 Task: Join the 'coding-challenges' repository on GitHub and explore how to manage team discussions.
Action: Mouse moved to (95, 177)
Screenshot: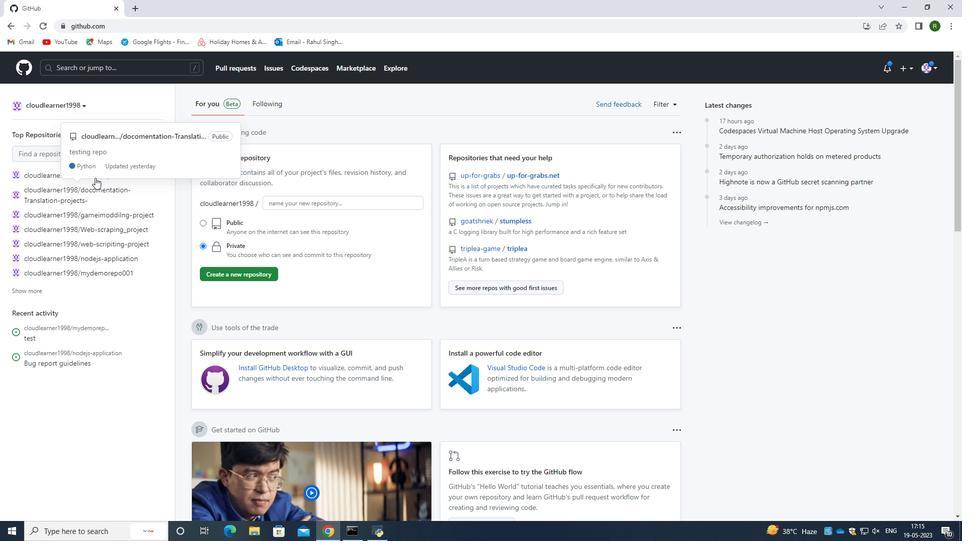 
Action: Mouse pressed left at (95, 177)
Screenshot: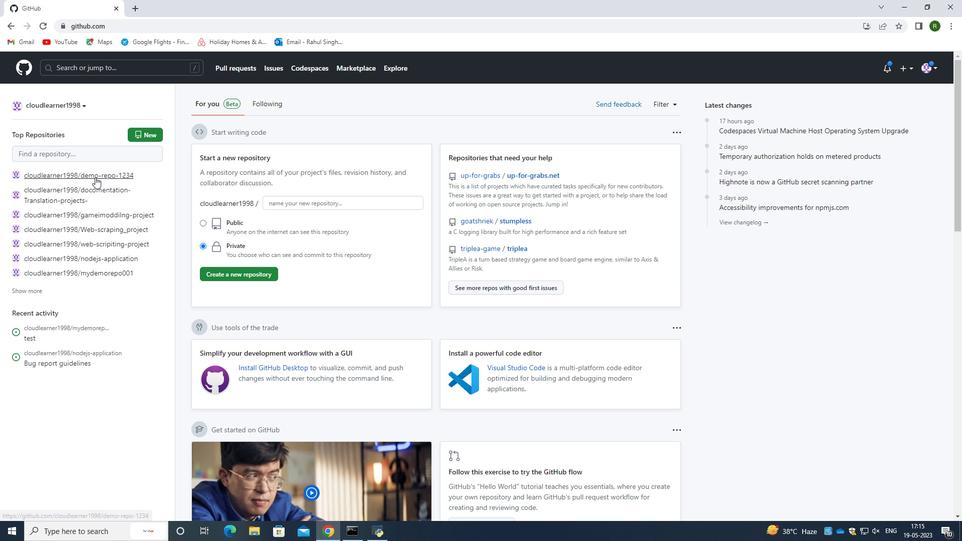 
Action: Mouse moved to (284, 252)
Screenshot: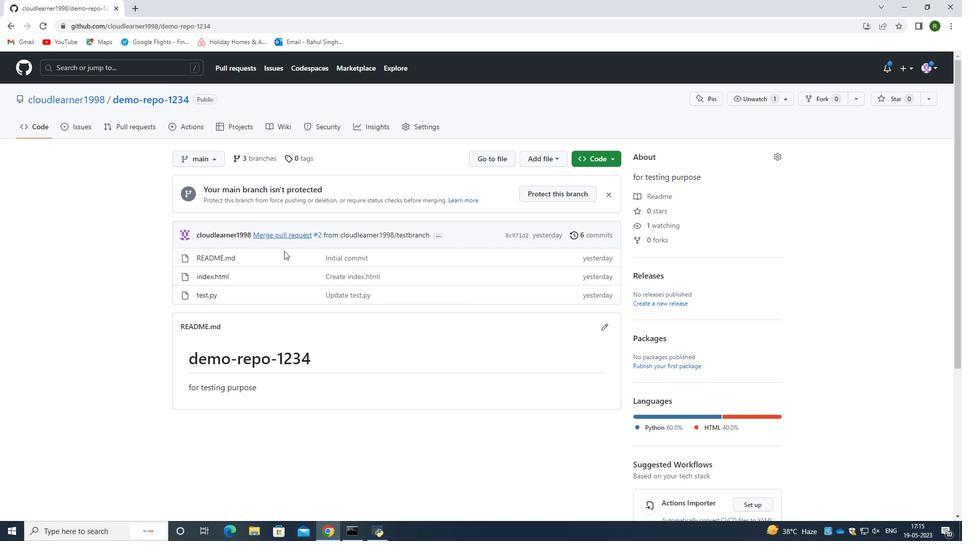 
Action: Mouse scrolled (284, 252) with delta (0, 0)
Screenshot: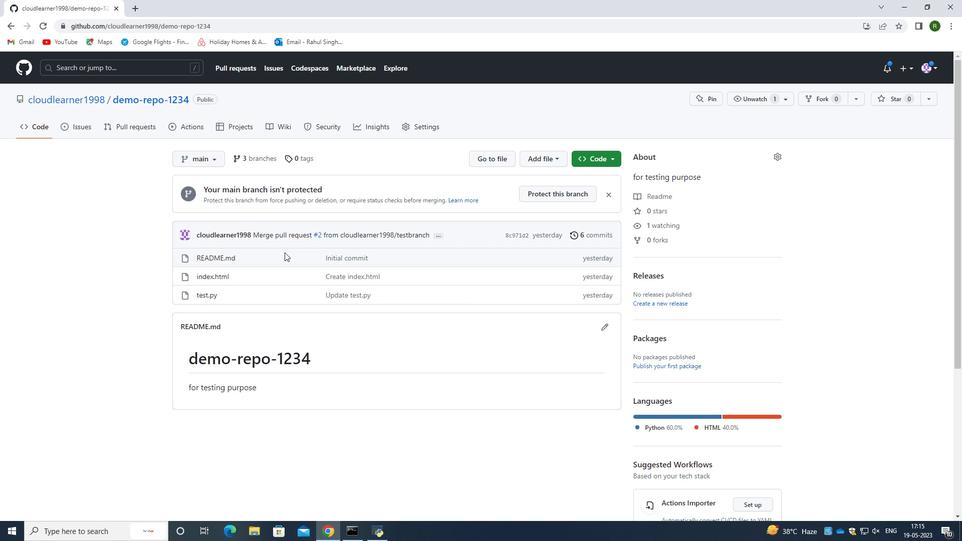 
Action: Mouse scrolled (284, 253) with delta (0, 0)
Screenshot: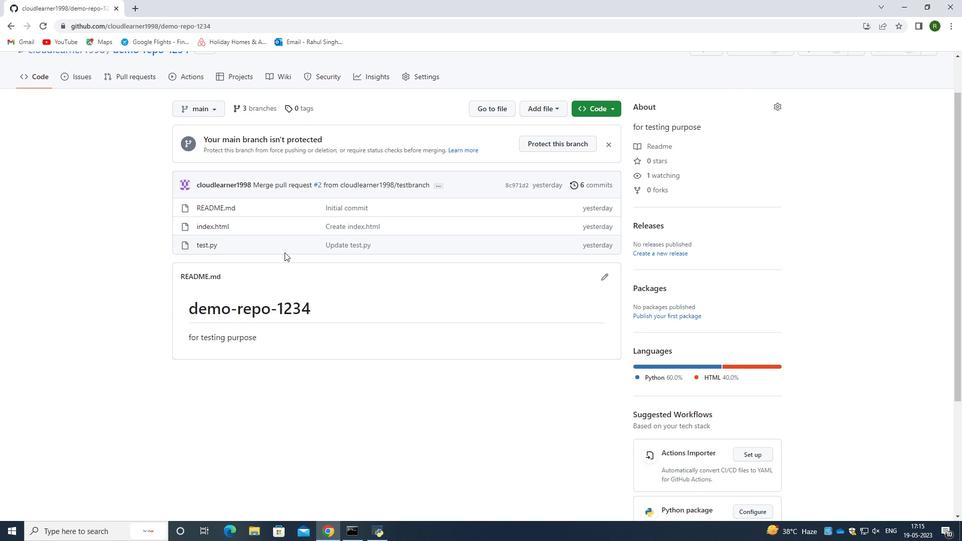 
Action: Mouse scrolled (284, 253) with delta (0, 0)
Screenshot: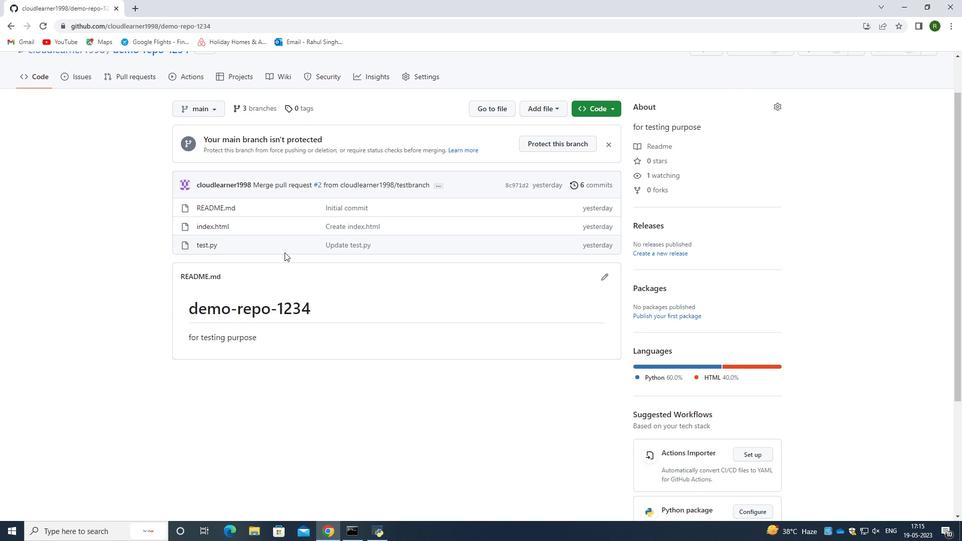 
Action: Mouse moved to (36, 96)
Screenshot: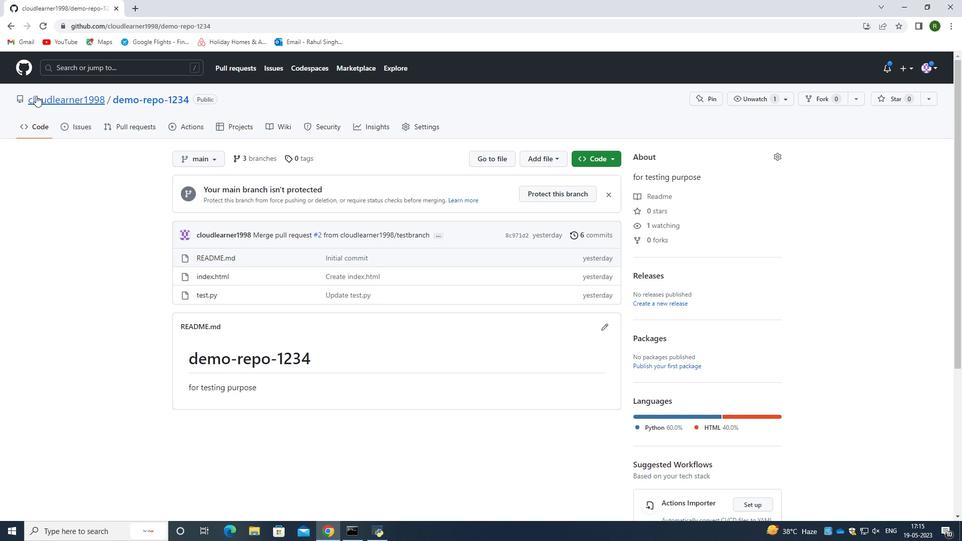 
Action: Mouse pressed left at (36, 96)
Screenshot: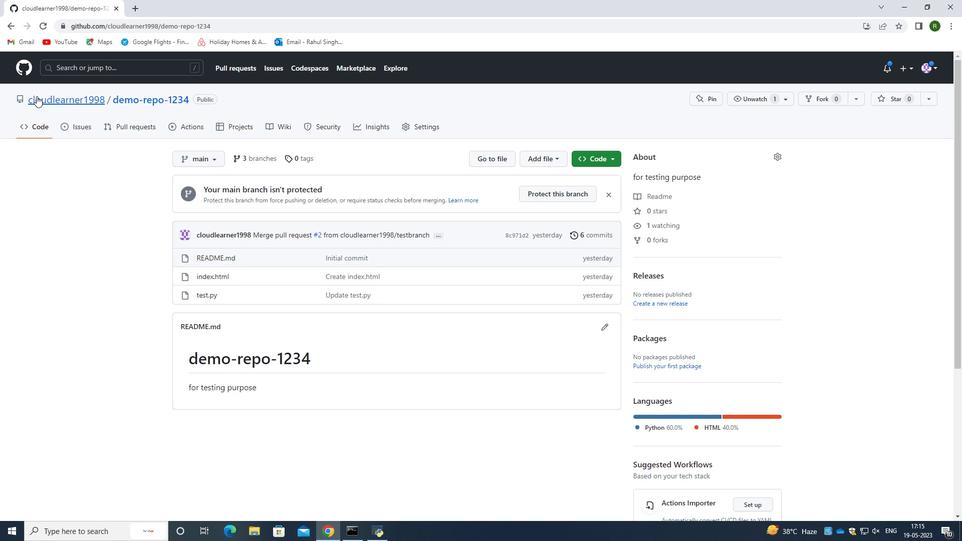 
Action: Mouse moved to (116, 254)
Screenshot: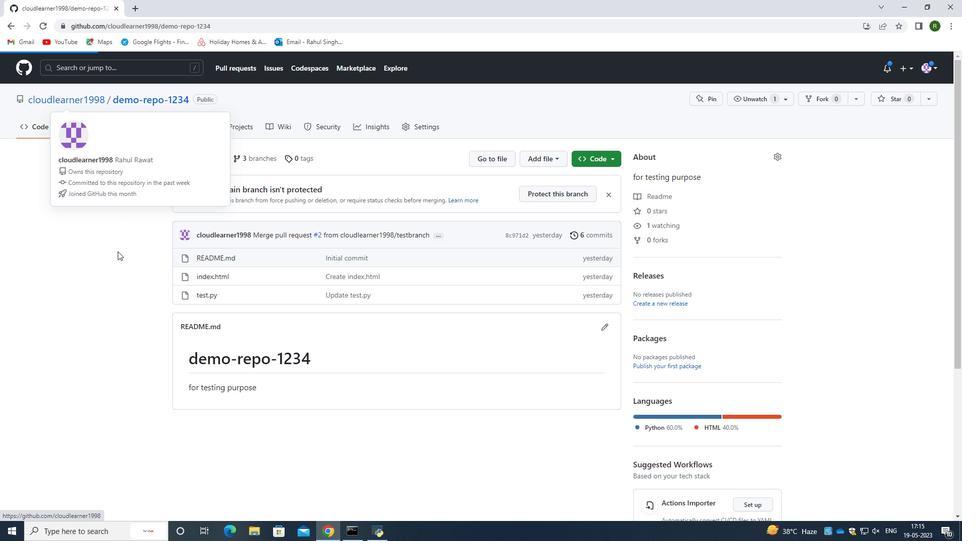 
Action: Mouse scrolled (116, 253) with delta (0, 0)
Screenshot: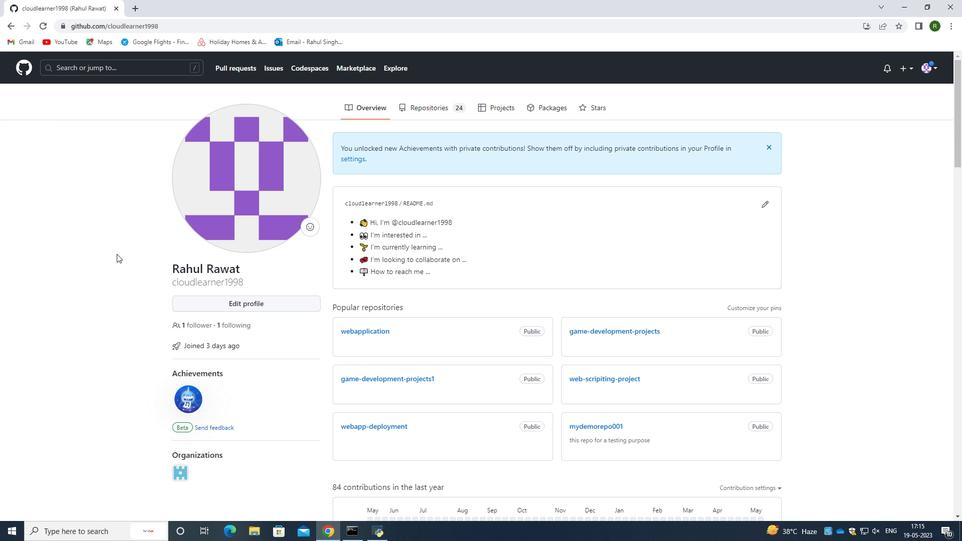 
Action: Mouse moved to (54, 67)
Screenshot: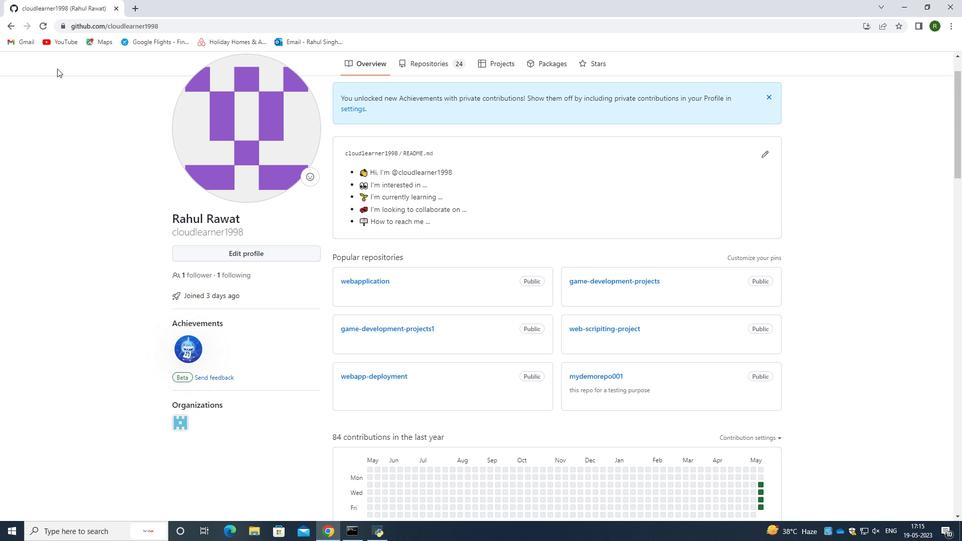 
Action: Mouse scrolled (54, 68) with delta (0, 0)
Screenshot: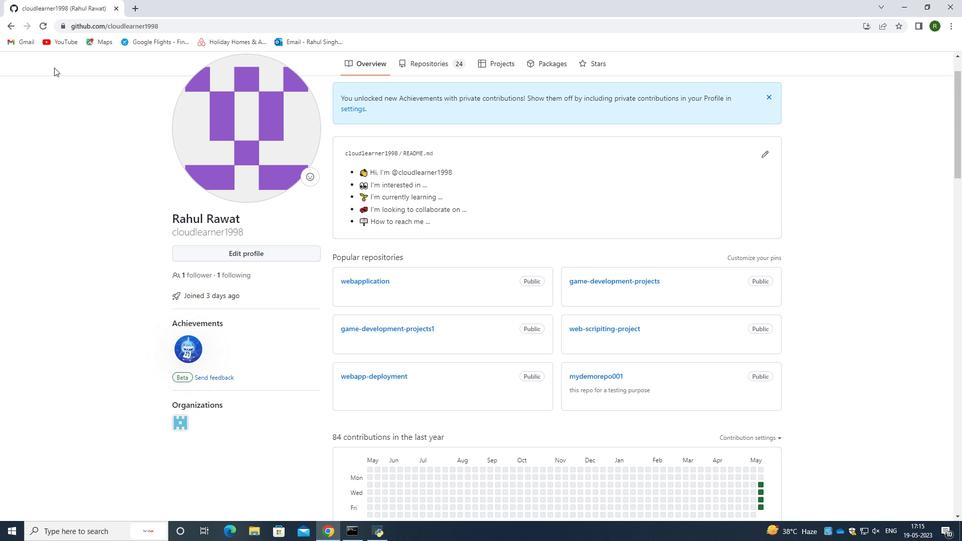 
Action: Mouse moved to (415, 107)
Screenshot: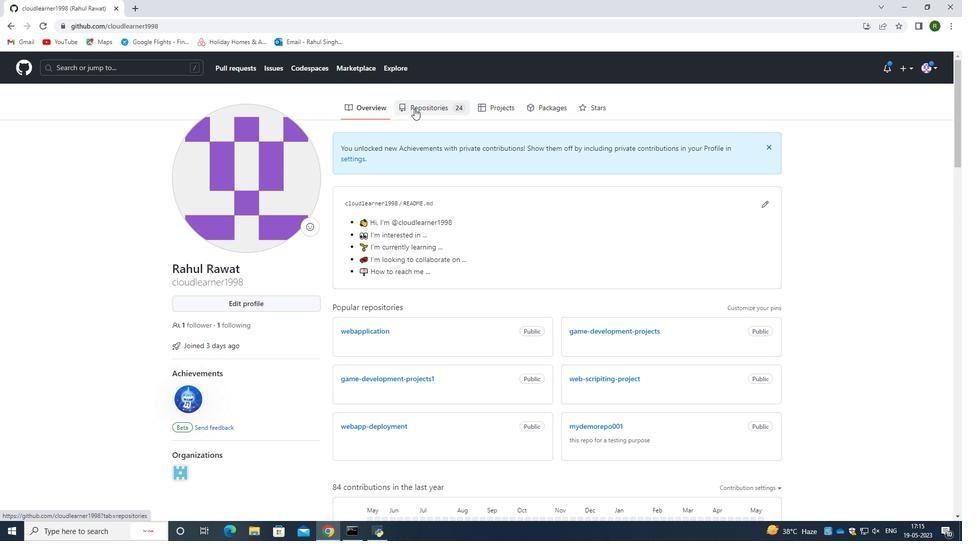
Action: Mouse pressed left at (415, 107)
Screenshot: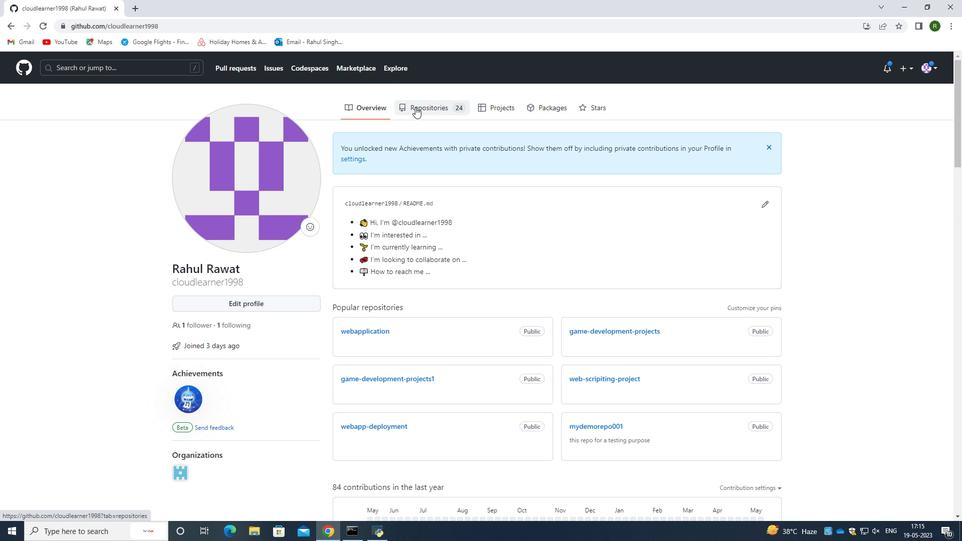 
Action: Mouse moved to (429, 280)
Screenshot: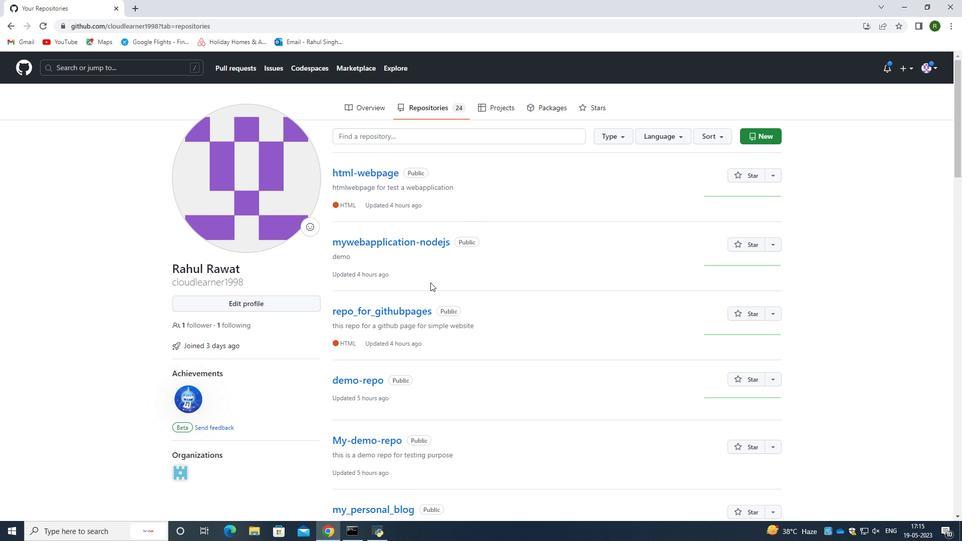 
Action: Mouse scrolled (429, 281) with delta (0, 0)
Screenshot: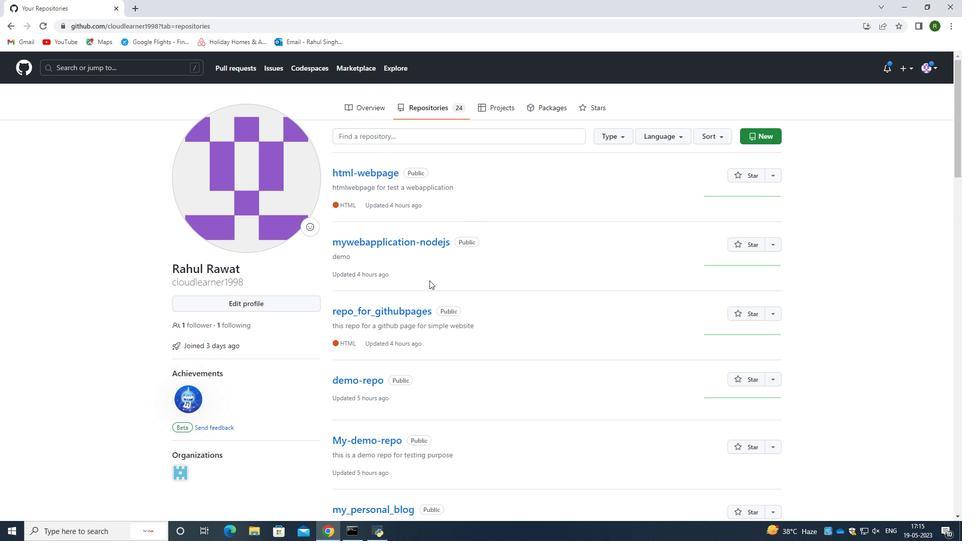 
Action: Mouse moved to (132, 6)
Screenshot: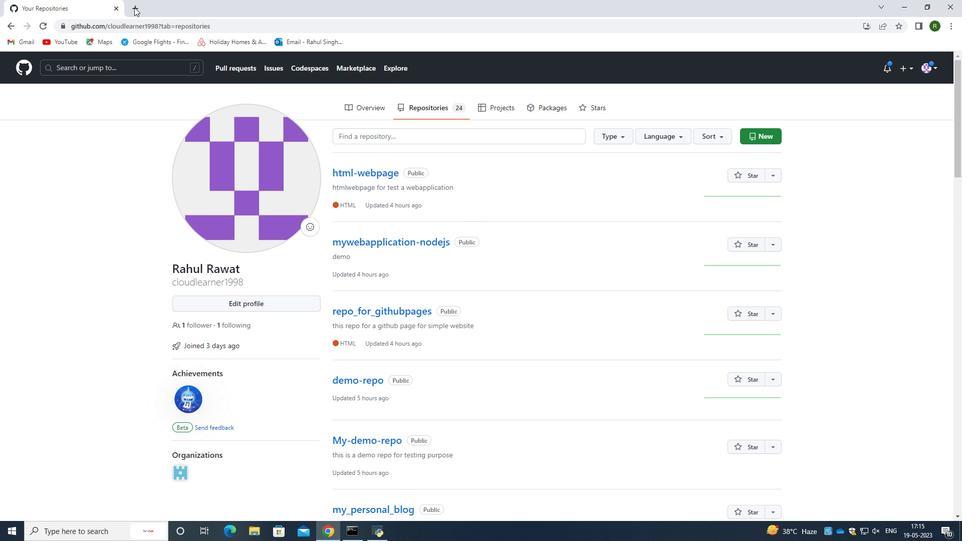 
Action: Mouse pressed left at (132, 6)
Screenshot: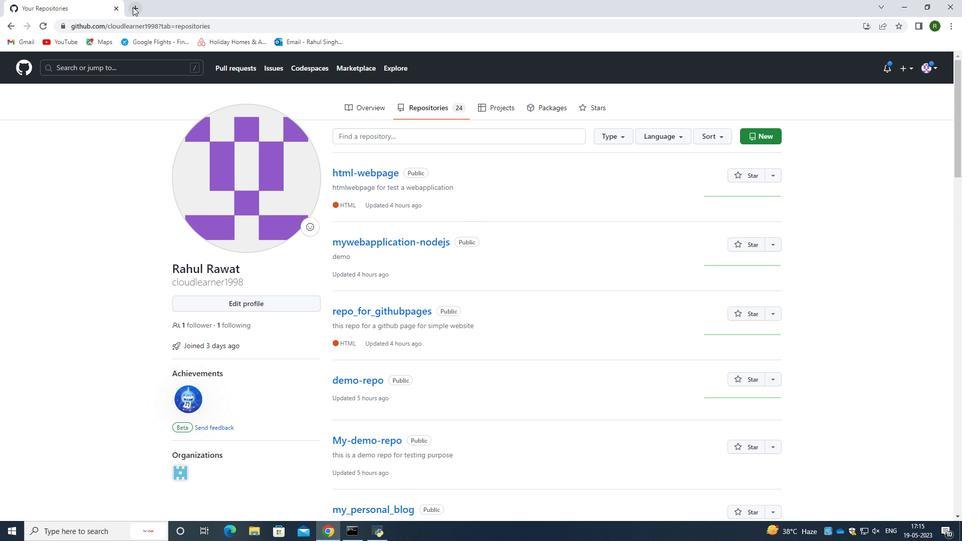
Action: Mouse moved to (142, 25)
Screenshot: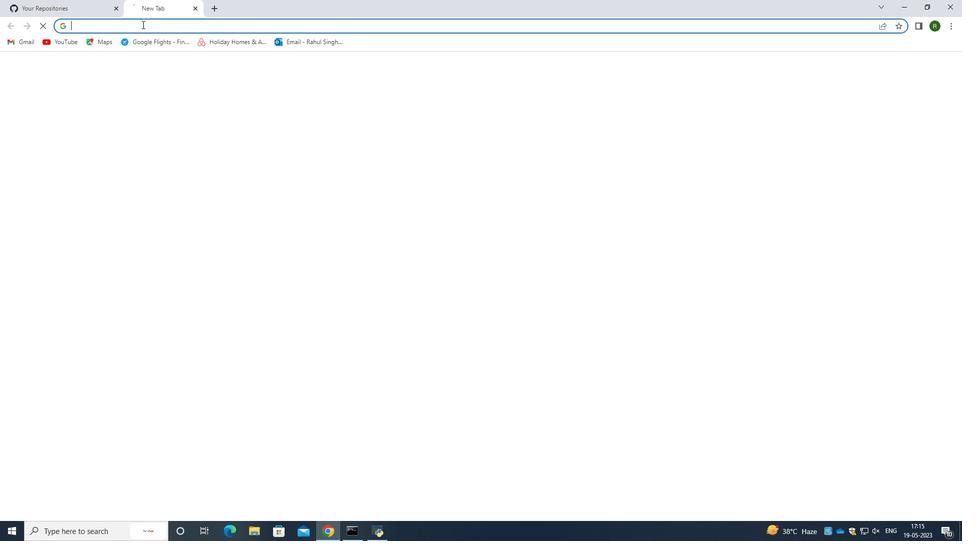 
Action: Key pressed how<Key.space>to<Key.space>cra<Key.backspace>eate<Key.space>and<Key.space>manage<Key.space>github<Key.space>team<Key.space>dis<Key.down><Key.down><Key.enter>
Screenshot: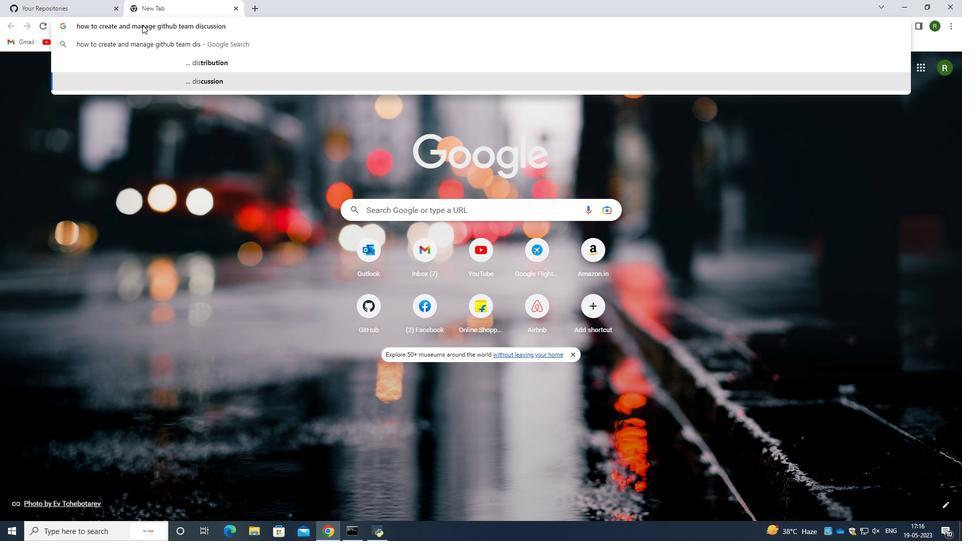 
Action: Mouse moved to (59, 0)
Screenshot: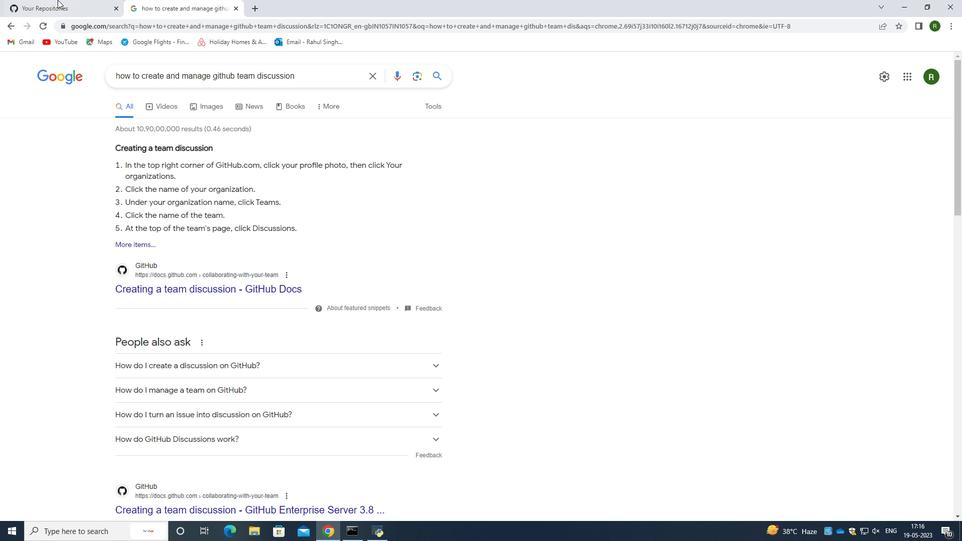 
Action: Mouse pressed left at (59, 0)
Screenshot: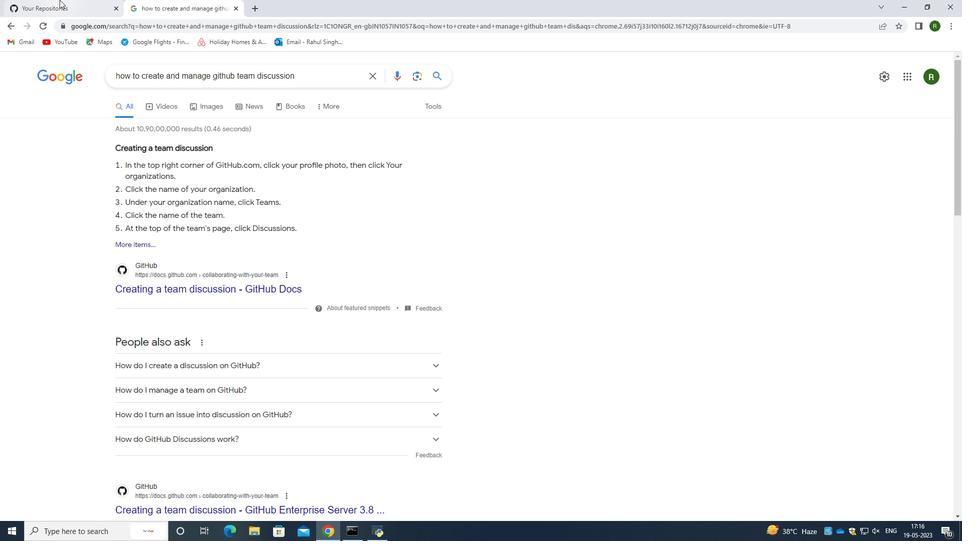 
Action: Mouse moved to (28, 65)
Screenshot: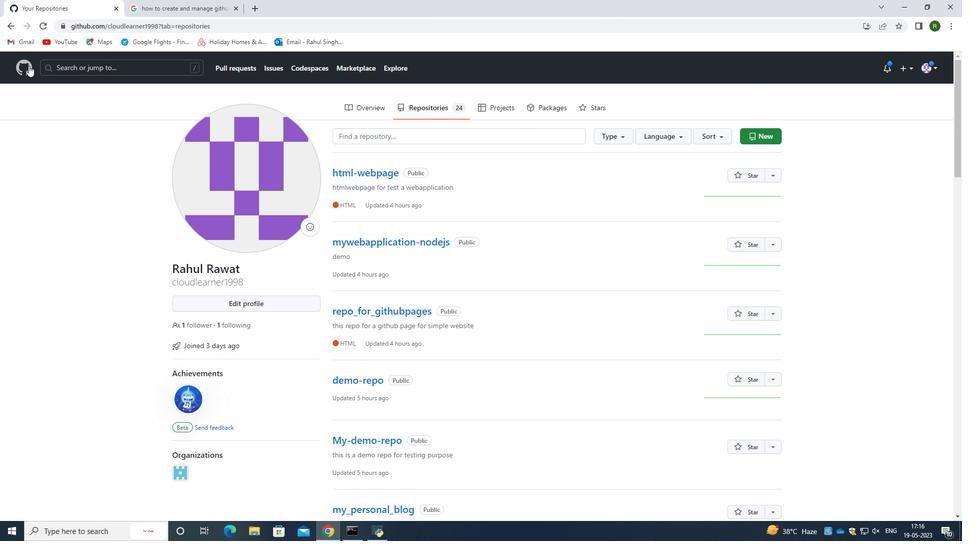 
Action: Mouse pressed left at (28, 65)
Screenshot: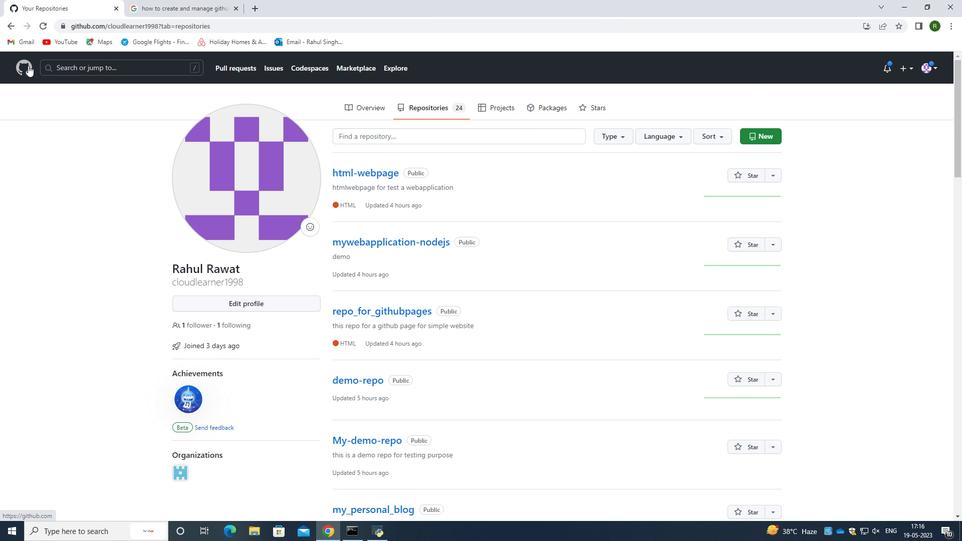 
Action: Mouse moved to (925, 64)
Screenshot: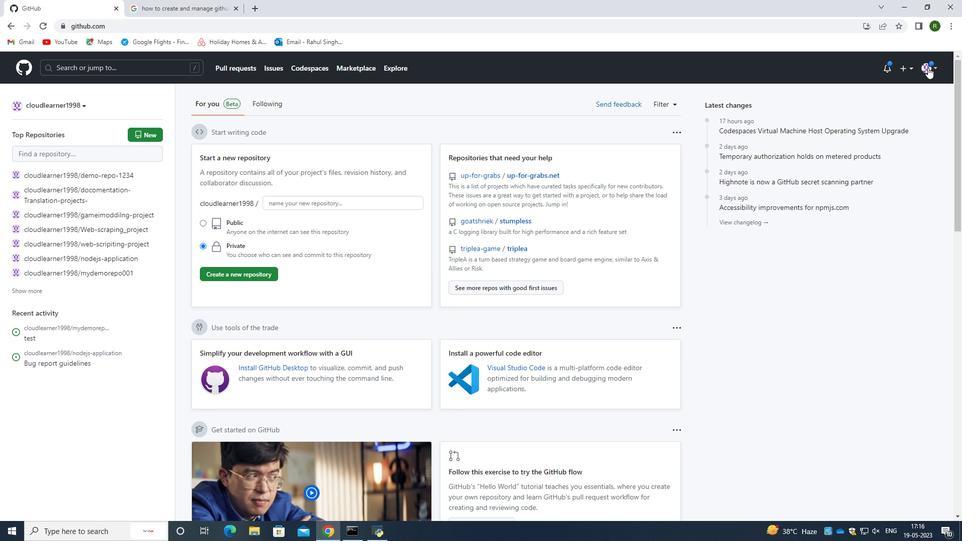 
Action: Mouse pressed left at (925, 64)
Screenshot: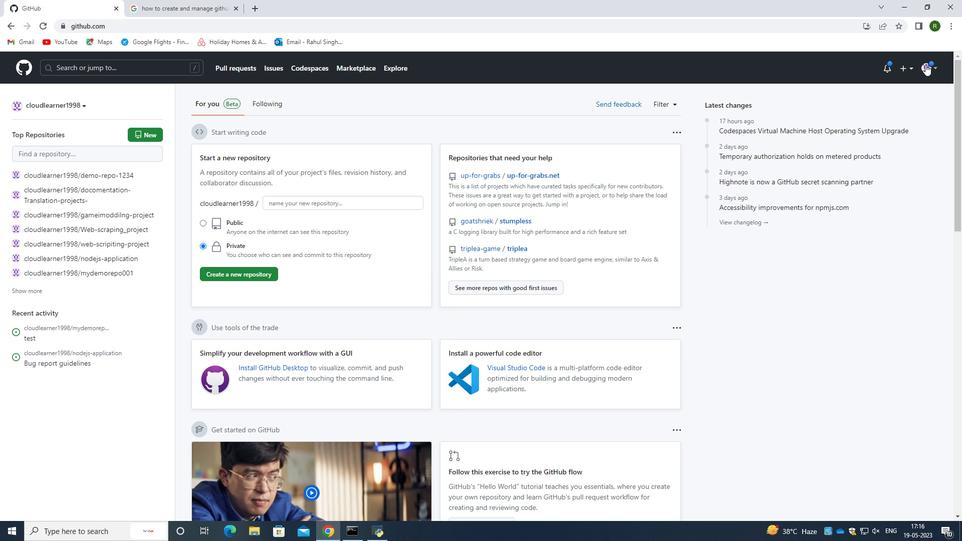 
Action: Mouse moved to (897, 172)
Screenshot: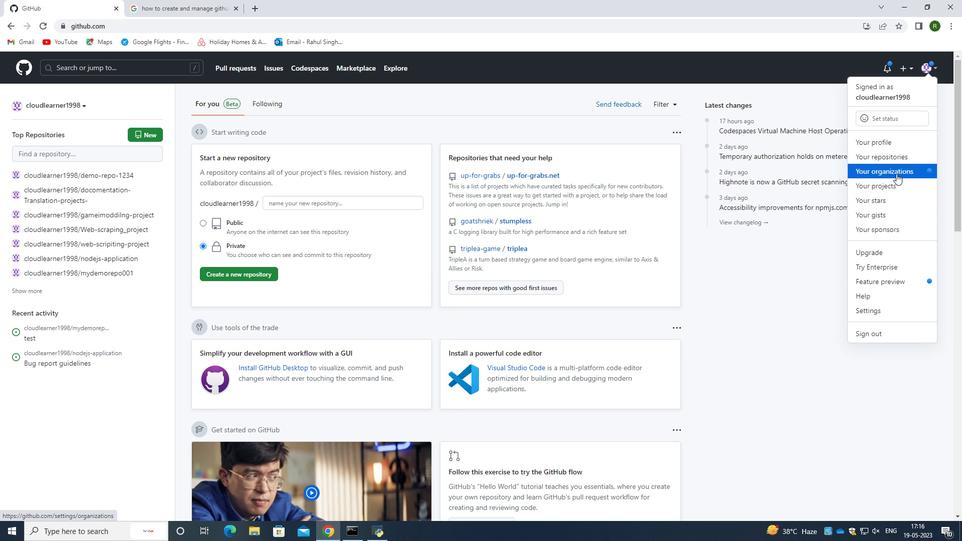 
Action: Mouse pressed left at (897, 172)
Screenshot: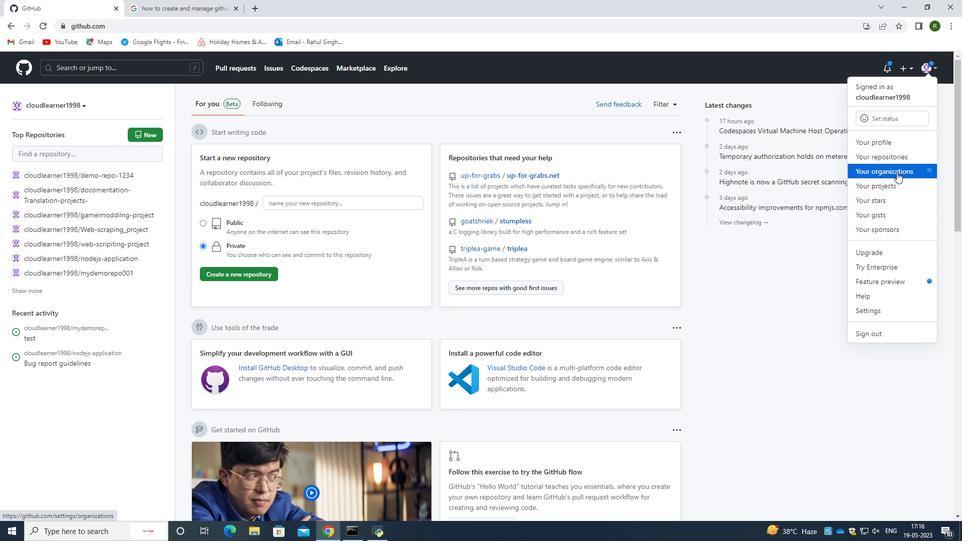 
Action: Mouse moved to (194, 2)
Screenshot: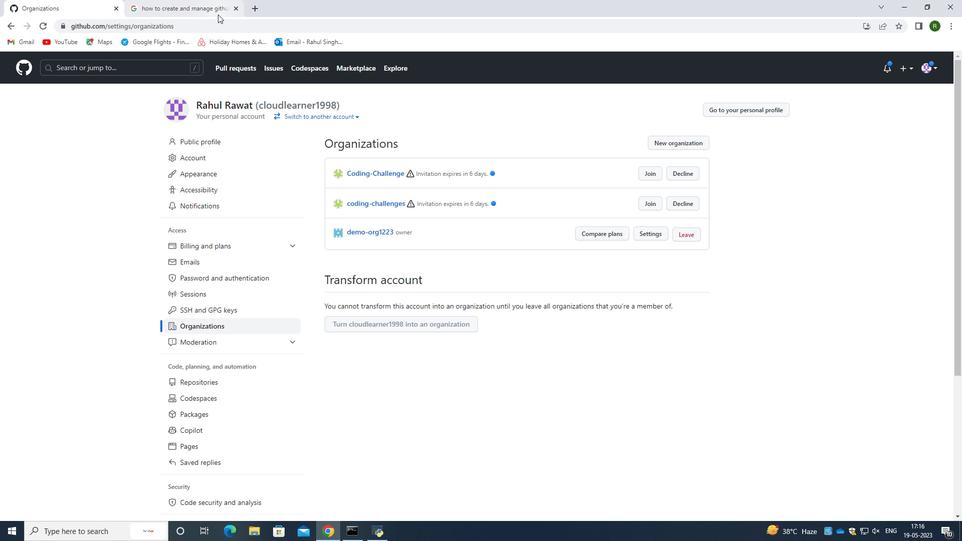 
Action: Mouse pressed left at (194, 2)
Screenshot: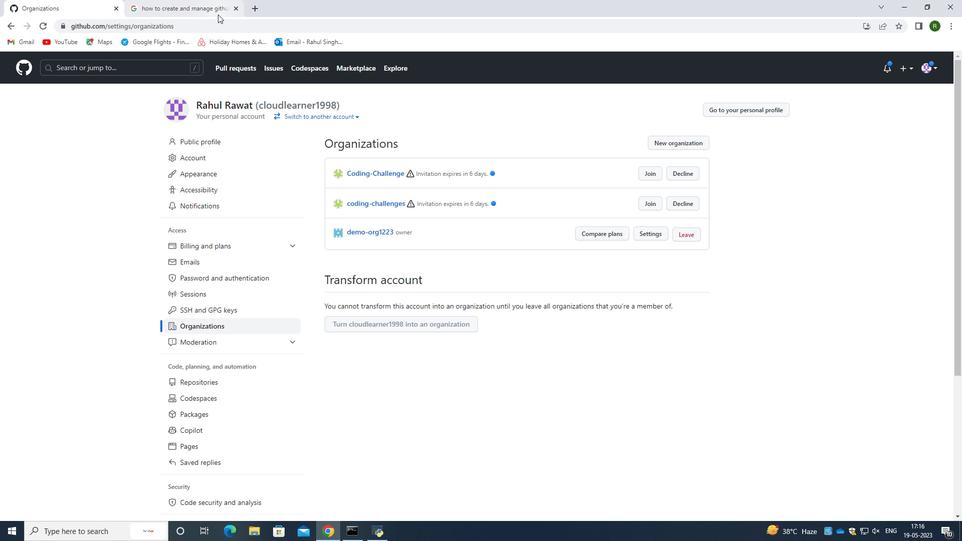 
Action: Mouse moved to (98, 0)
Screenshot: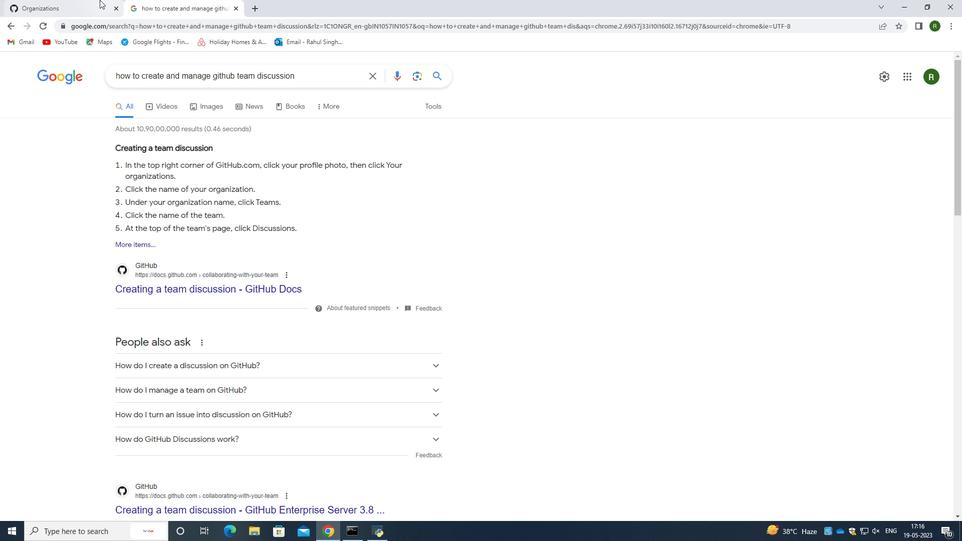 
Action: Mouse pressed left at (98, 0)
Screenshot: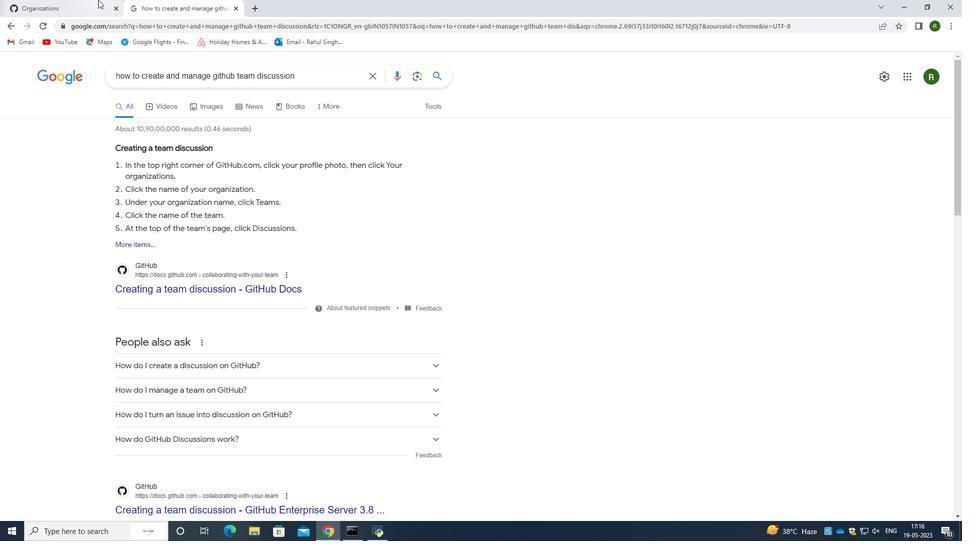 
Action: Mouse moved to (591, 275)
Screenshot: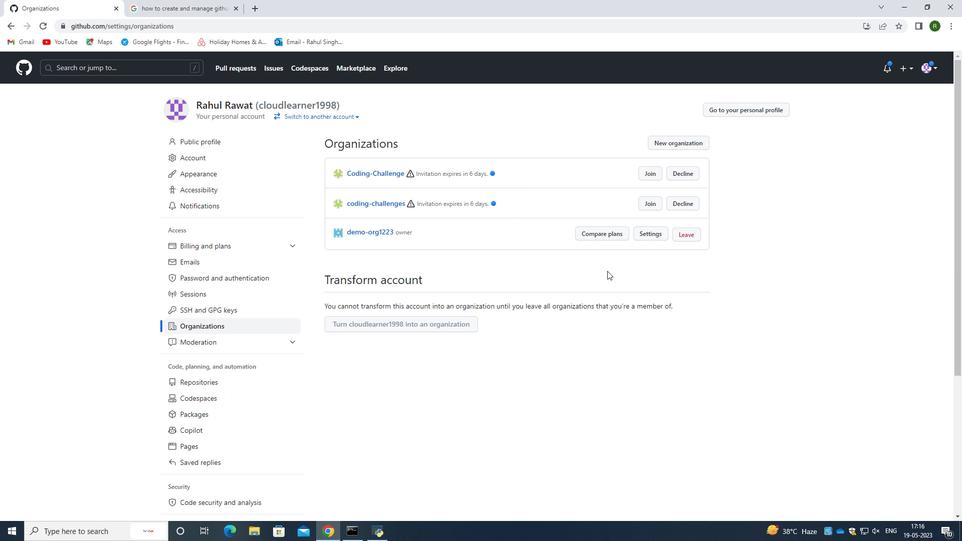 
Action: Mouse scrolled (591, 274) with delta (0, 0)
Screenshot: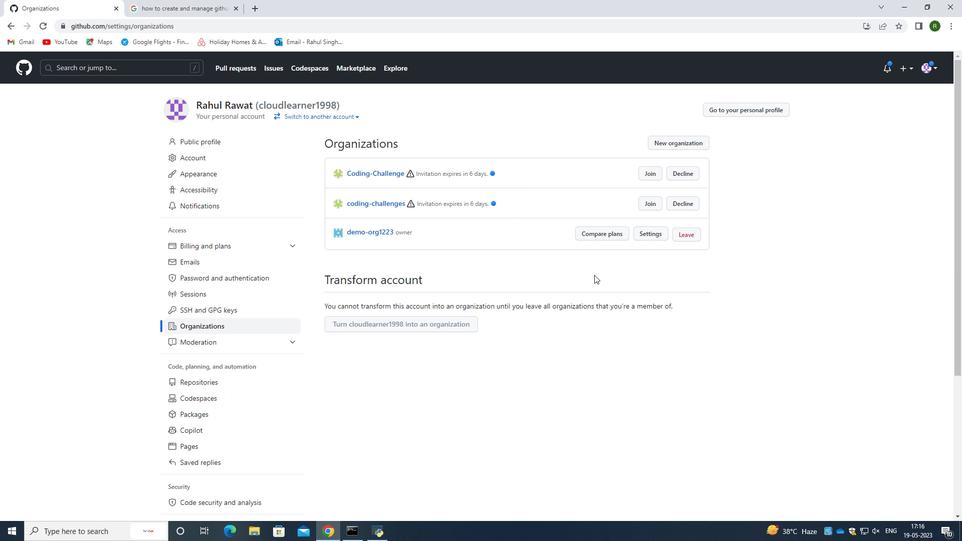
Action: Mouse scrolled (591, 274) with delta (0, 0)
Screenshot: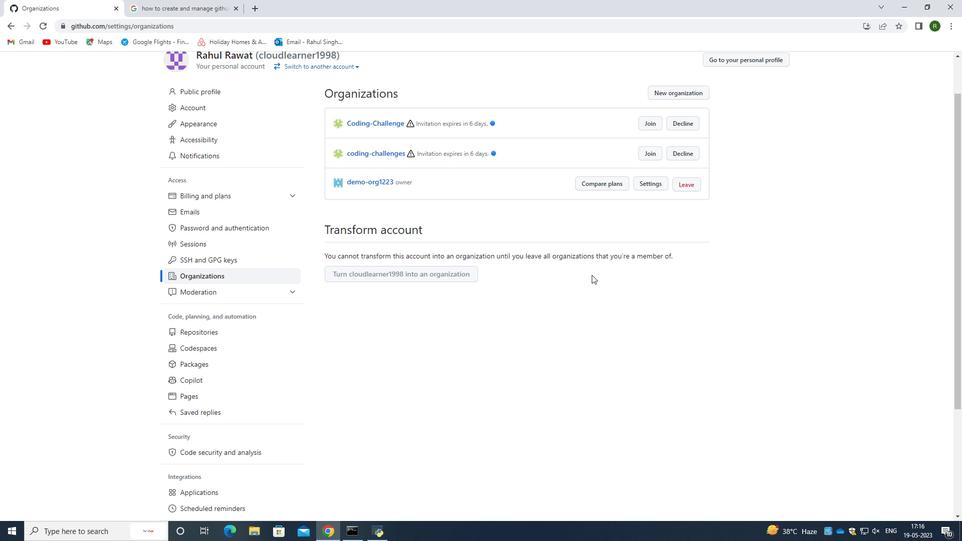 
Action: Mouse scrolled (591, 275) with delta (0, 0)
Screenshot: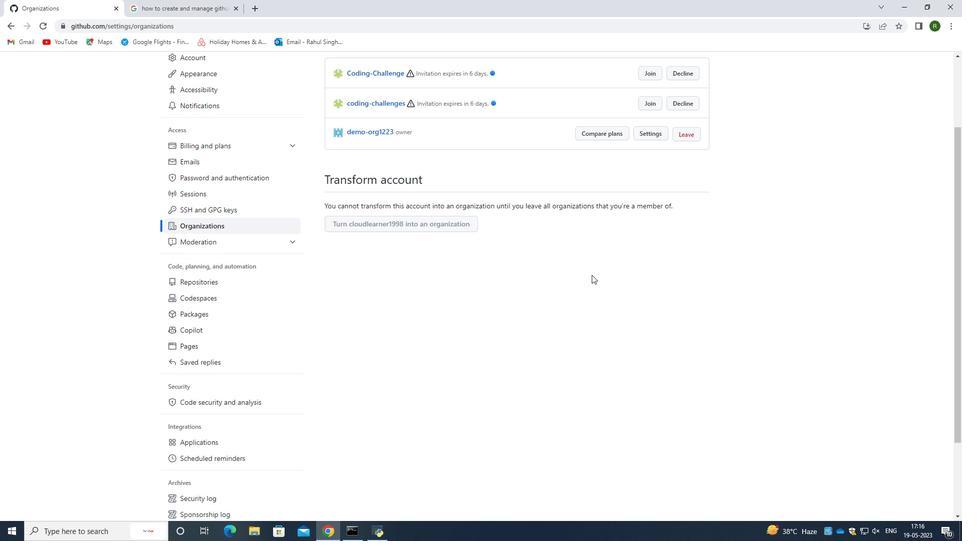 
Action: Mouse scrolled (591, 275) with delta (0, 0)
Screenshot: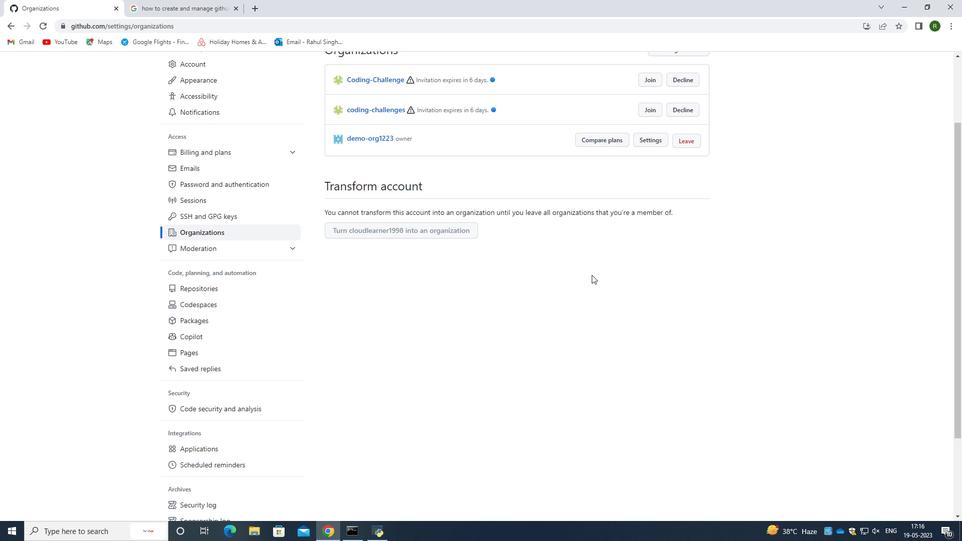 
Action: Mouse scrolled (591, 275) with delta (0, 0)
Screenshot: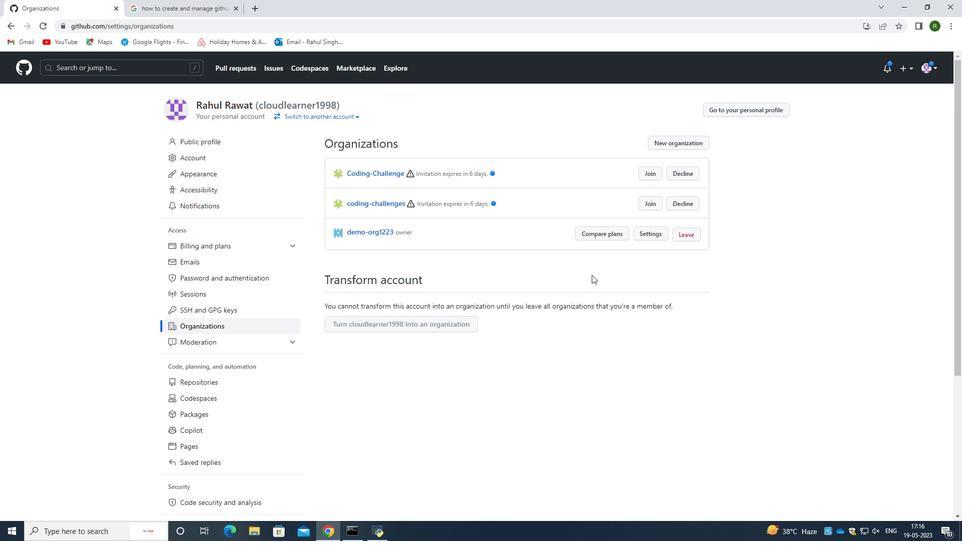 
Action: Mouse scrolled (591, 275) with delta (0, 0)
Screenshot: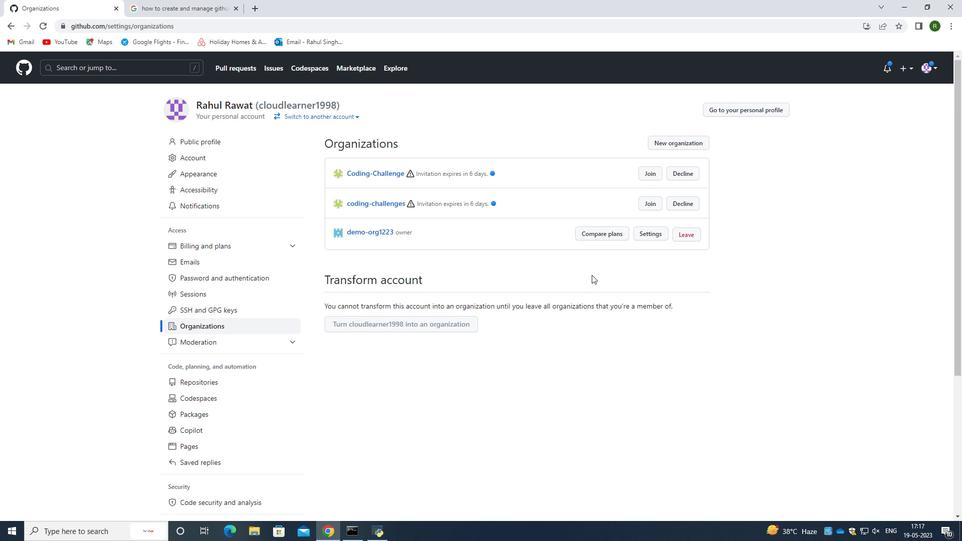 
Action: Mouse moved to (652, 174)
Screenshot: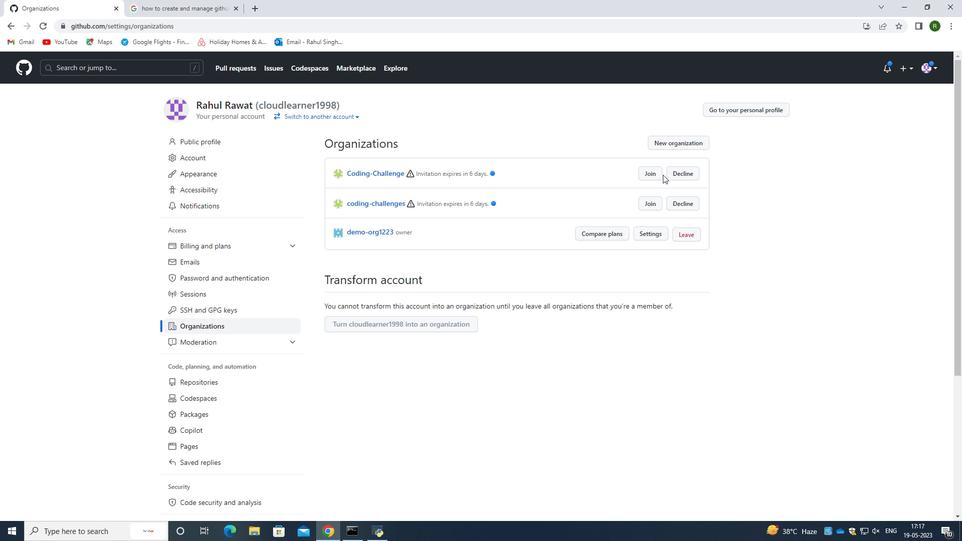 
Action: Mouse pressed left at (652, 174)
Screenshot: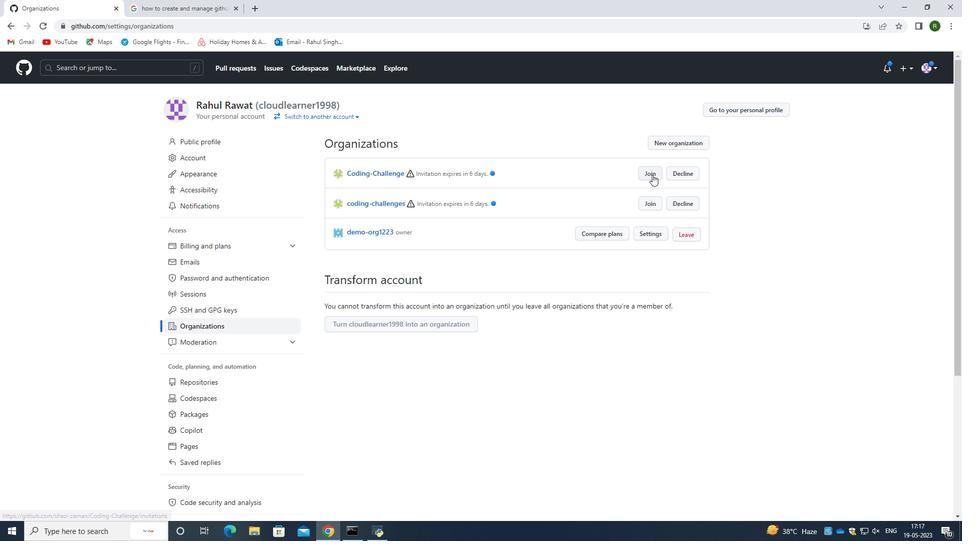 
Action: Mouse moved to (447, 224)
Screenshot: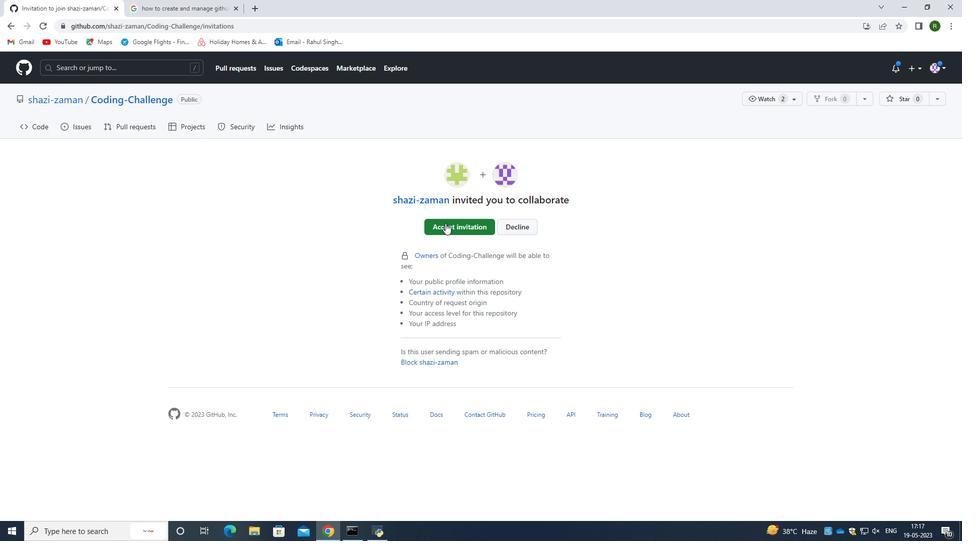 
Action: Mouse pressed left at (447, 224)
Screenshot: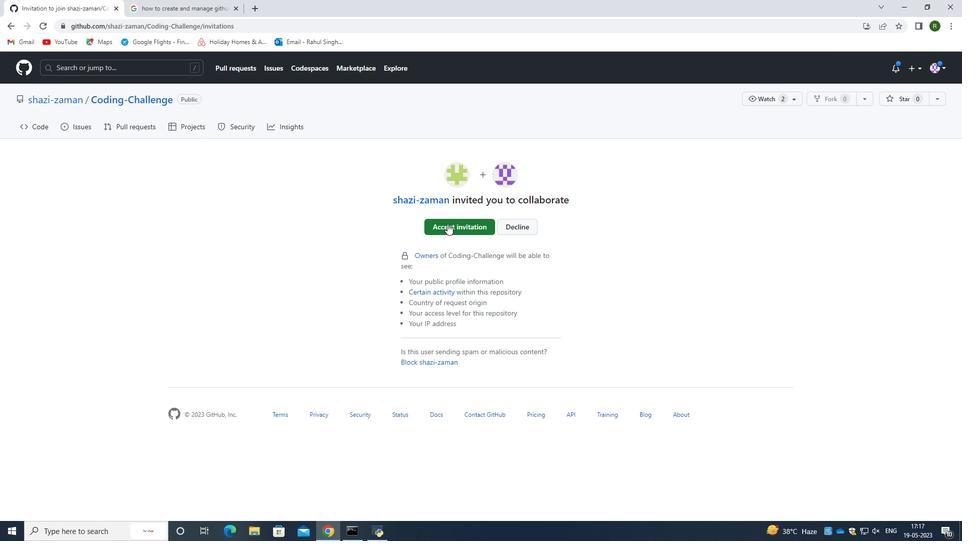 
Action: Mouse moved to (8, 25)
Screenshot: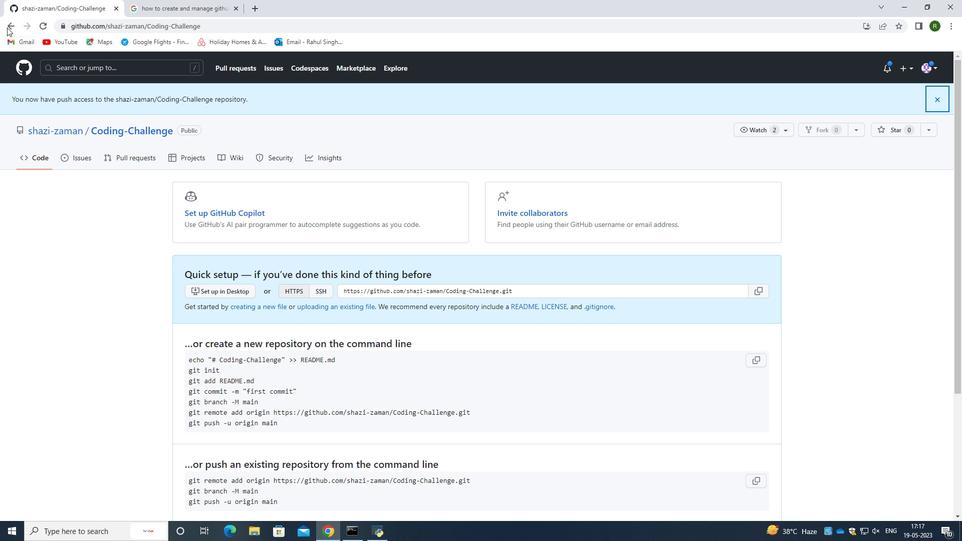 
Action: Mouse pressed left at (8, 25)
Screenshot: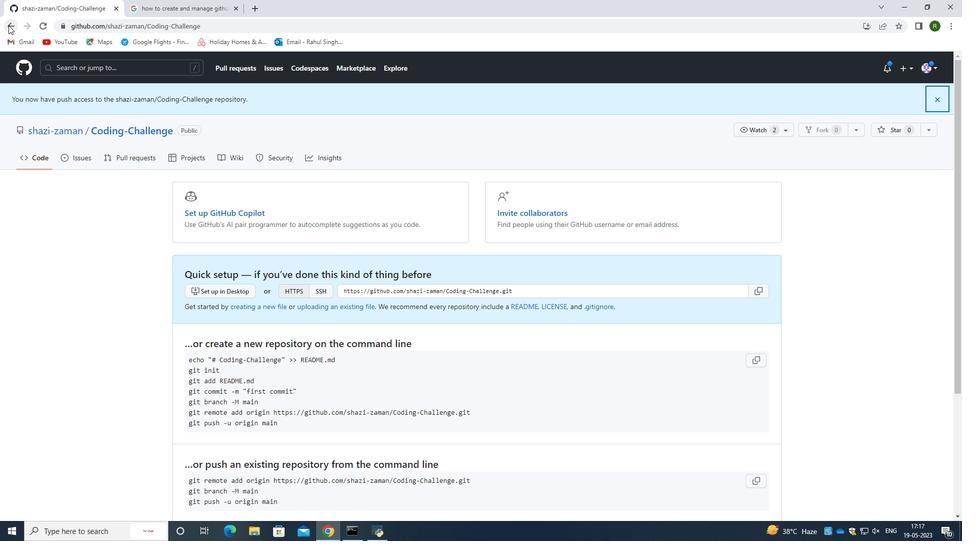 
Action: Mouse moved to (936, 67)
Screenshot: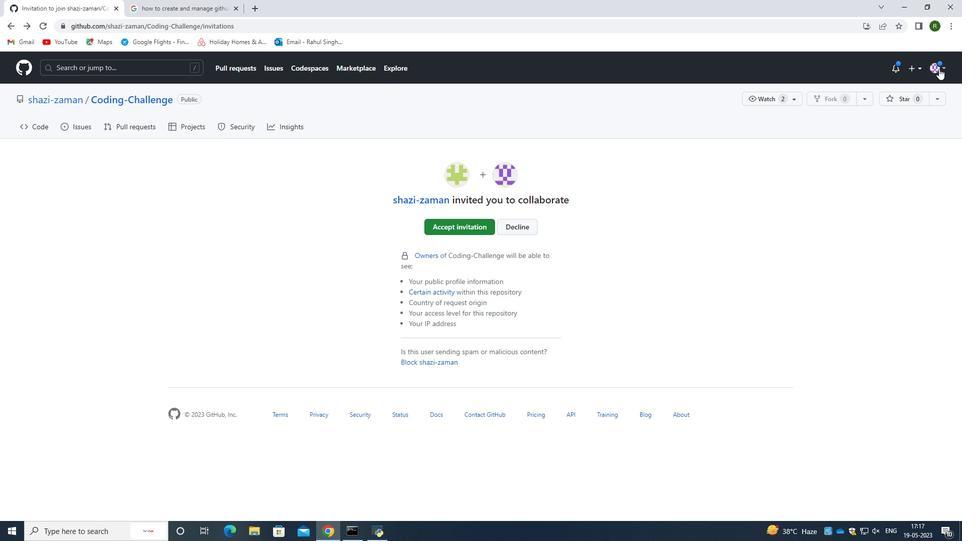 
Action: Mouse pressed left at (936, 67)
Screenshot: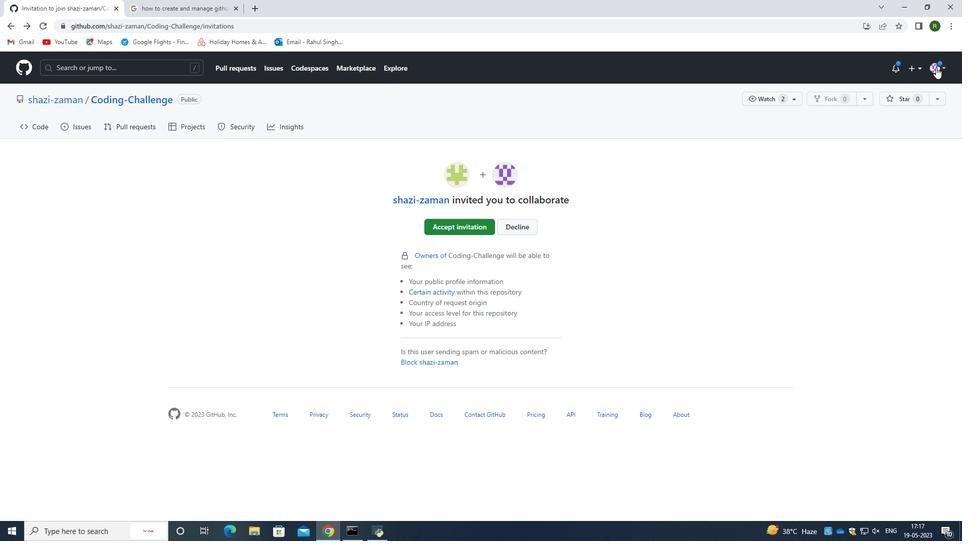 
Action: Mouse moved to (902, 169)
Screenshot: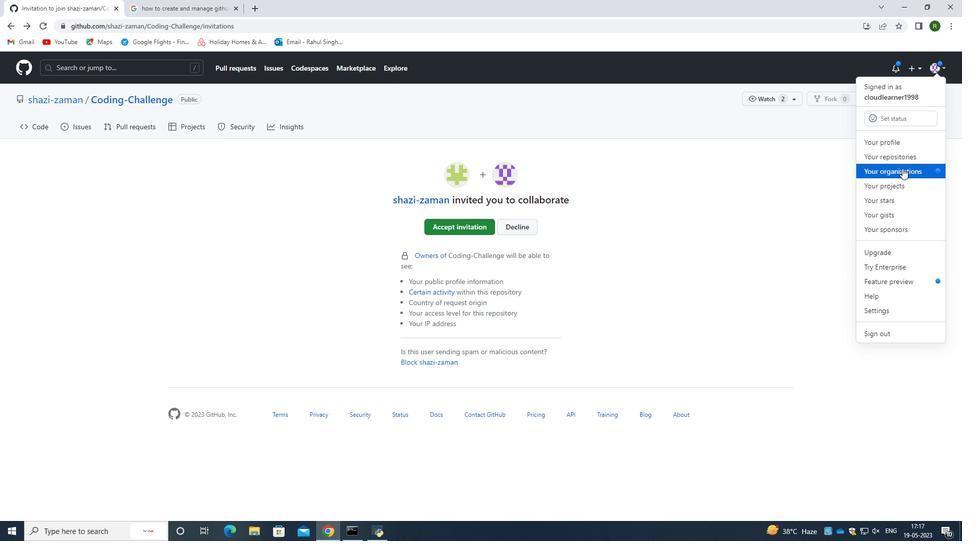 
Action: Mouse pressed left at (902, 169)
Screenshot: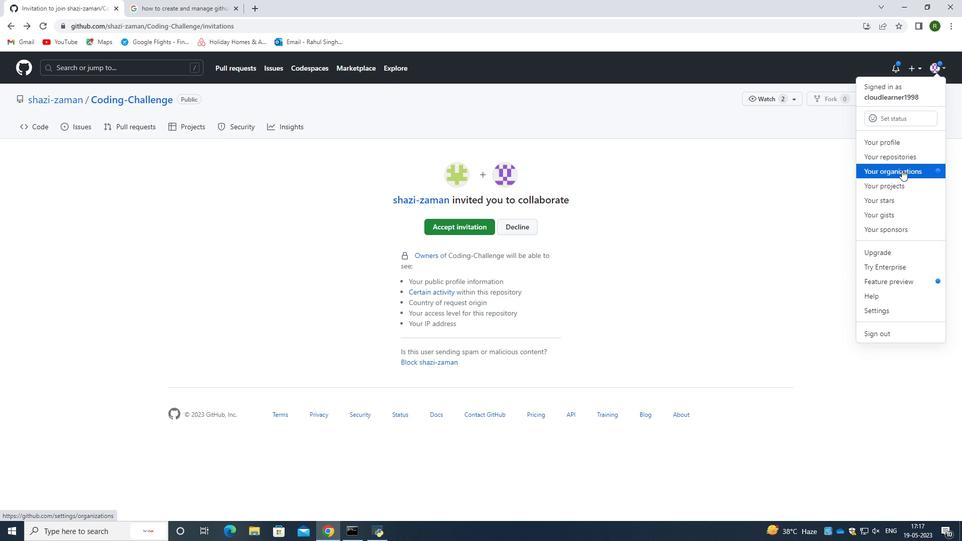 
Action: Mouse moved to (169, 2)
Screenshot: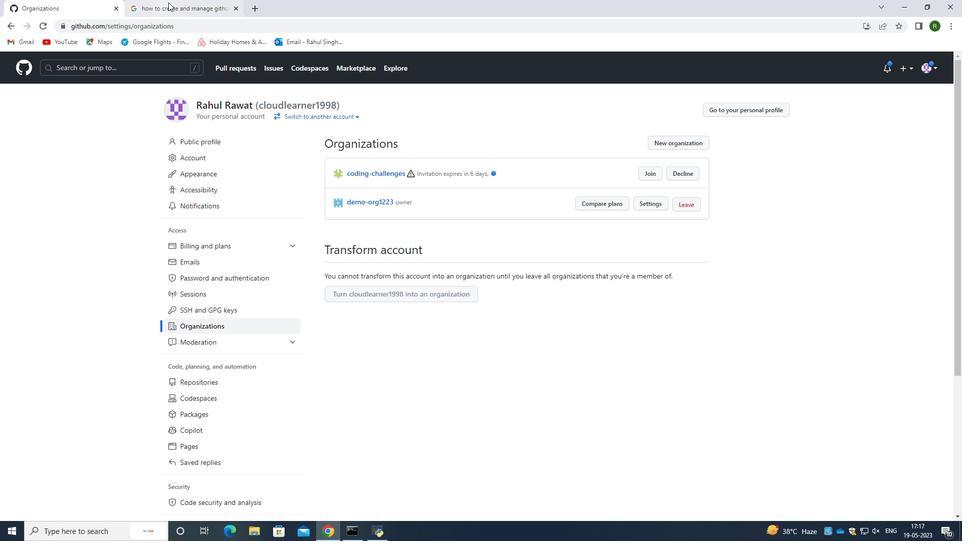 
Action: Mouse pressed left at (169, 2)
Screenshot: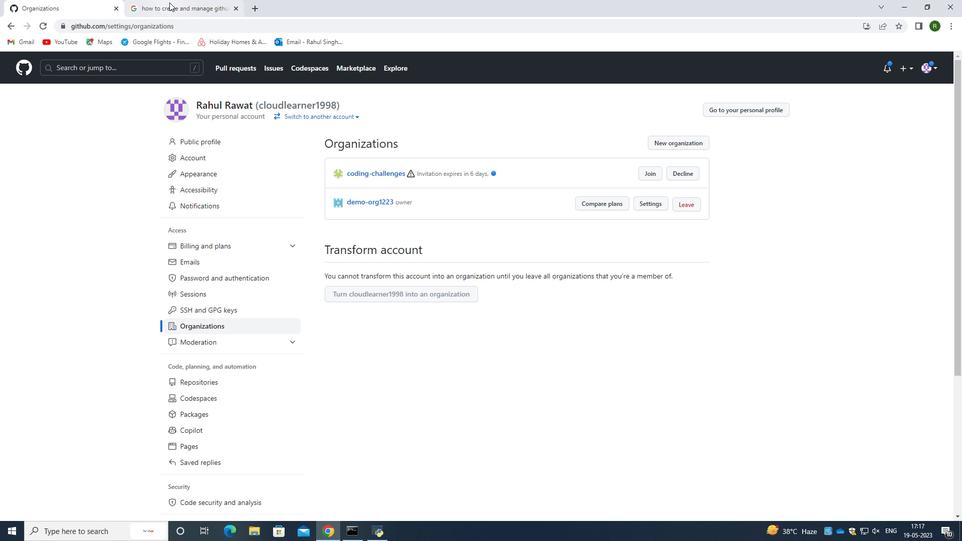 
Action: Mouse moved to (47, 0)
Screenshot: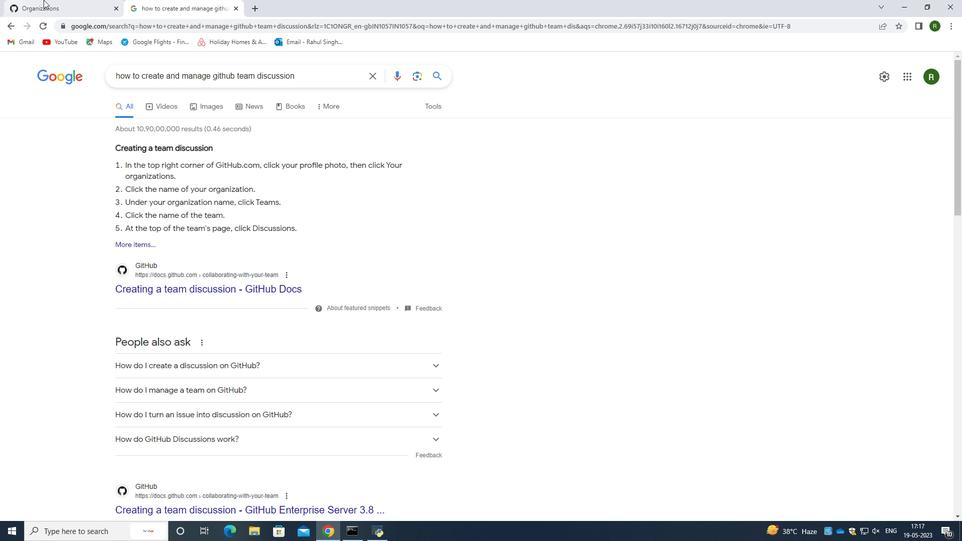 
Action: Mouse pressed left at (47, 0)
Screenshot: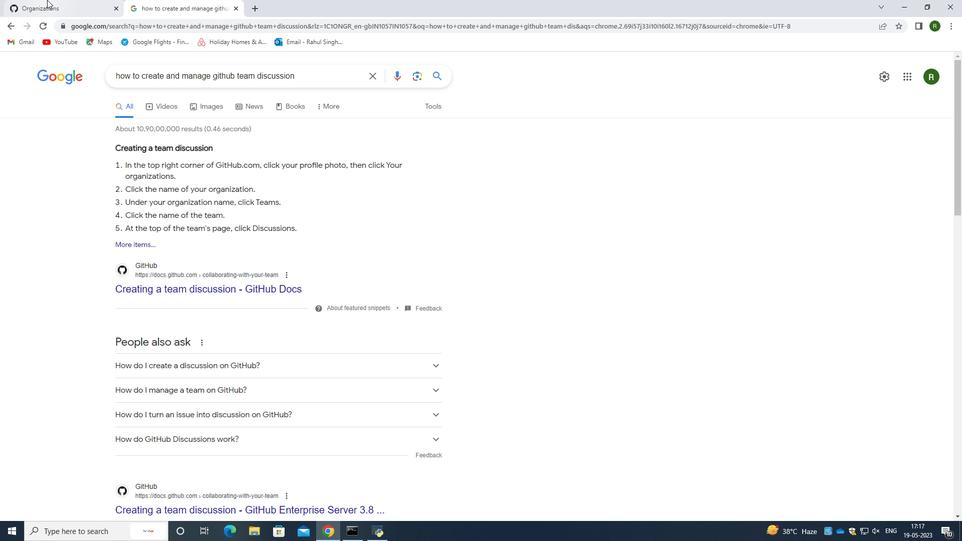 
Action: Mouse moved to (925, 68)
Screenshot: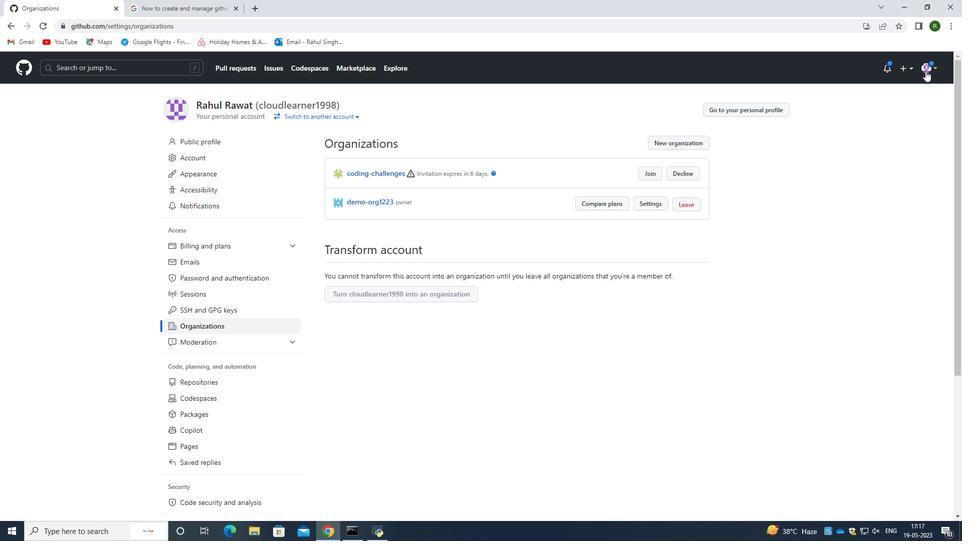 
Action: Mouse pressed left at (925, 68)
Screenshot: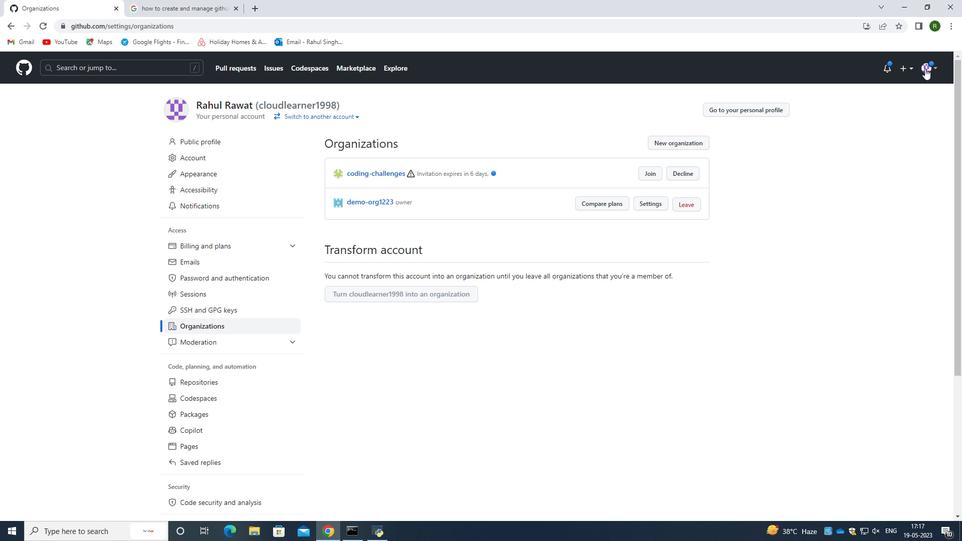 
Action: Mouse moved to (576, 359)
Screenshot: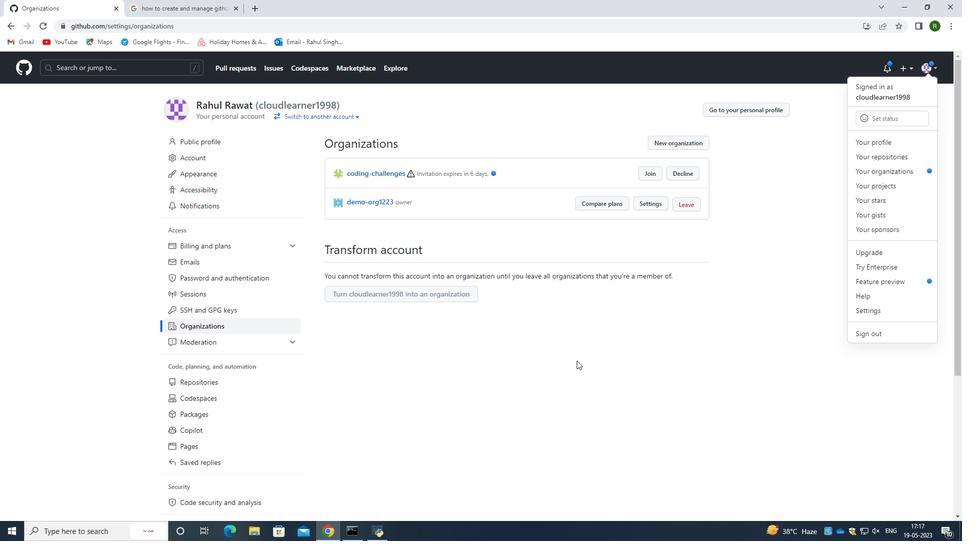 
Action: Mouse pressed left at (576, 359)
Screenshot: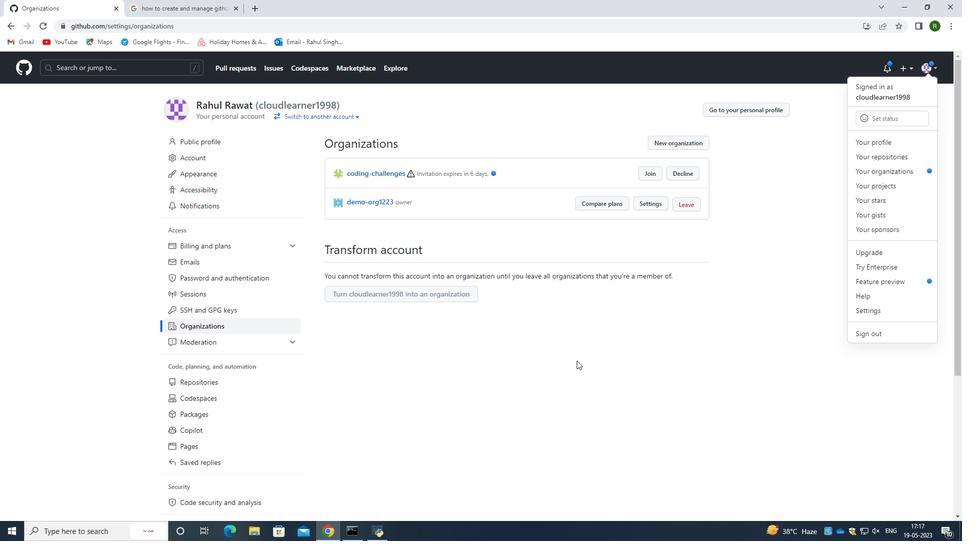 
Action: Mouse moved to (253, 334)
Screenshot: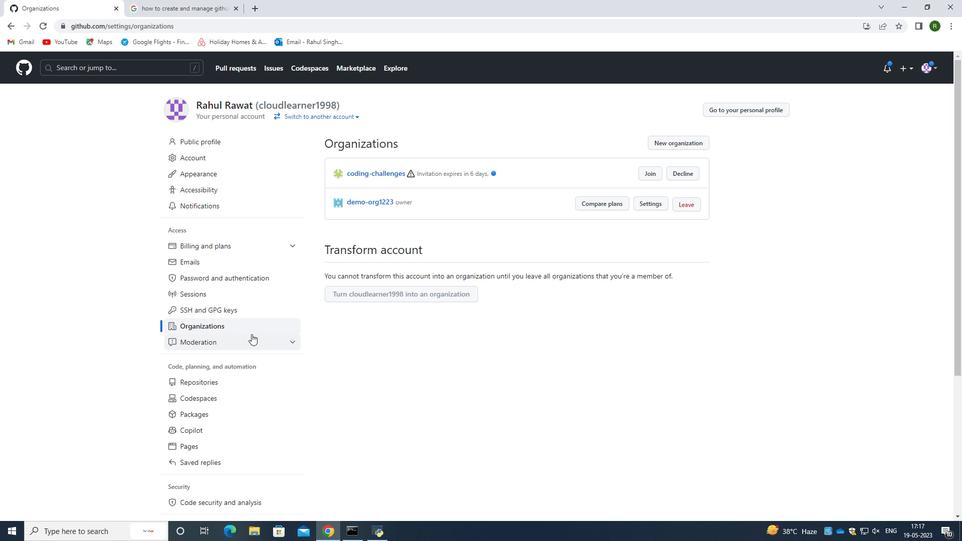 
Action: Mouse scrolled (253, 333) with delta (0, 0)
Screenshot: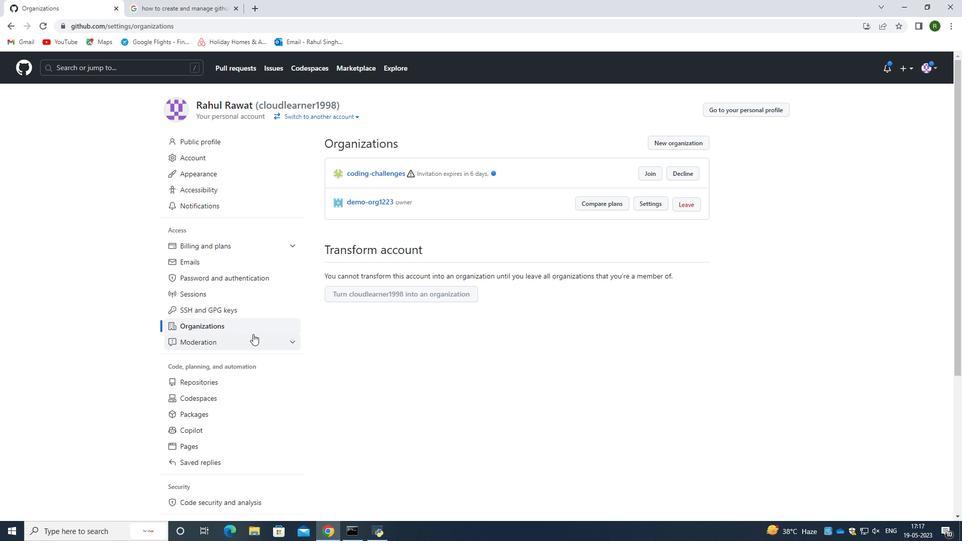 
Action: Mouse moved to (254, 348)
Screenshot: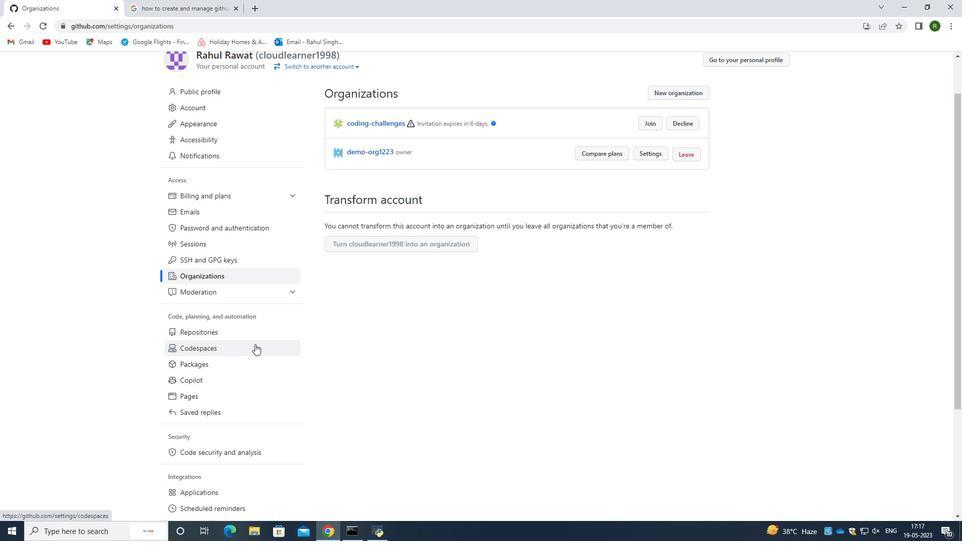 
Action: Mouse scrolled (254, 347) with delta (0, 0)
Screenshot: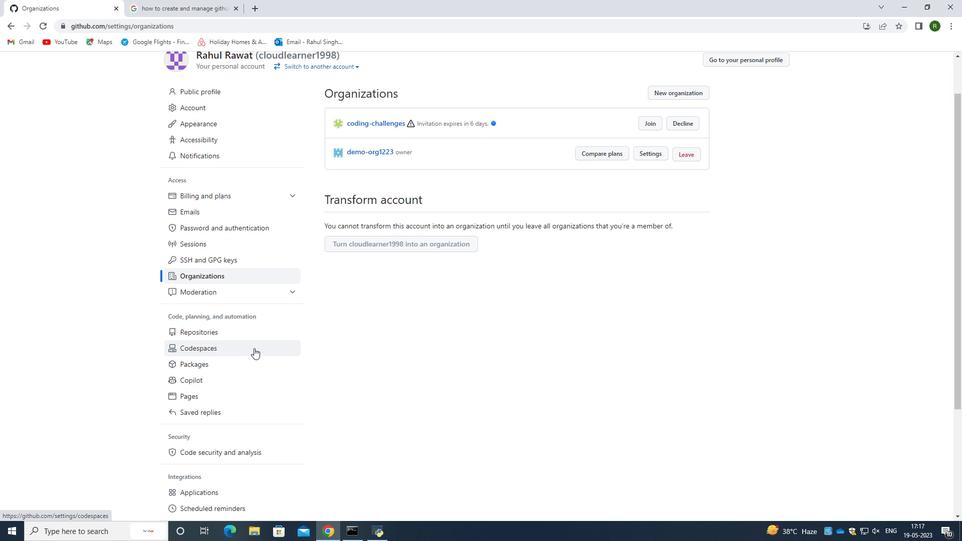 
Action: Mouse scrolled (254, 347) with delta (0, 0)
Screenshot: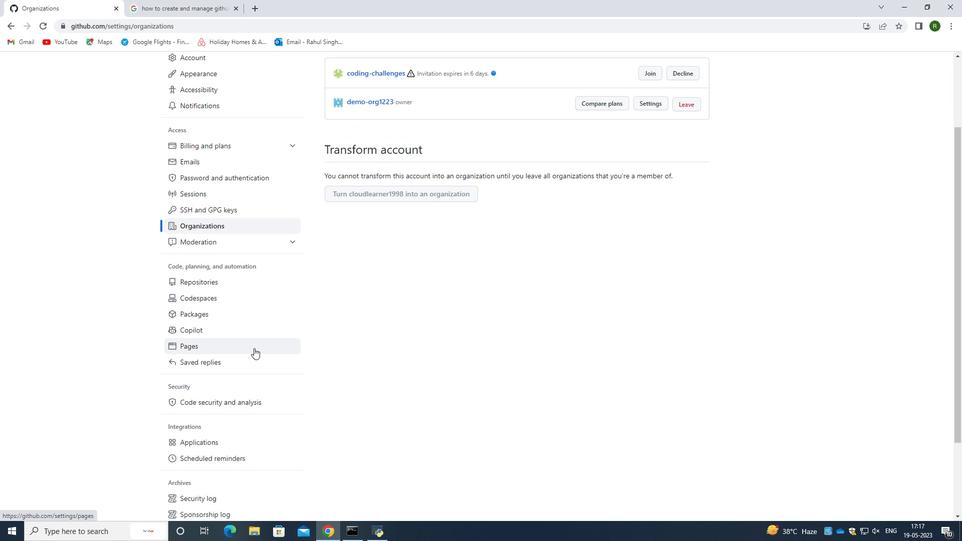 
Action: Mouse scrolled (254, 347) with delta (0, 0)
Screenshot: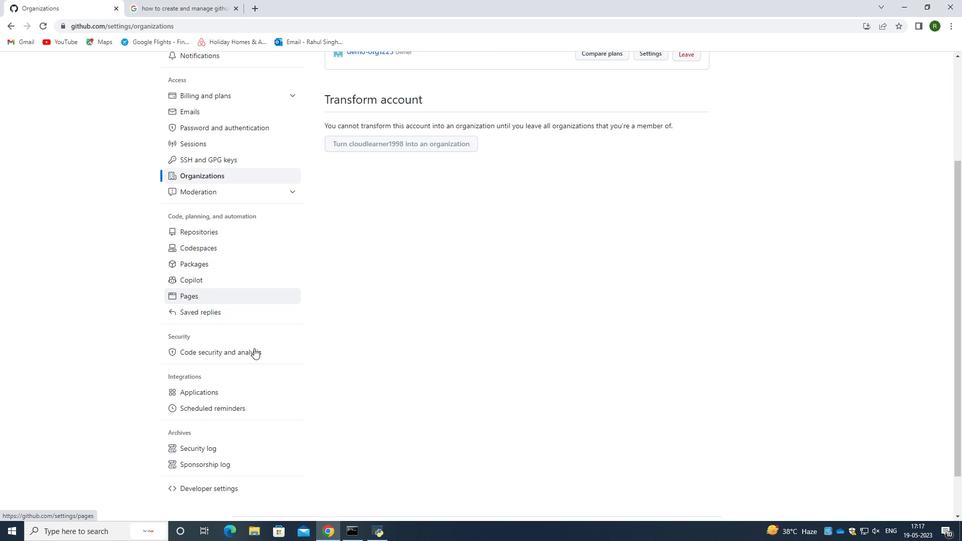 
Action: Mouse scrolled (254, 347) with delta (0, 0)
Screenshot: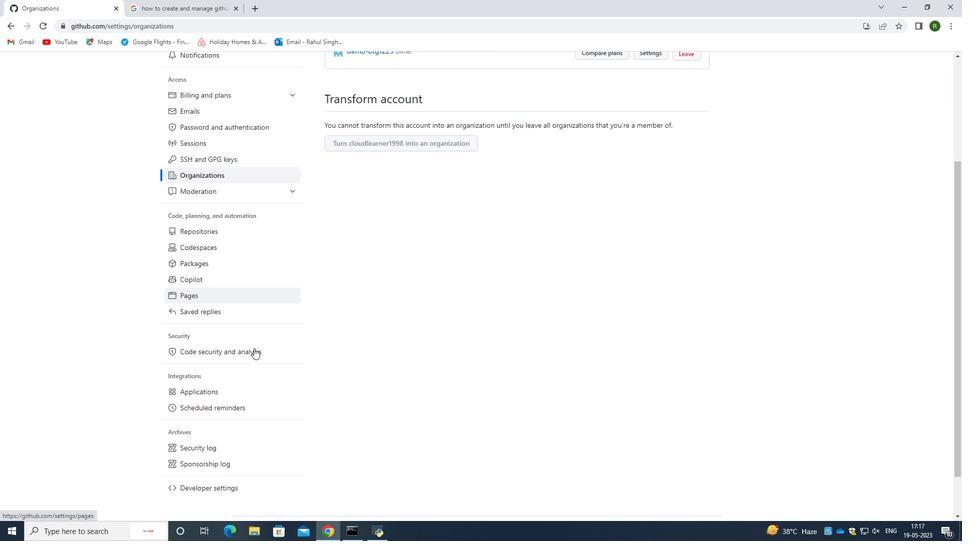 
Action: Mouse scrolled (254, 347) with delta (0, 0)
Screenshot: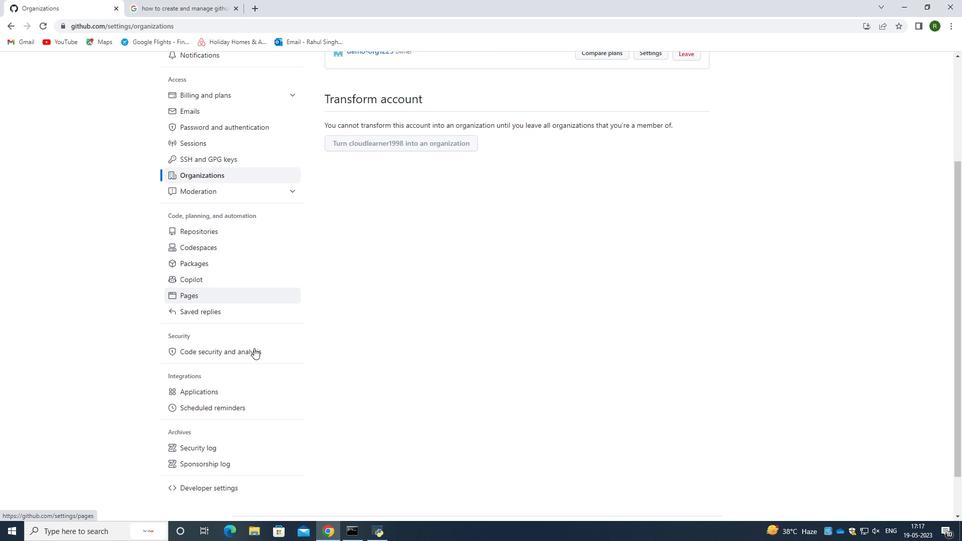
Action: Mouse scrolled (254, 348) with delta (0, 0)
Screenshot: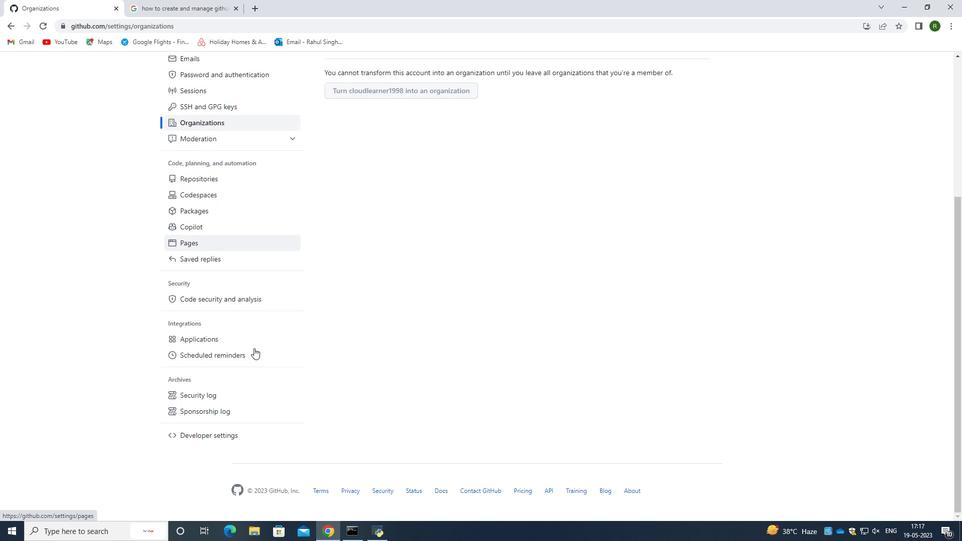 
Action: Mouse scrolled (254, 348) with delta (0, 0)
Screenshot: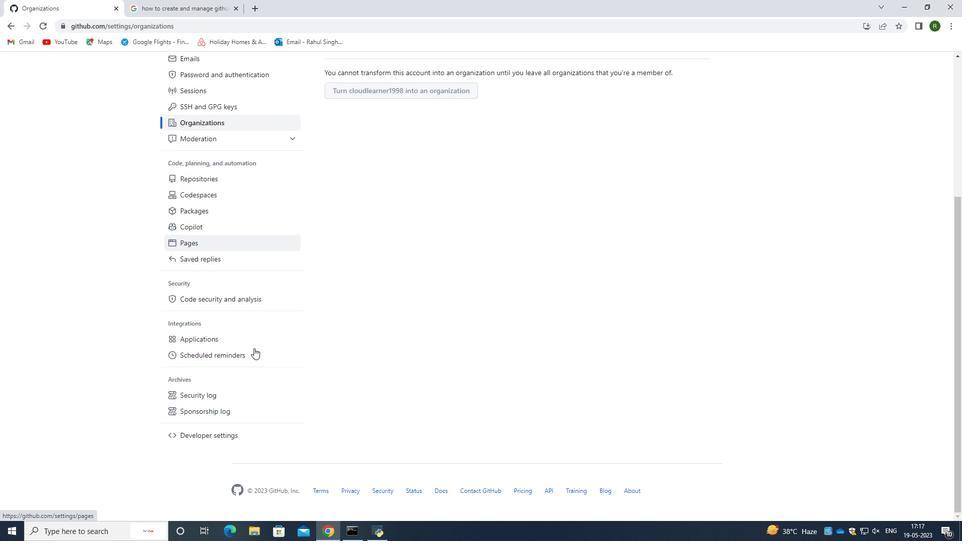 
Action: Mouse scrolled (254, 348) with delta (0, 0)
Screenshot: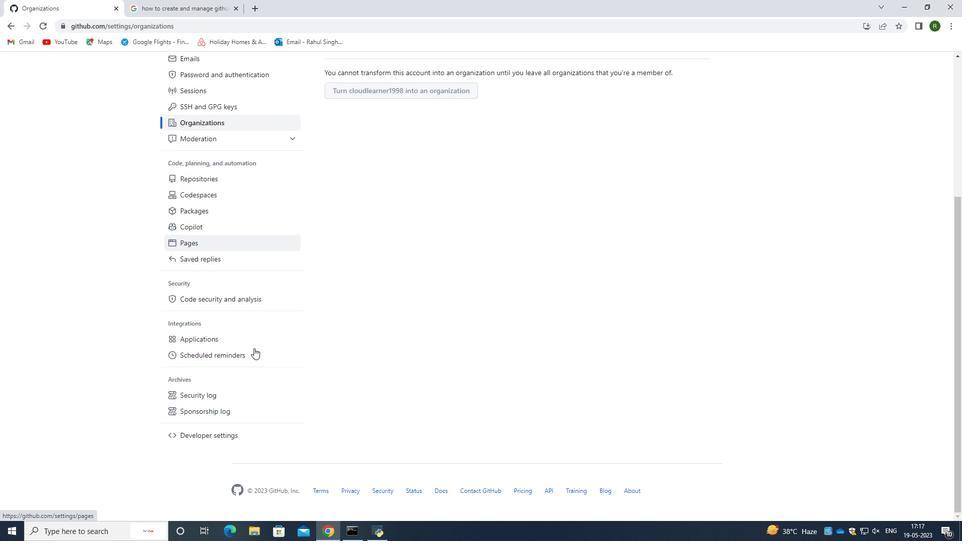 
Action: Mouse scrolled (254, 348) with delta (0, 0)
Screenshot: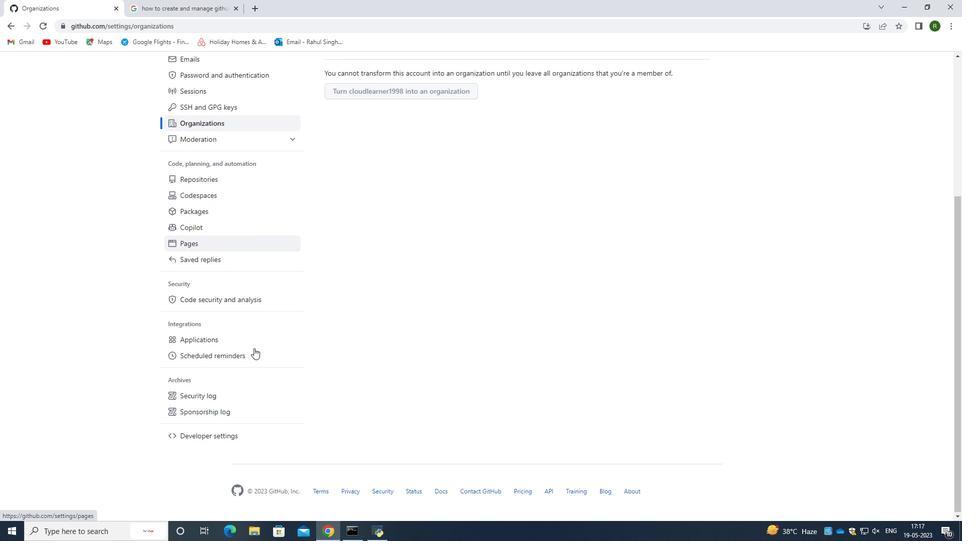 
Action: Mouse scrolled (254, 348) with delta (0, 0)
Screenshot: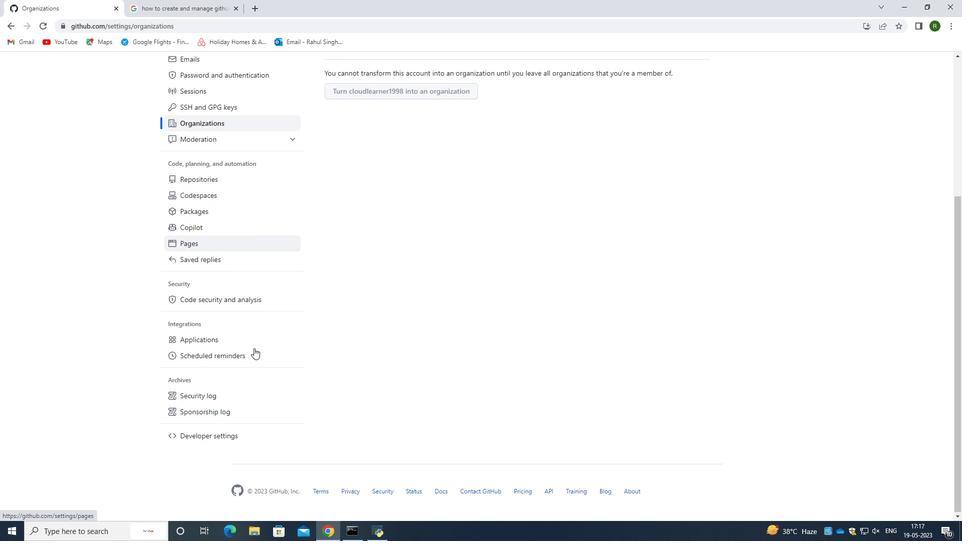 
Action: Mouse scrolled (254, 348) with delta (0, 0)
Screenshot: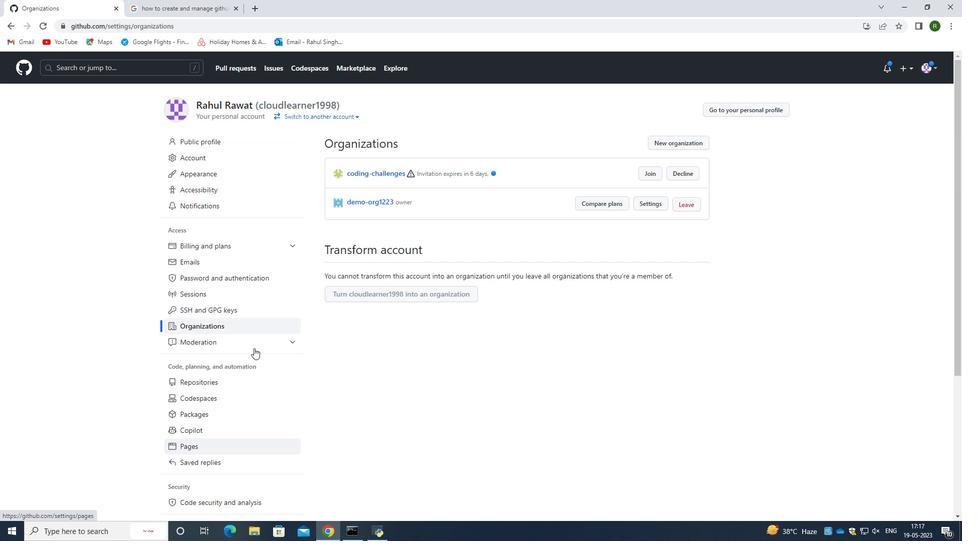
Action: Mouse scrolled (254, 348) with delta (0, 0)
Screenshot: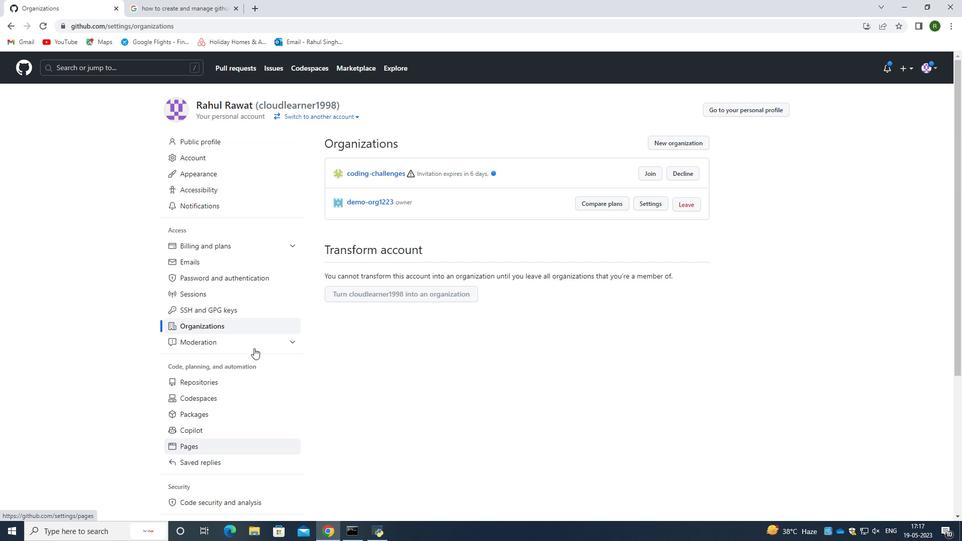 
Action: Mouse scrolled (254, 348) with delta (0, 0)
Screenshot: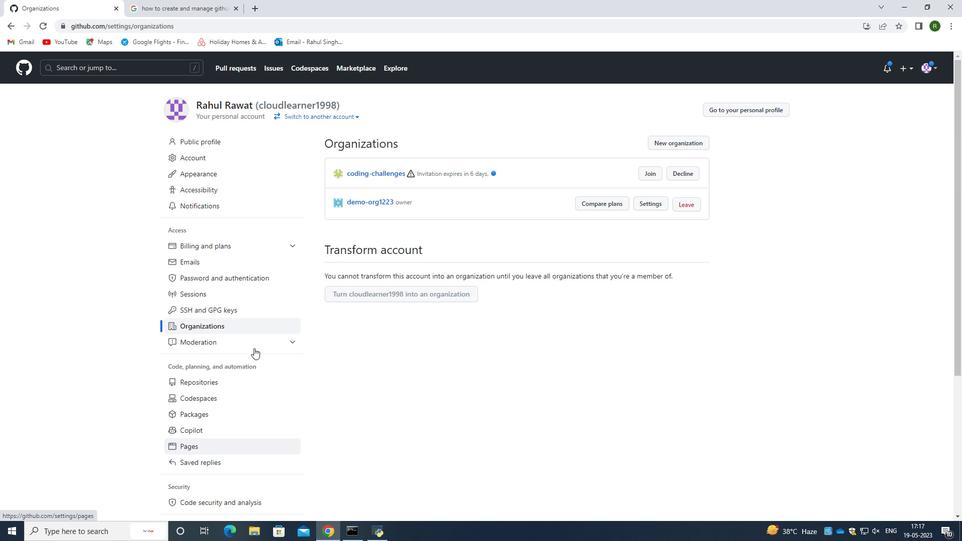 
Action: Mouse moved to (255, 348)
Screenshot: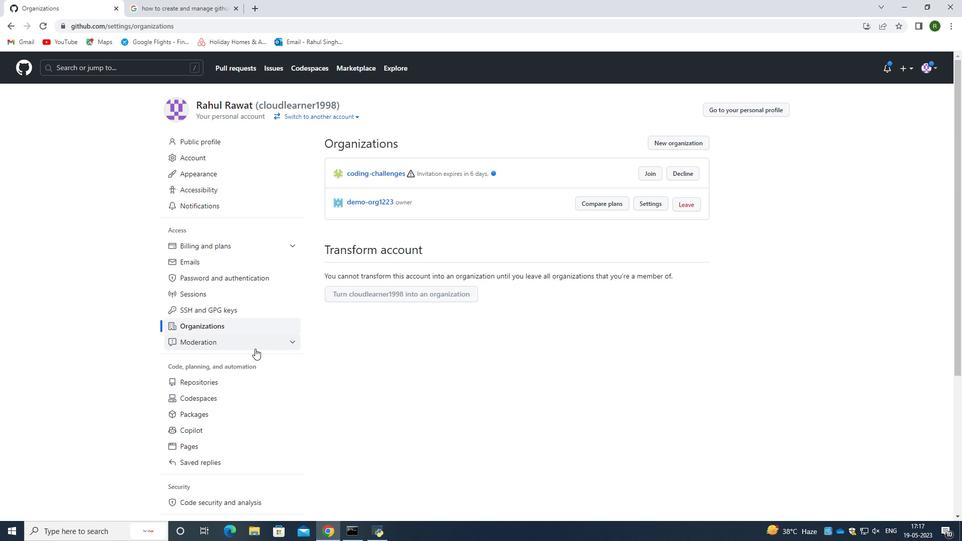 
Action: Mouse scrolled (255, 348) with delta (0, 0)
Screenshot: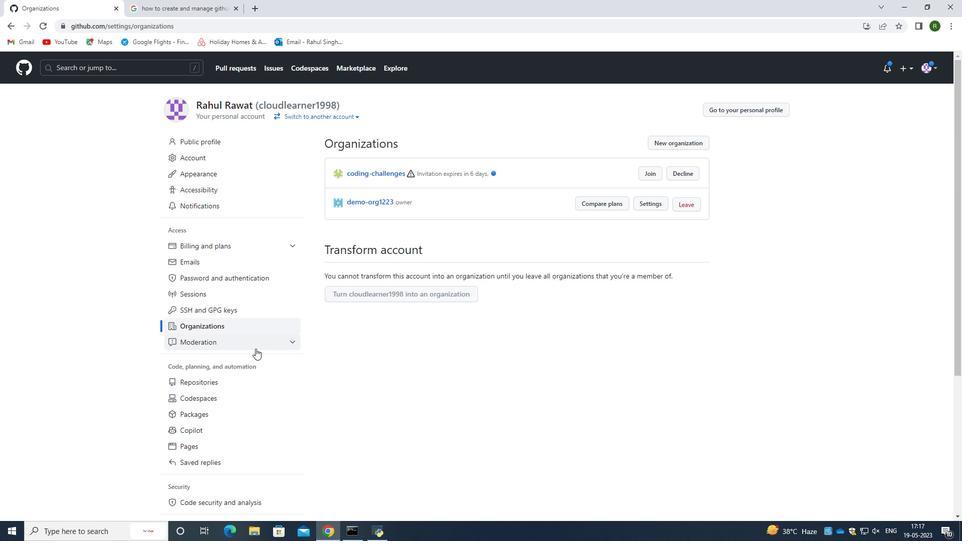 
Action: Mouse scrolled (255, 348) with delta (0, 0)
Screenshot: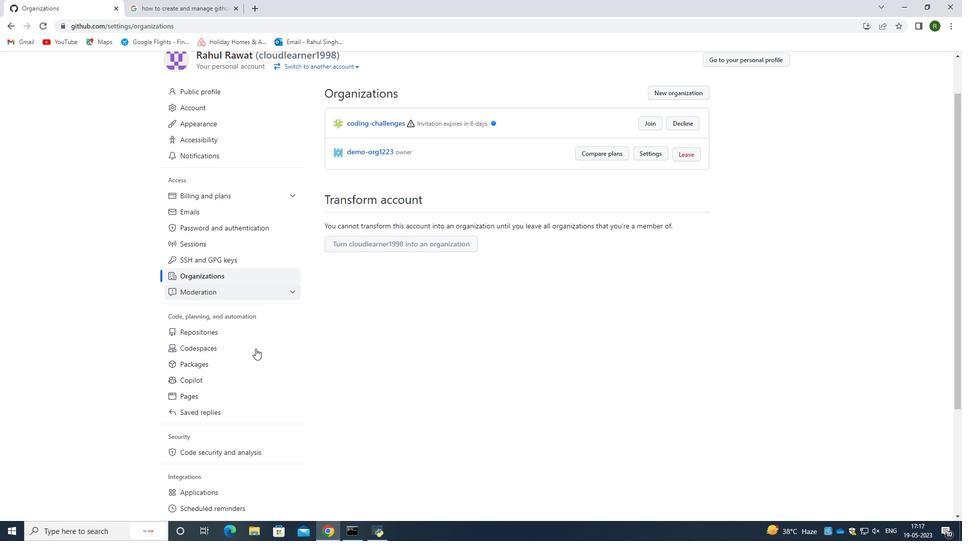 
Action: Mouse scrolled (255, 348) with delta (0, 0)
Screenshot: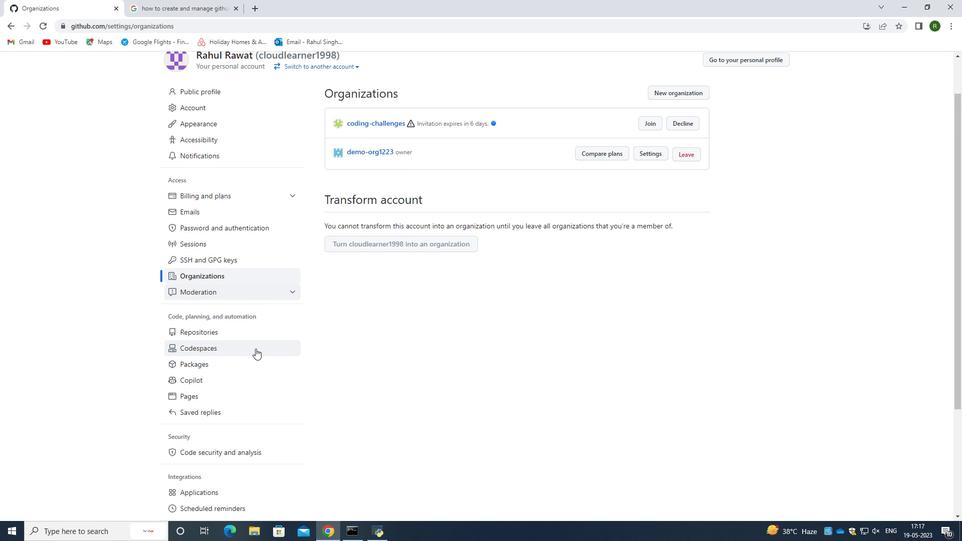 
Action: Mouse scrolled (255, 349) with delta (0, 0)
Screenshot: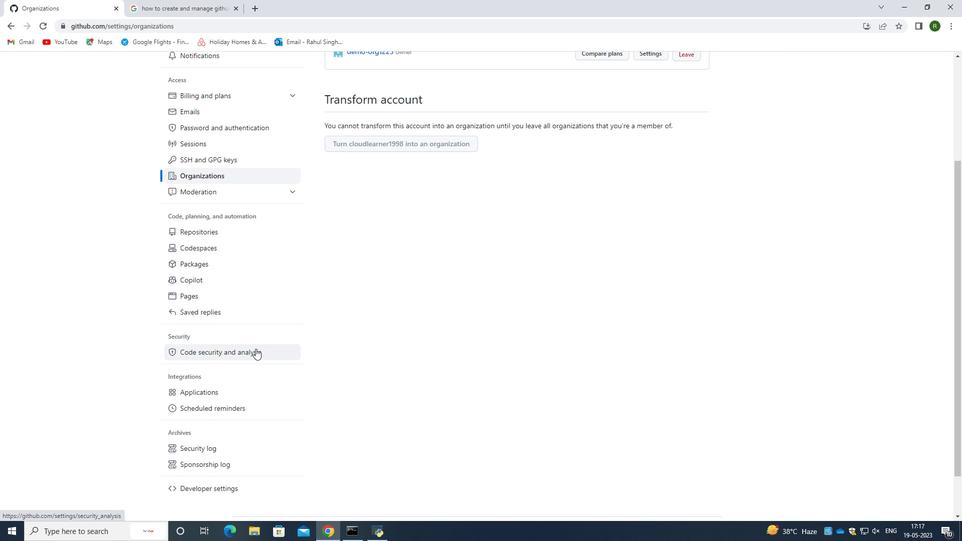 
Action: Mouse scrolled (255, 349) with delta (0, 0)
Screenshot: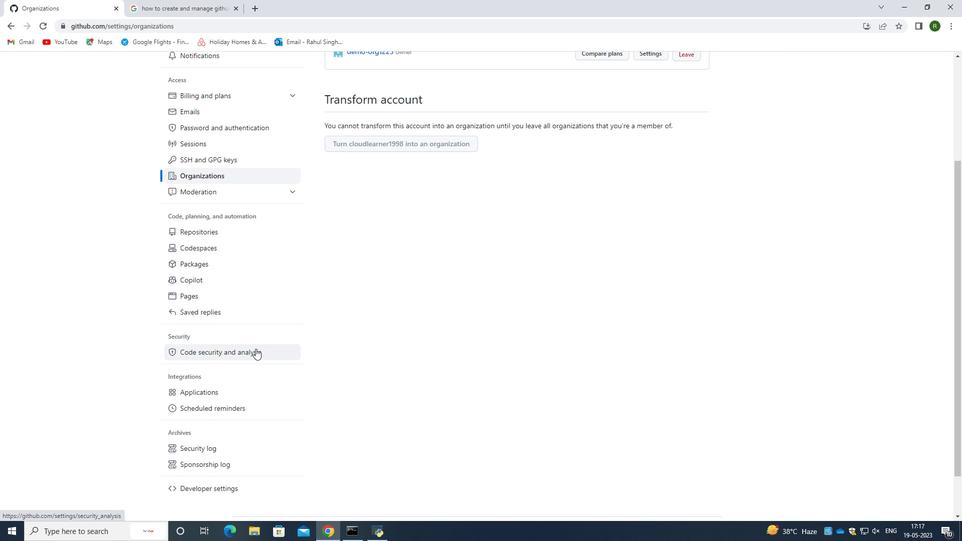 
Action: Mouse scrolled (255, 349) with delta (0, 0)
Screenshot: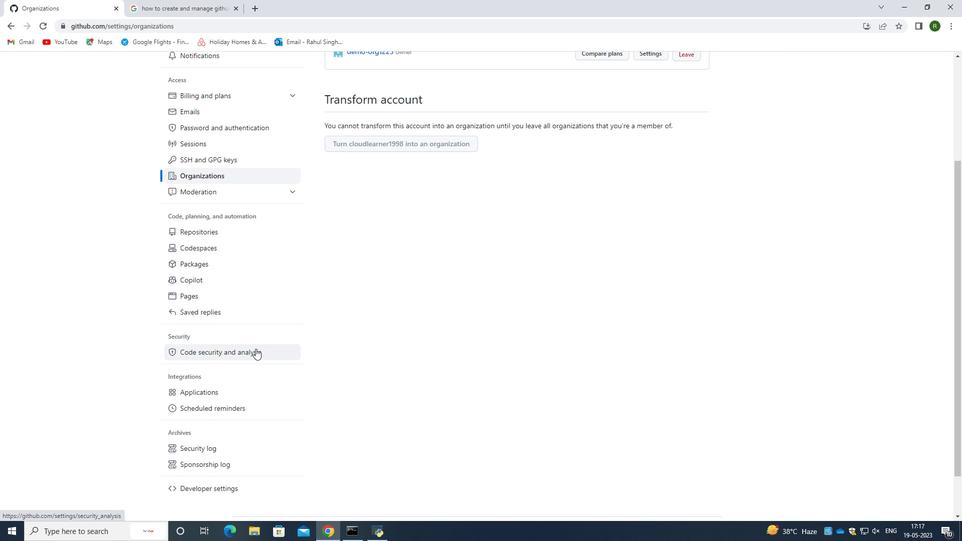 
Action: Mouse scrolled (255, 349) with delta (0, 0)
Screenshot: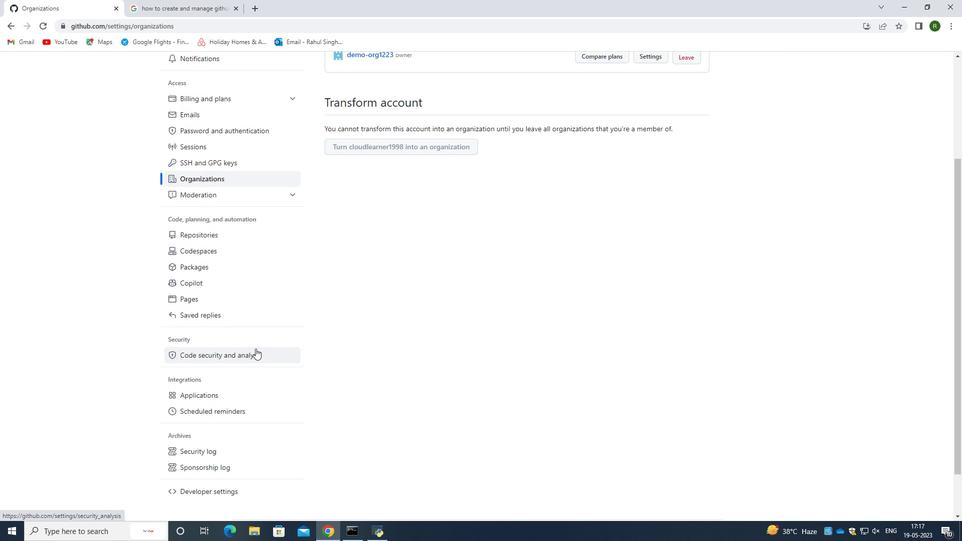 
Action: Mouse scrolled (255, 349) with delta (0, 0)
Screenshot: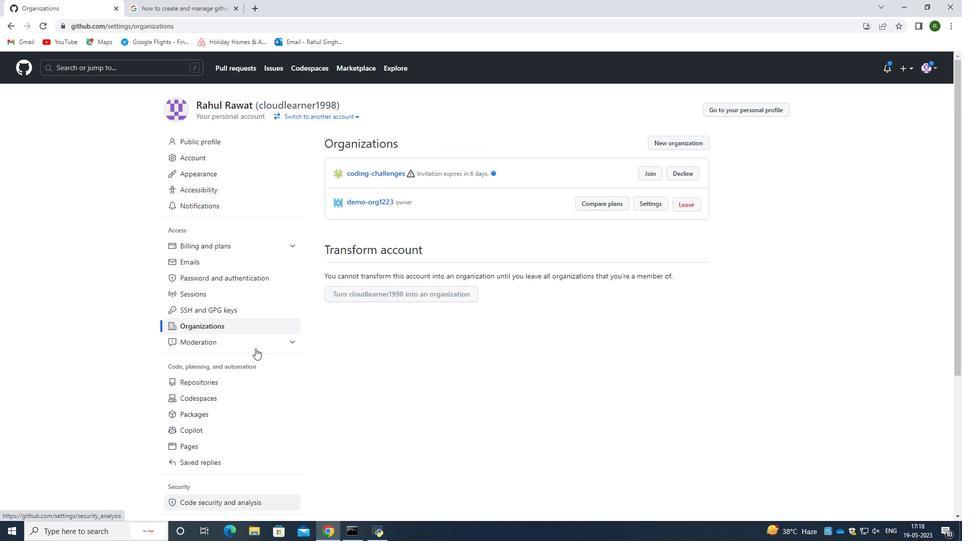 
Action: Mouse scrolled (255, 349) with delta (0, 0)
Screenshot: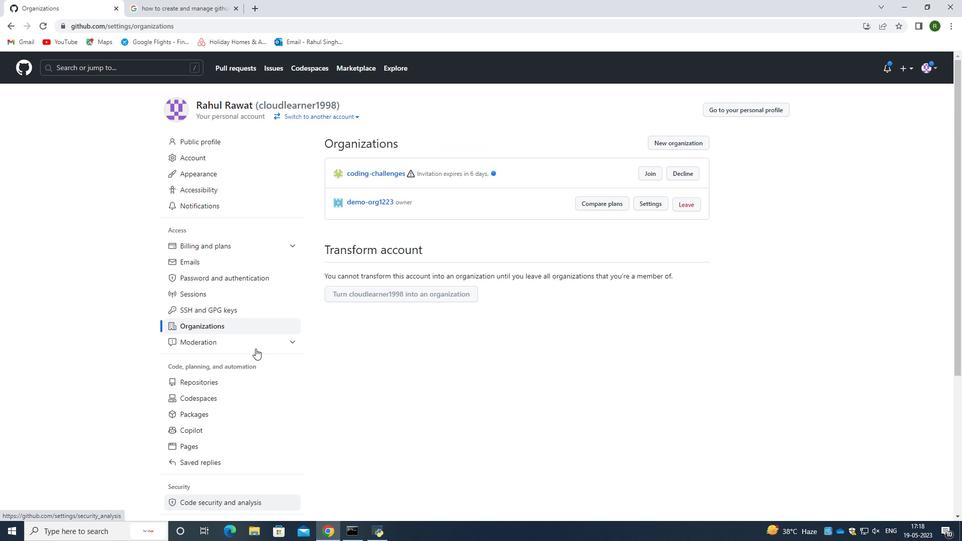 
Action: Mouse moved to (334, 115)
Screenshot: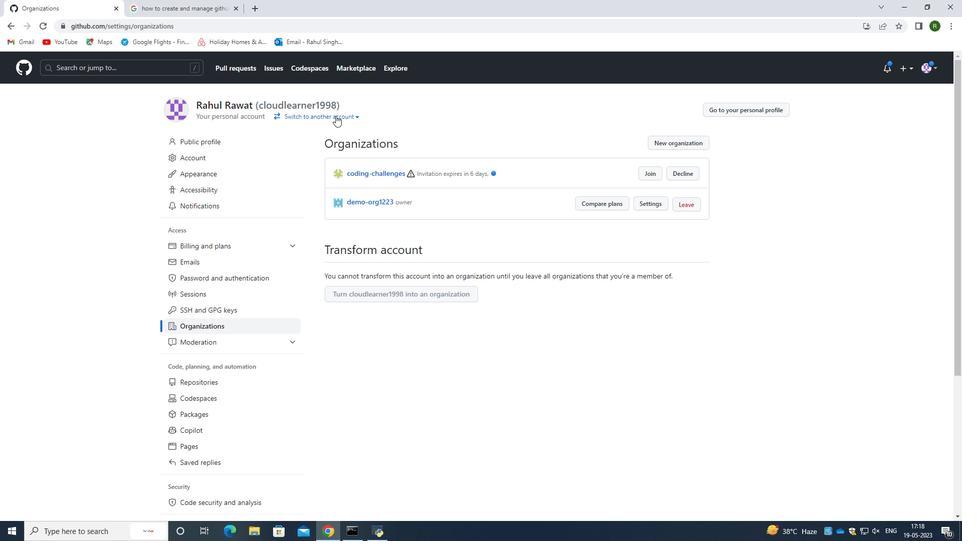 
Action: Mouse pressed left at (334, 115)
Screenshot: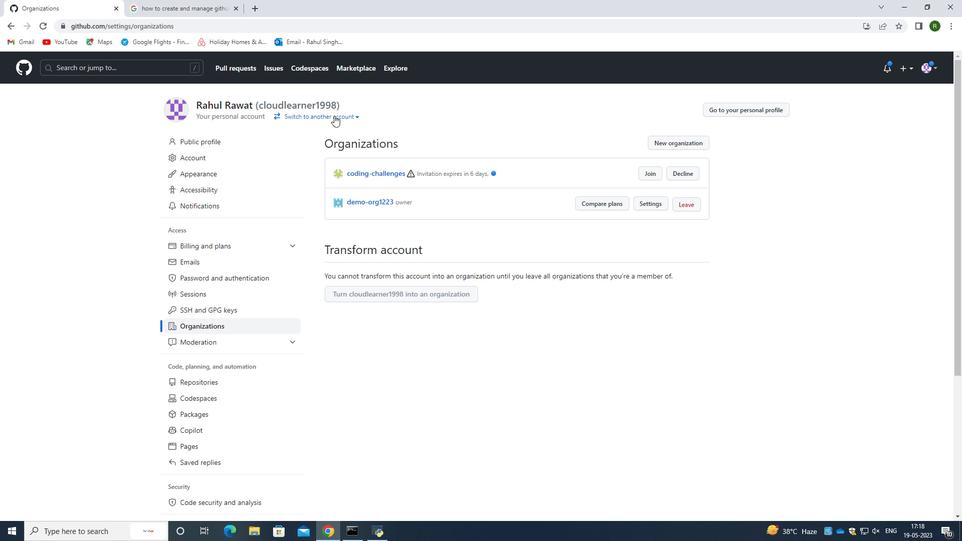 
Action: Mouse pressed left at (334, 115)
Screenshot: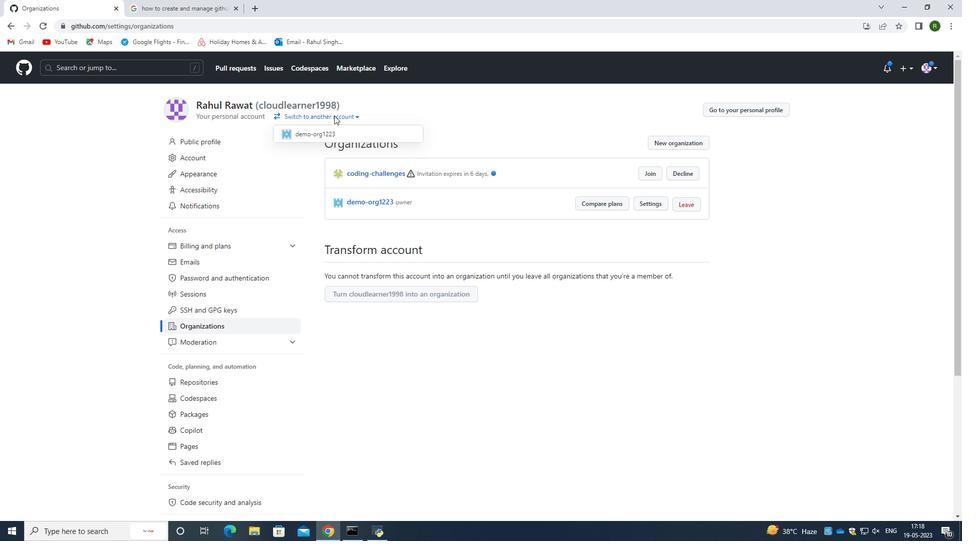 
Action: Mouse moved to (565, 281)
Screenshot: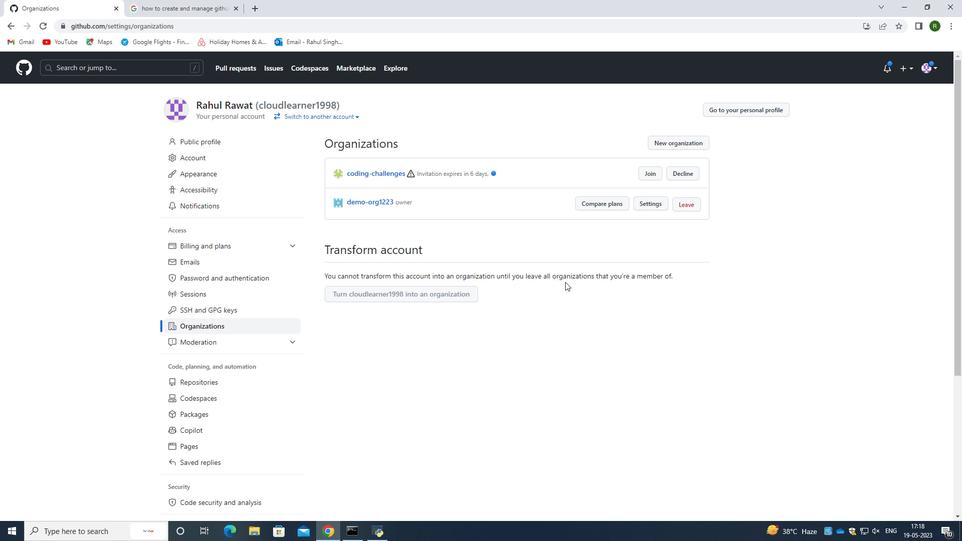 
Action: Mouse scrolled (565, 280) with delta (0, 0)
Screenshot: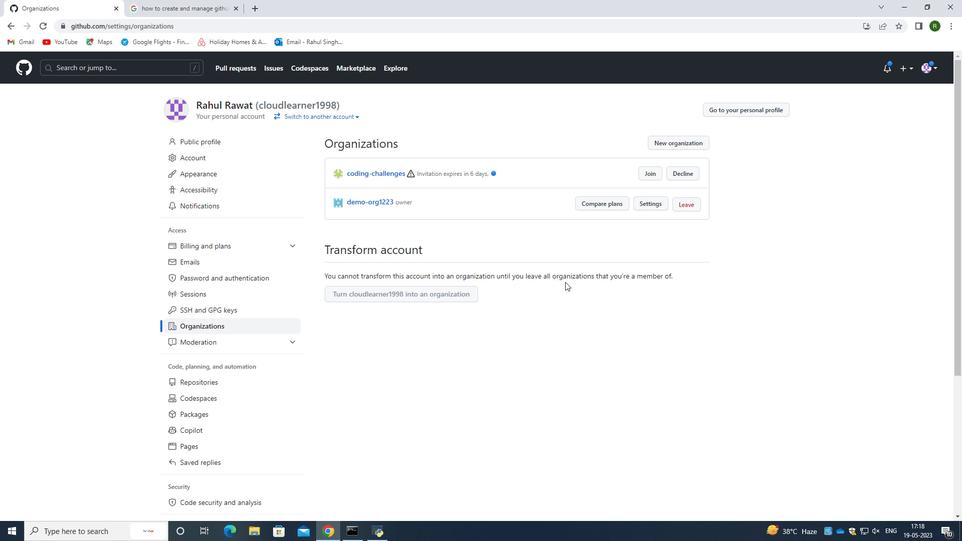
Action: Mouse moved to (160, 0)
Screenshot: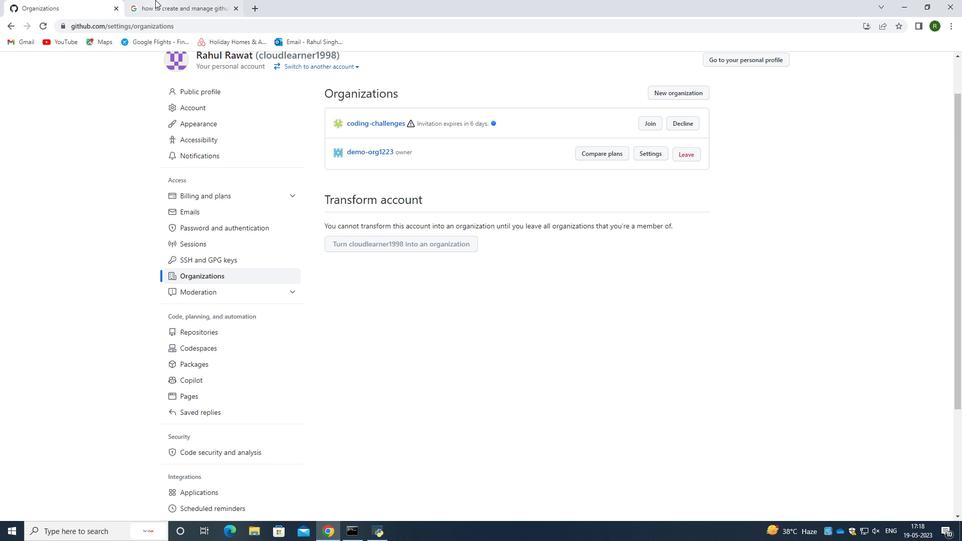 
Action: Mouse pressed left at (160, 0)
Screenshot: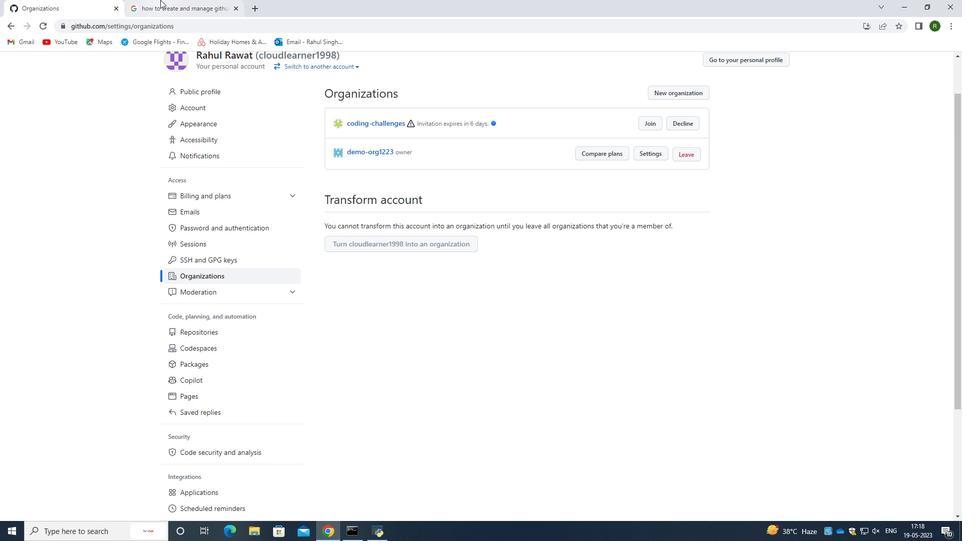 
Action: Mouse moved to (74, 5)
Screenshot: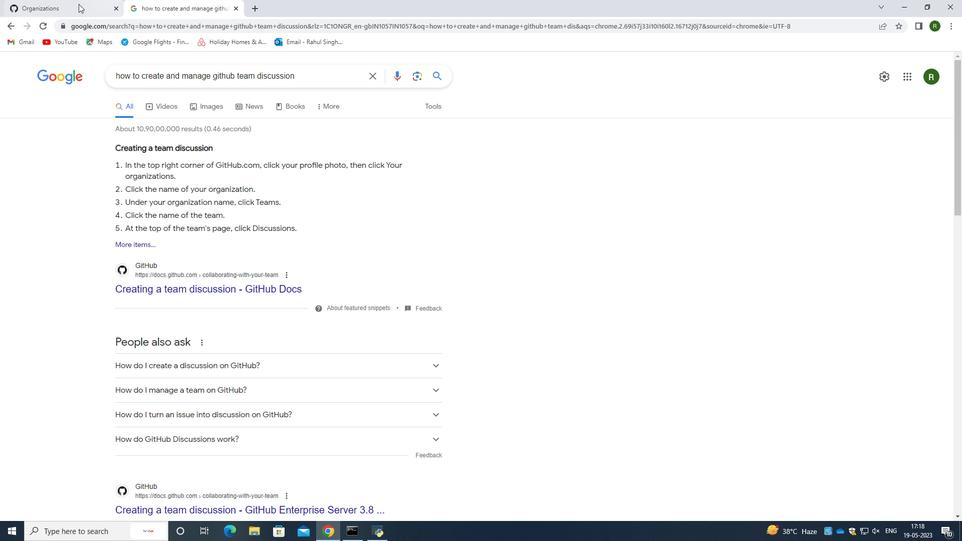 
Action: Mouse pressed left at (74, 5)
Screenshot: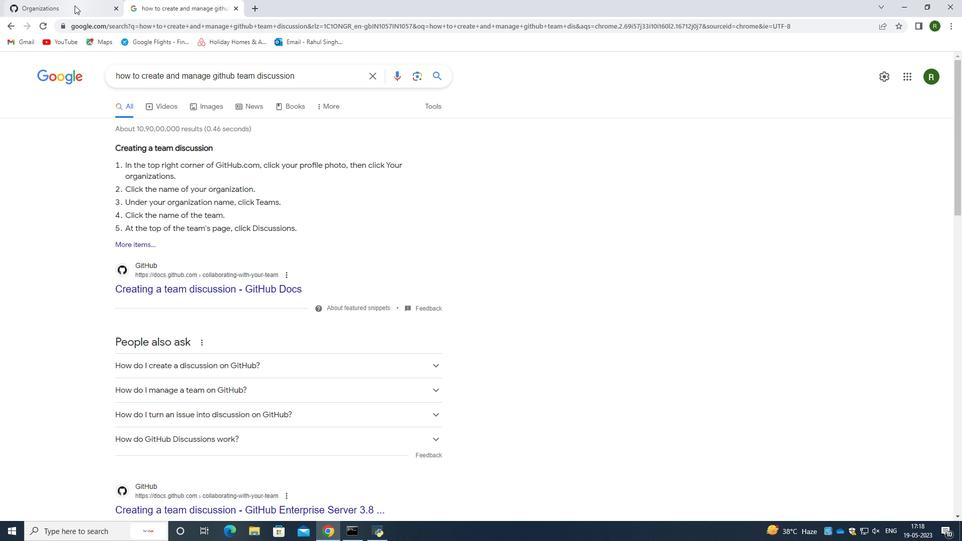 
Action: Mouse moved to (270, 277)
Screenshot: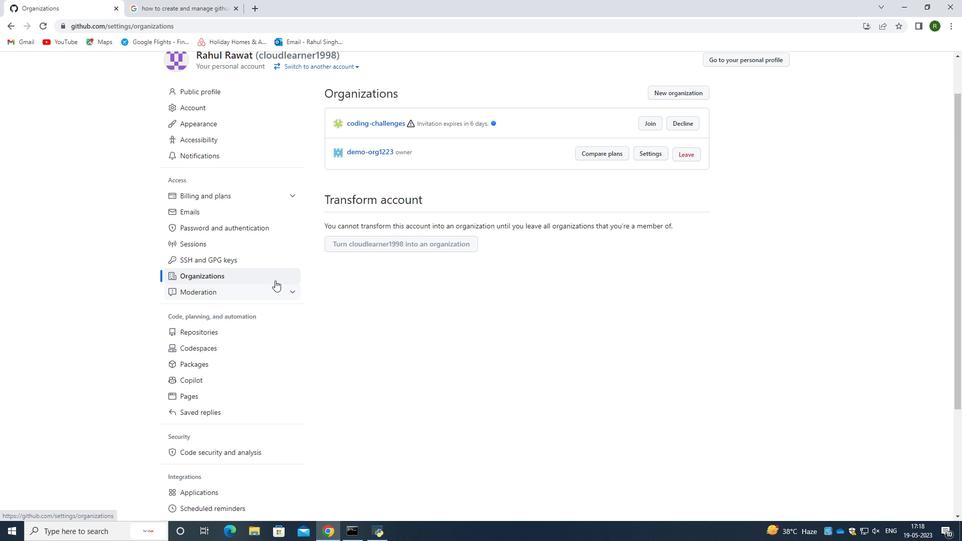 
Action: Mouse pressed left at (270, 277)
Screenshot: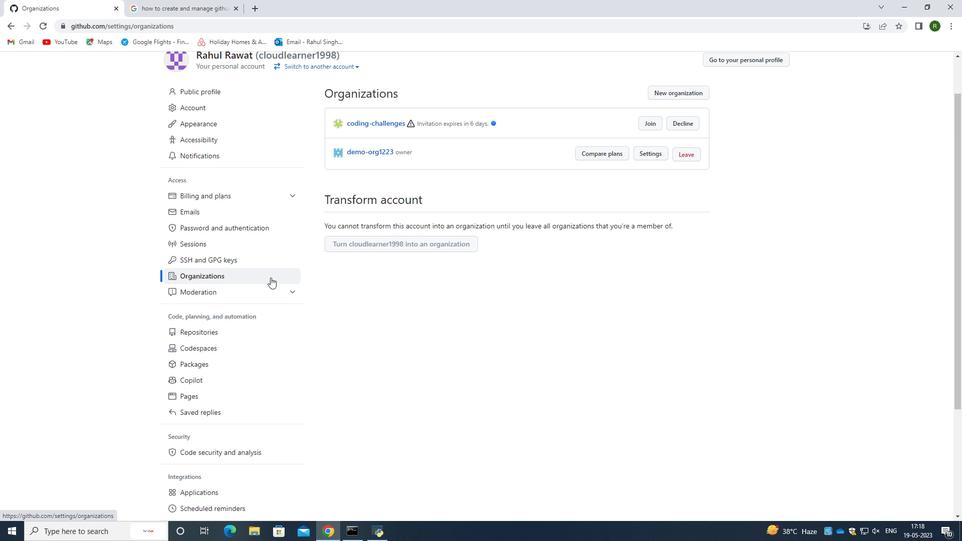 
Action: Mouse moved to (293, 342)
Screenshot: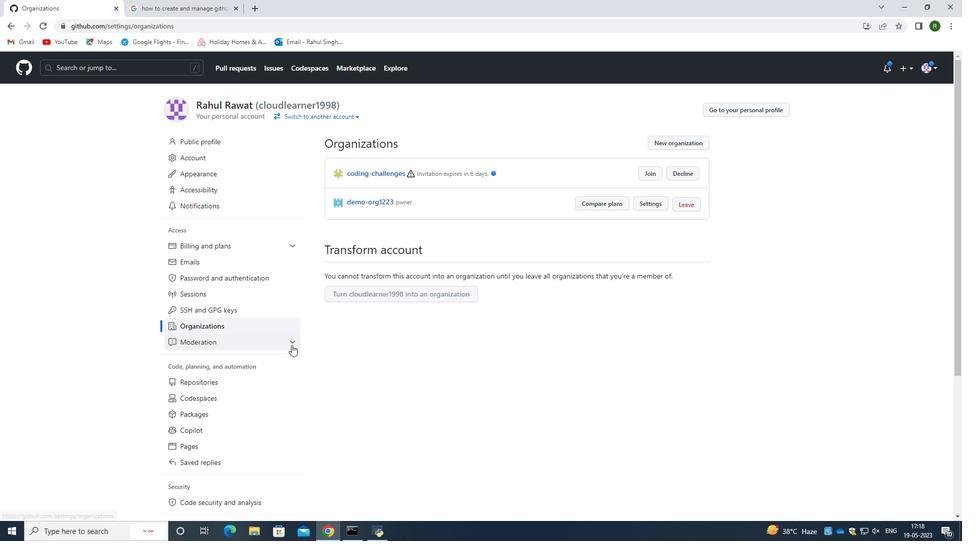 
Action: Mouse pressed left at (293, 342)
Screenshot: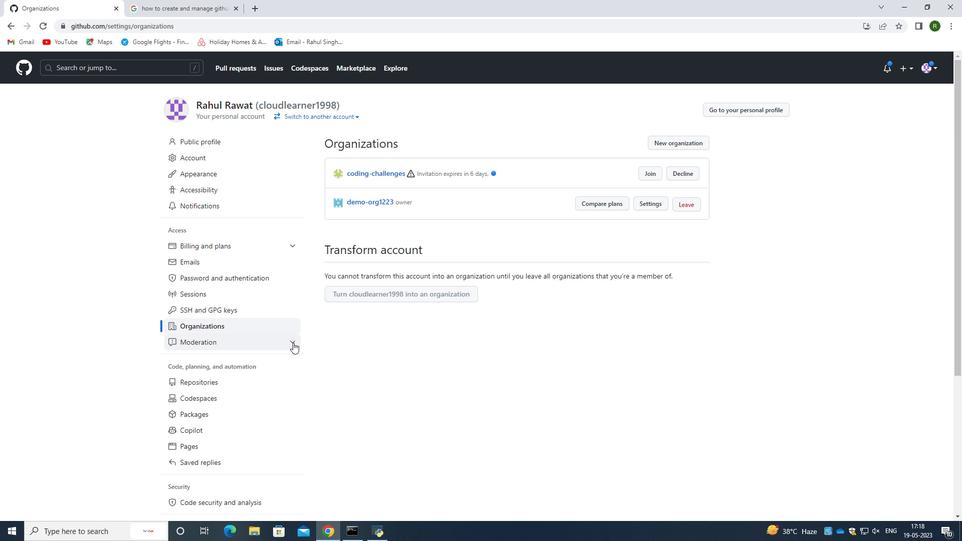 
Action: Mouse moved to (168, 328)
Screenshot: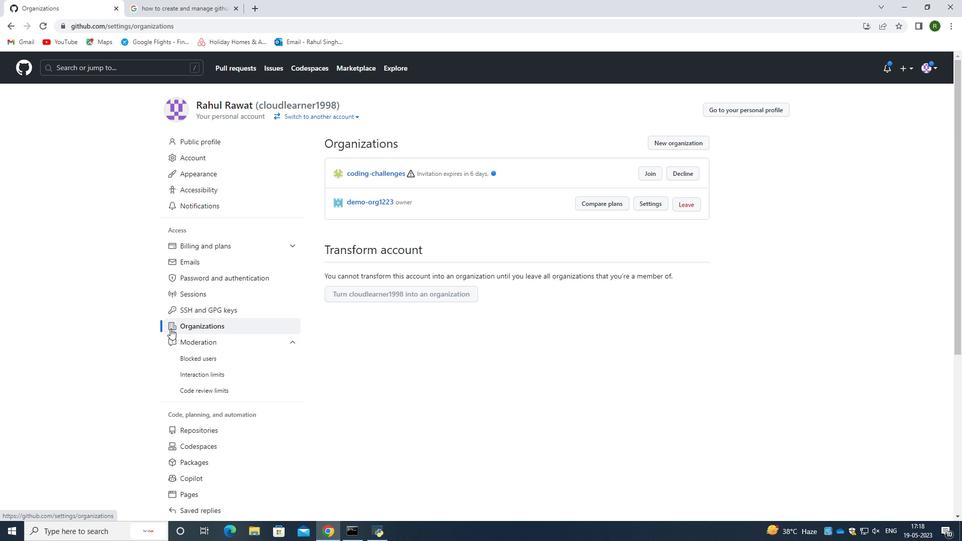 
Action: Mouse pressed left at (168, 328)
Screenshot: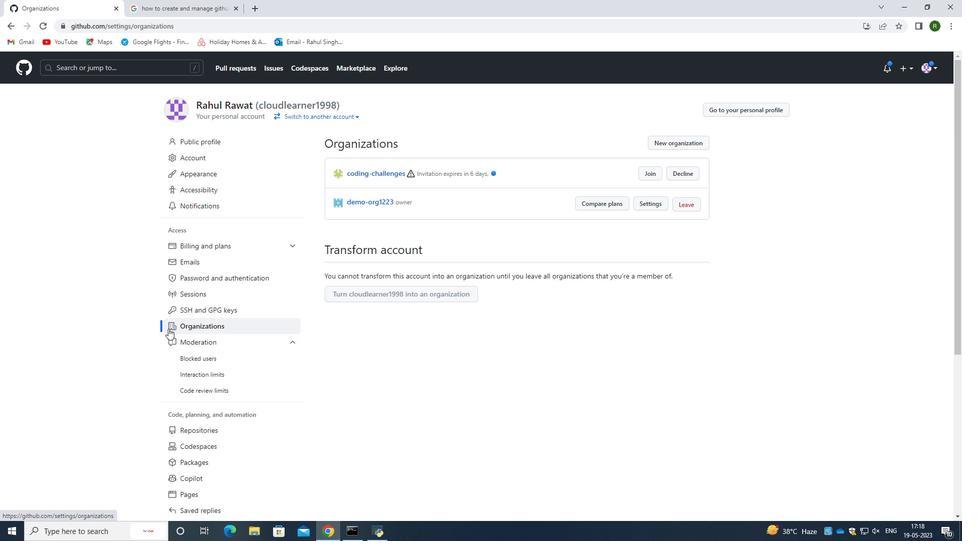 
Action: Mouse moved to (240, 333)
Screenshot: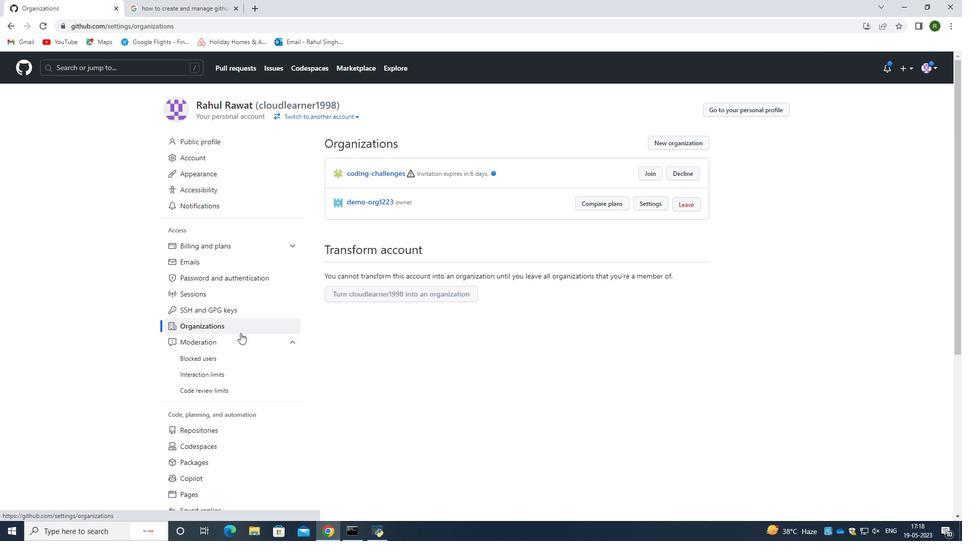 
Action: Mouse scrolled (240, 333) with delta (0, 0)
Screenshot: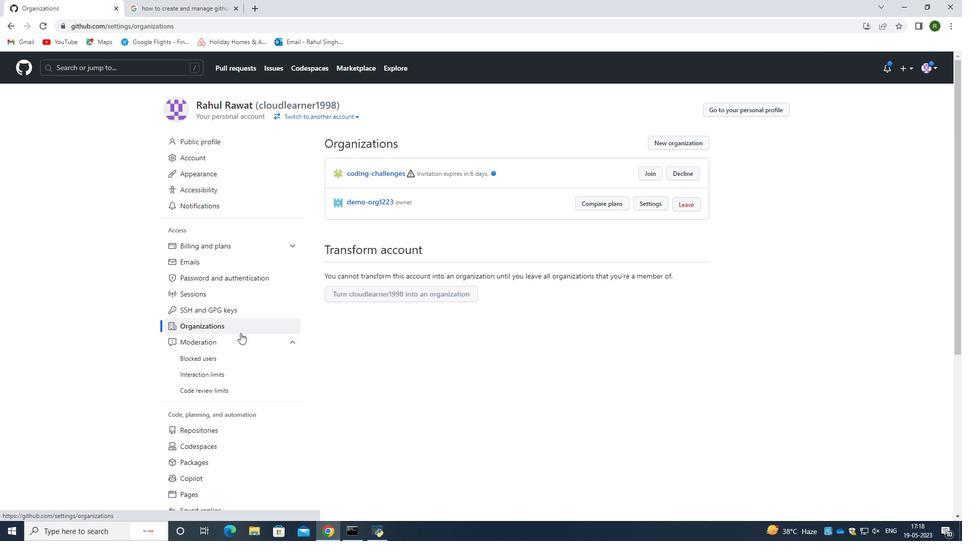 
Action: Mouse scrolled (240, 333) with delta (0, 0)
Screenshot: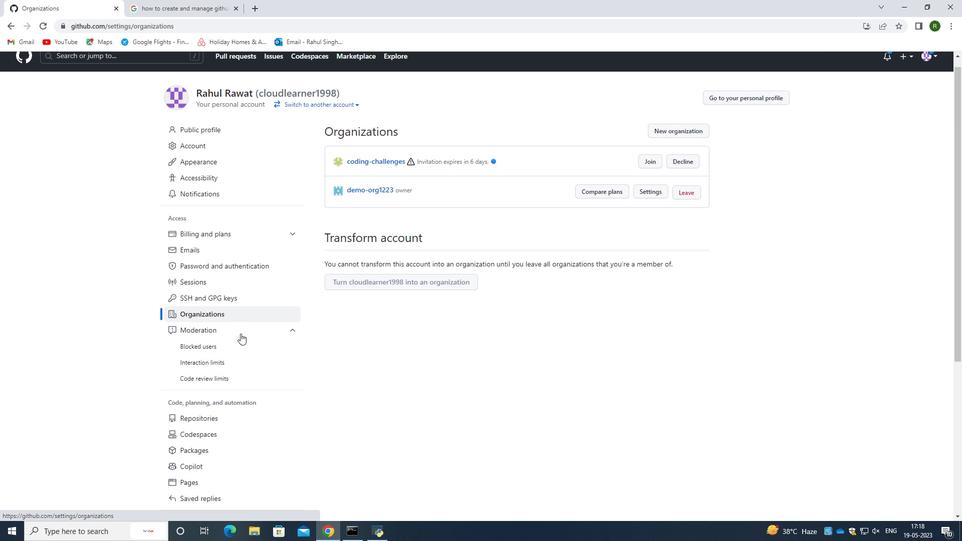 
Action: Mouse moved to (226, 389)
Screenshot: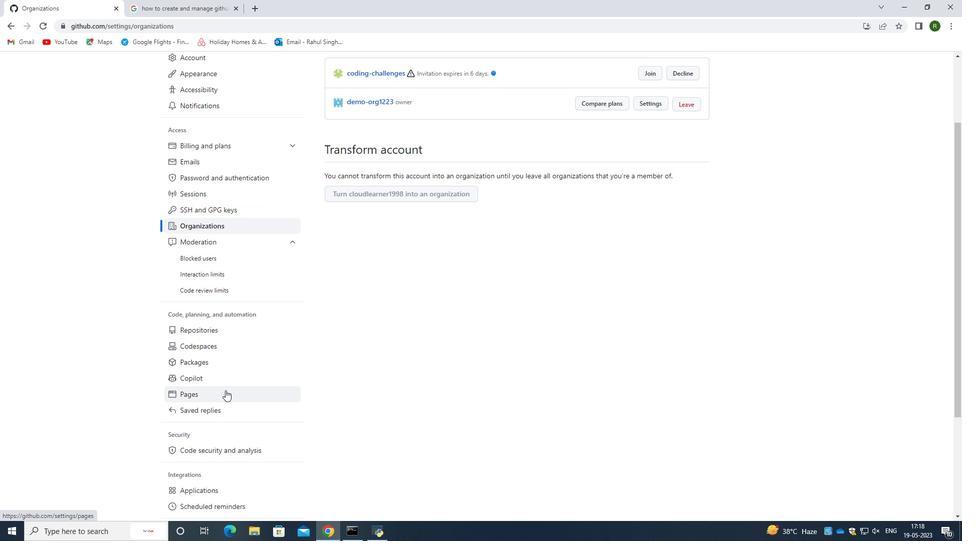 
Action: Mouse scrolled (226, 389) with delta (0, 0)
Screenshot: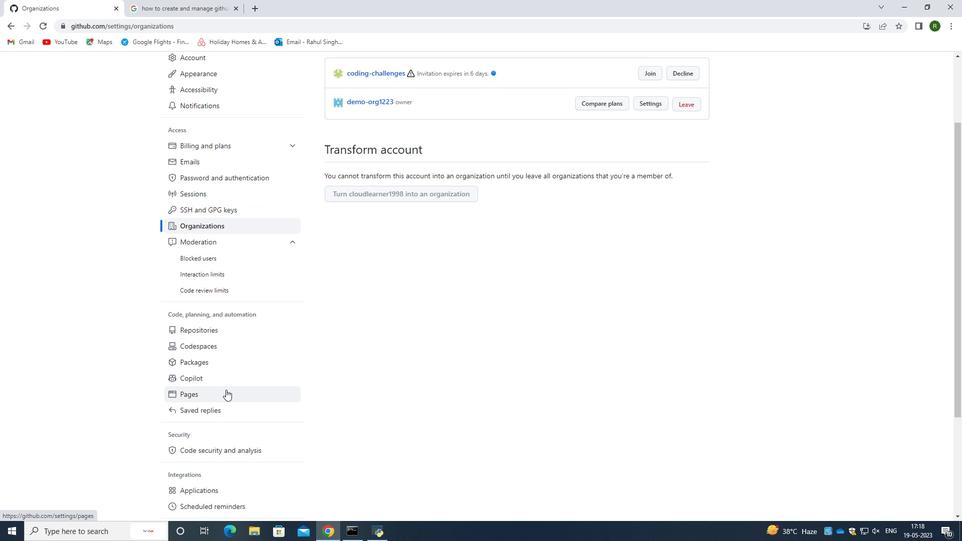 
Action: Mouse scrolled (226, 389) with delta (0, 0)
Screenshot: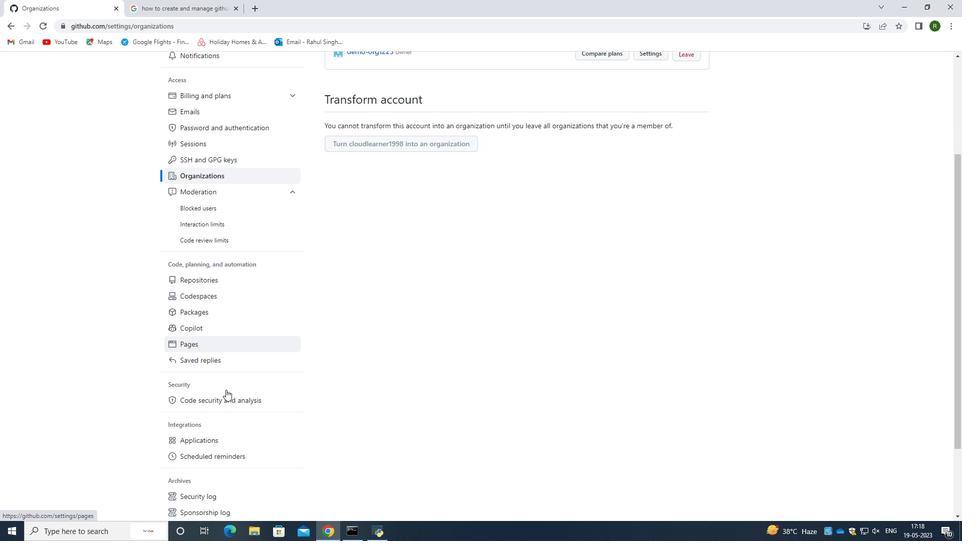
Action: Mouse scrolled (226, 389) with delta (0, 0)
Screenshot: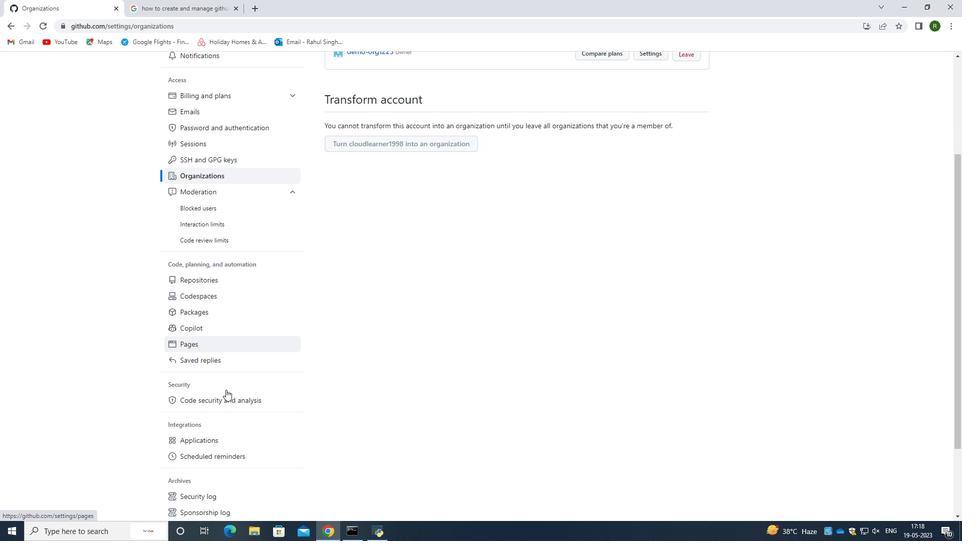 
Action: Mouse scrolled (226, 390) with delta (0, 0)
Screenshot: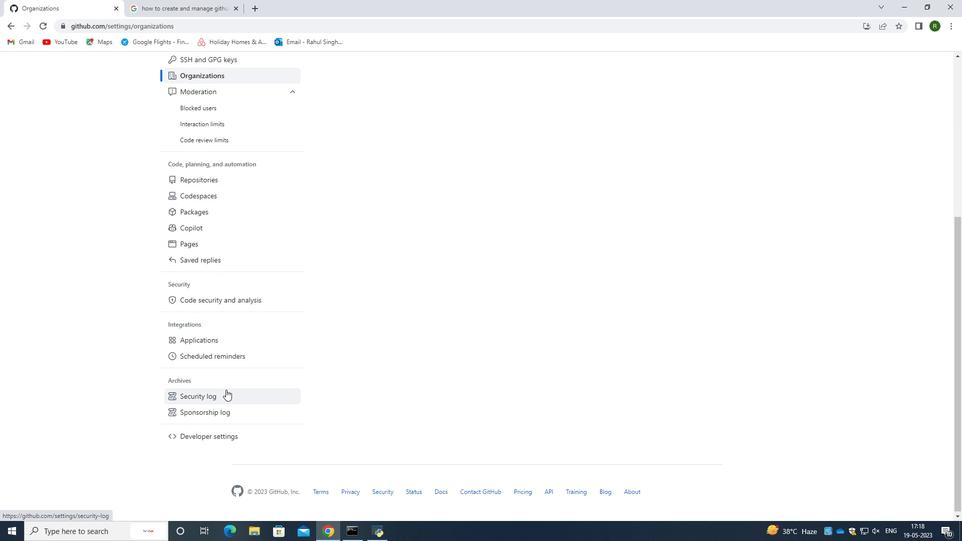 
Action: Mouse scrolled (226, 390) with delta (0, 0)
Screenshot: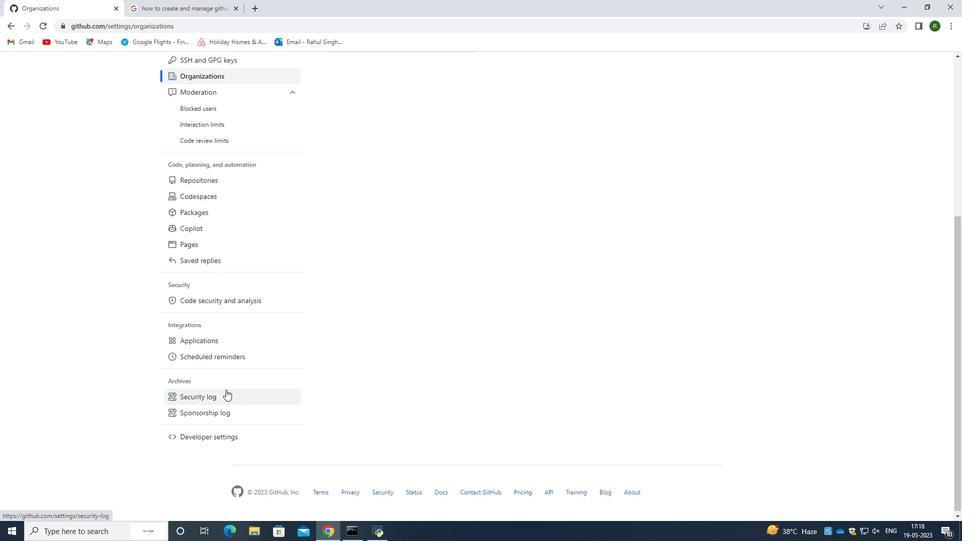 
Action: Mouse scrolled (226, 390) with delta (0, 0)
Screenshot: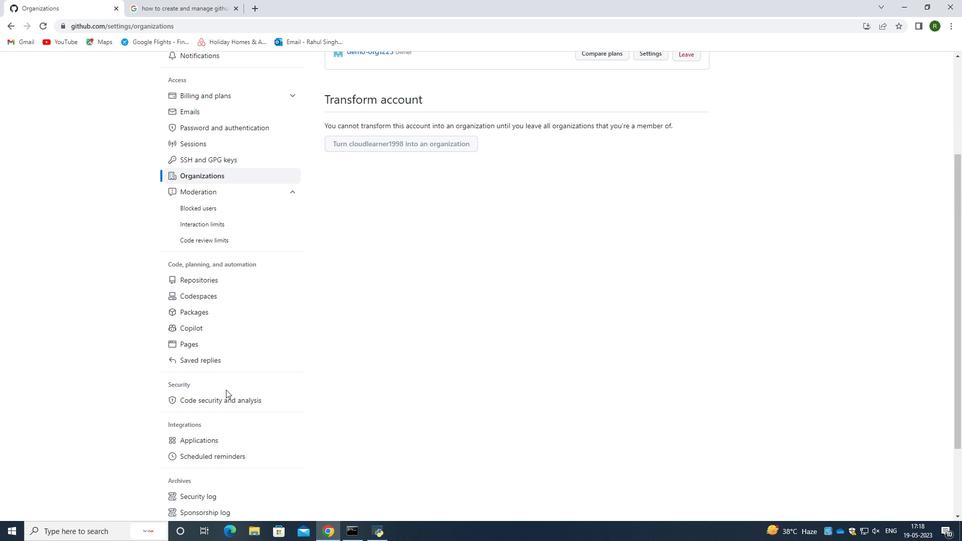 
Action: Mouse moved to (226, 389)
Screenshot: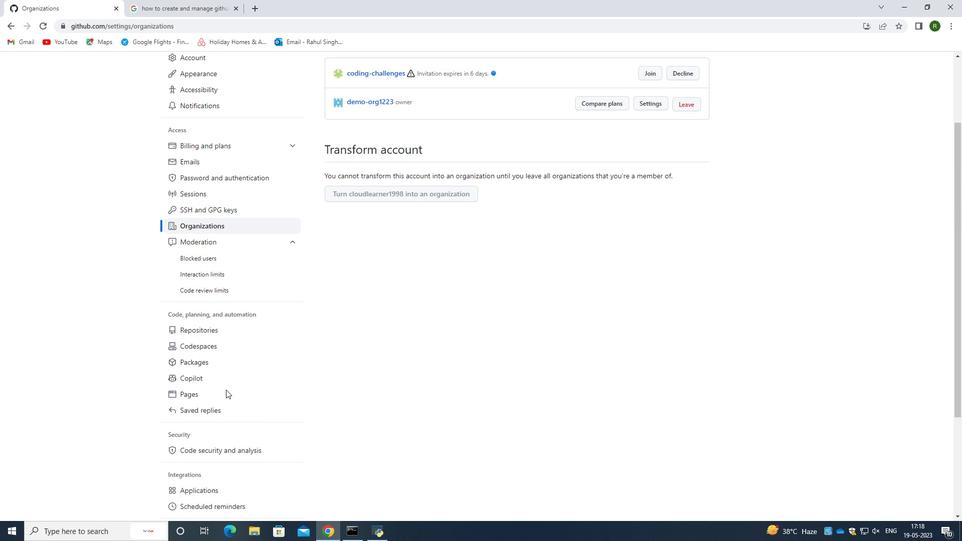 
Action: Mouse scrolled (226, 389) with delta (0, 0)
Screenshot: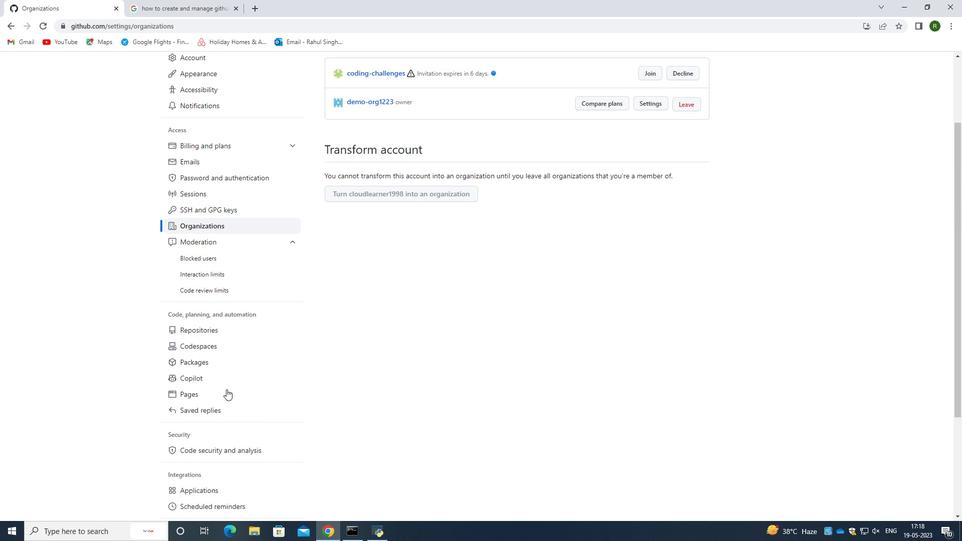 
Action: Mouse moved to (226, 389)
Screenshot: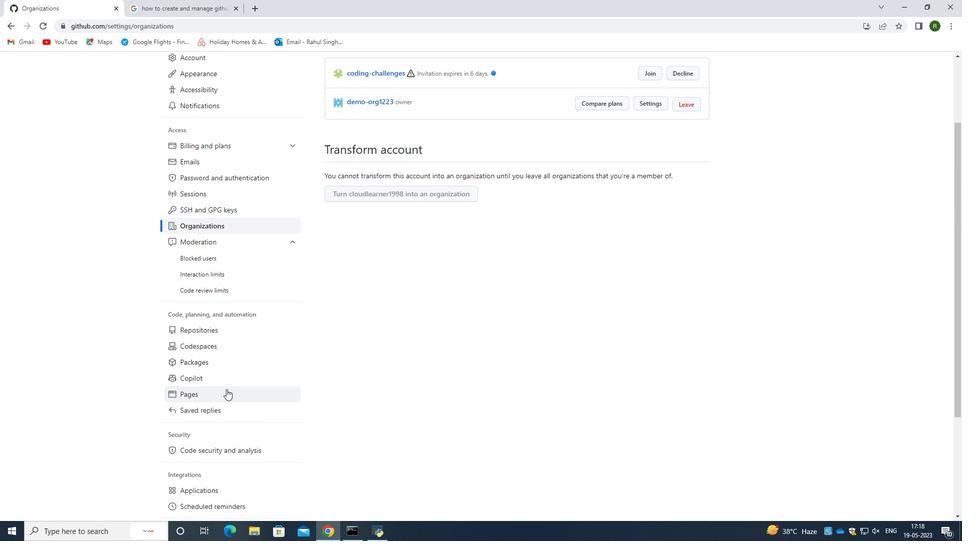
Action: Mouse scrolled (226, 389) with delta (0, 0)
Screenshot: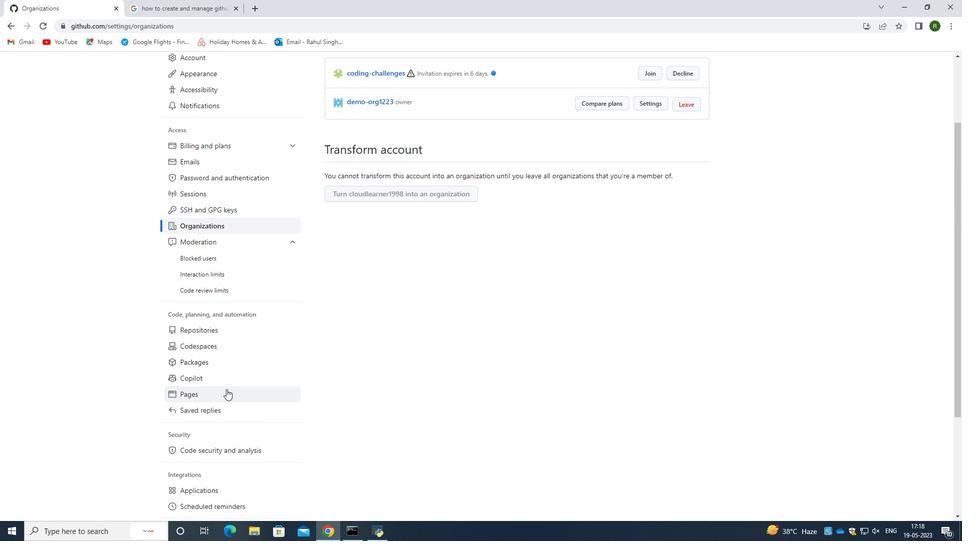 
Action: Mouse moved to (647, 203)
Screenshot: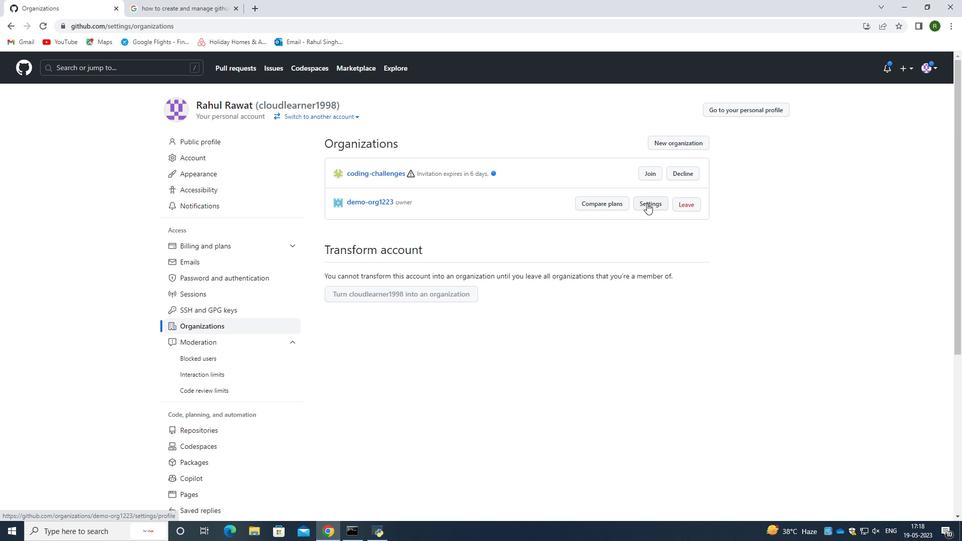 
Action: Mouse pressed left at (647, 203)
Screenshot: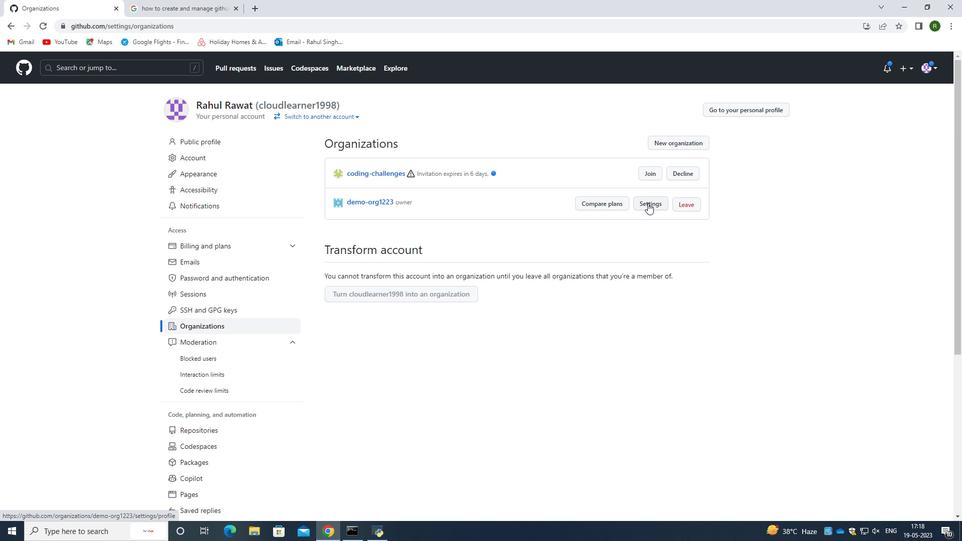 
Action: Mouse moved to (4, 28)
Screenshot: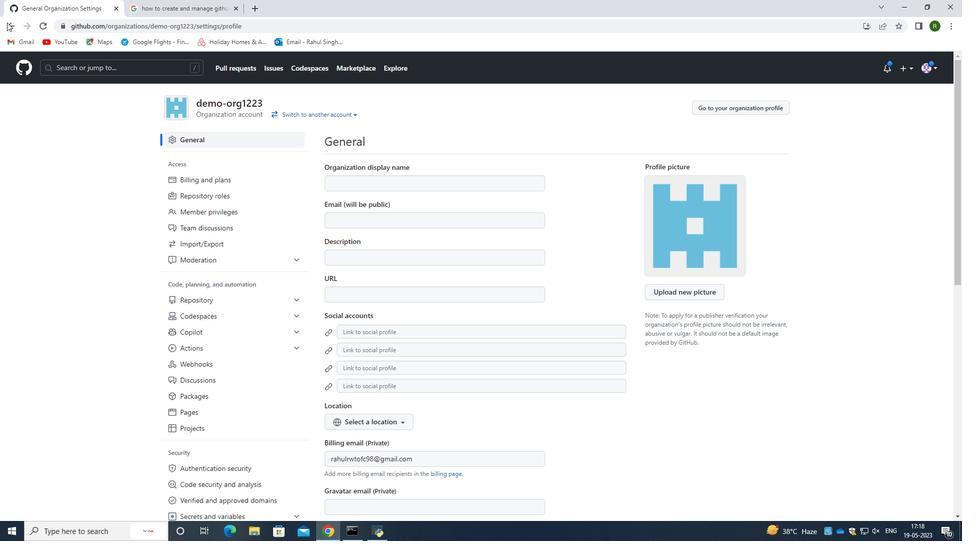 
Action: Mouse pressed left at (4, 28)
Screenshot: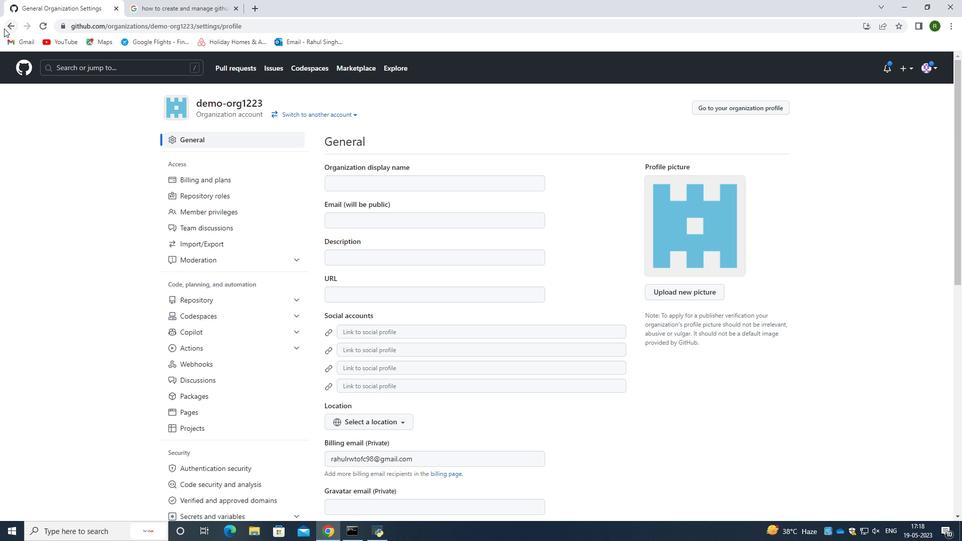
Action: Mouse moved to (218, 384)
Screenshot: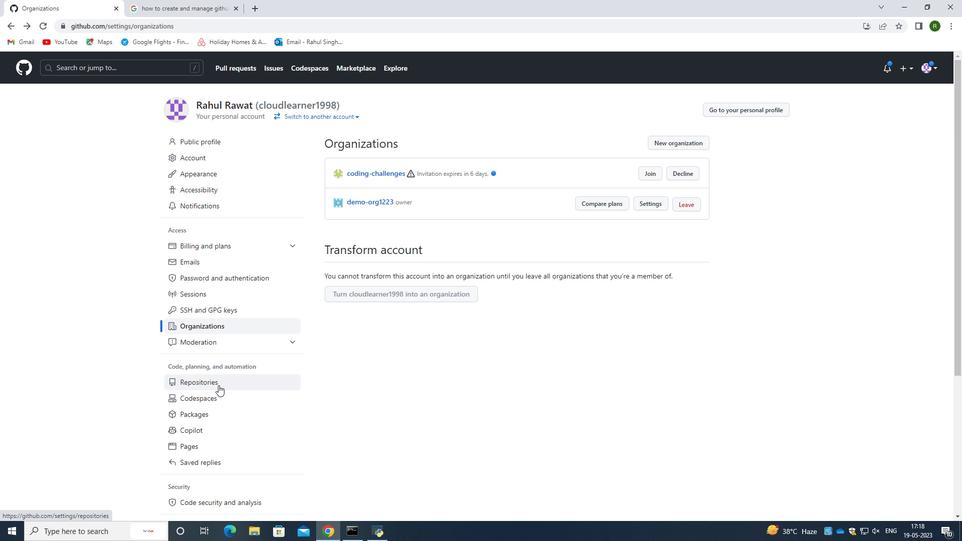 
Action: Mouse scrolled (218, 384) with delta (0, 0)
Screenshot: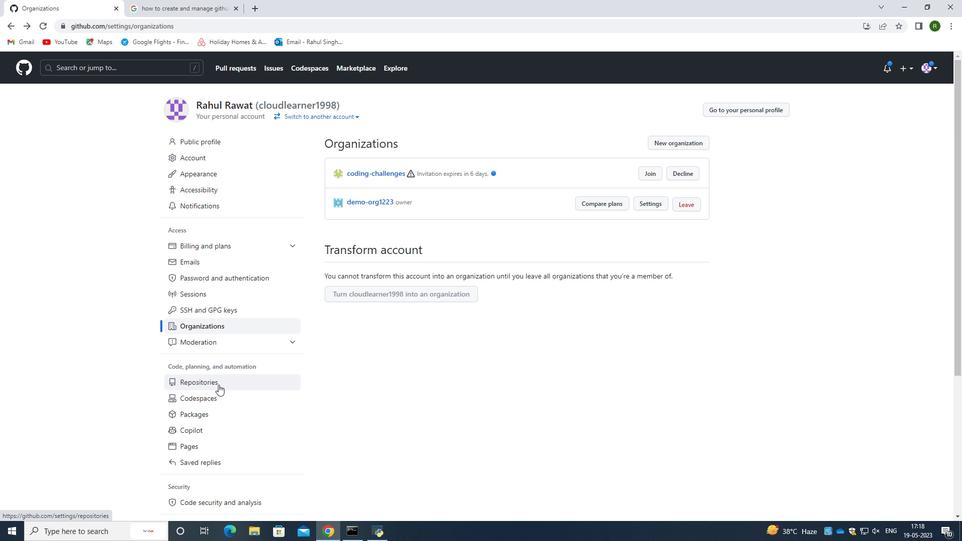 
Action: Mouse scrolled (218, 384) with delta (0, 0)
Screenshot: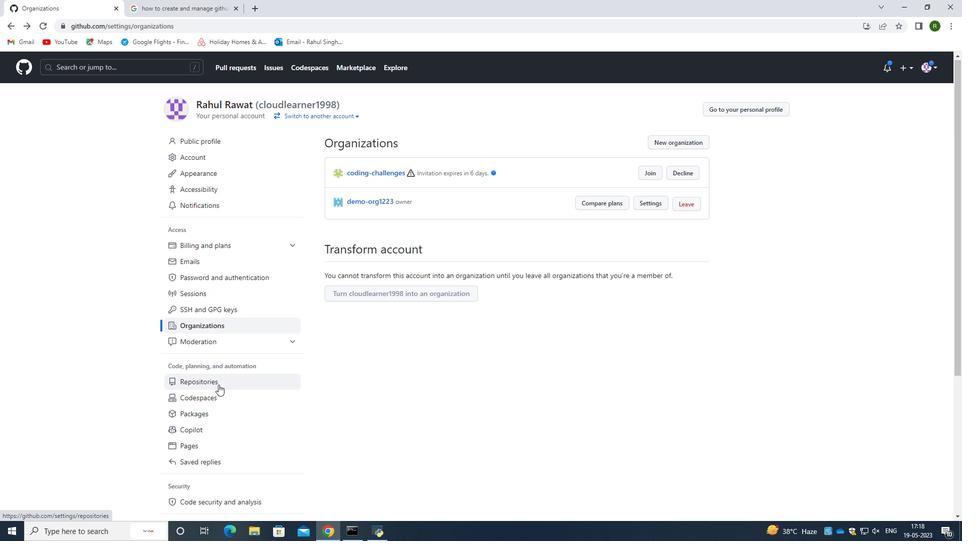 
Action: Mouse scrolled (218, 384) with delta (0, 0)
Screenshot: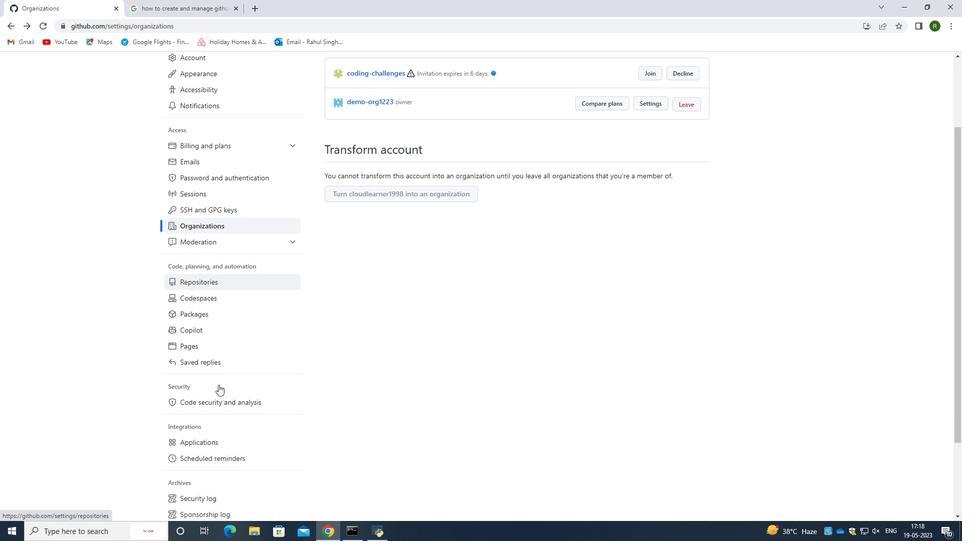 
Action: Mouse scrolled (218, 384) with delta (0, 0)
Screenshot: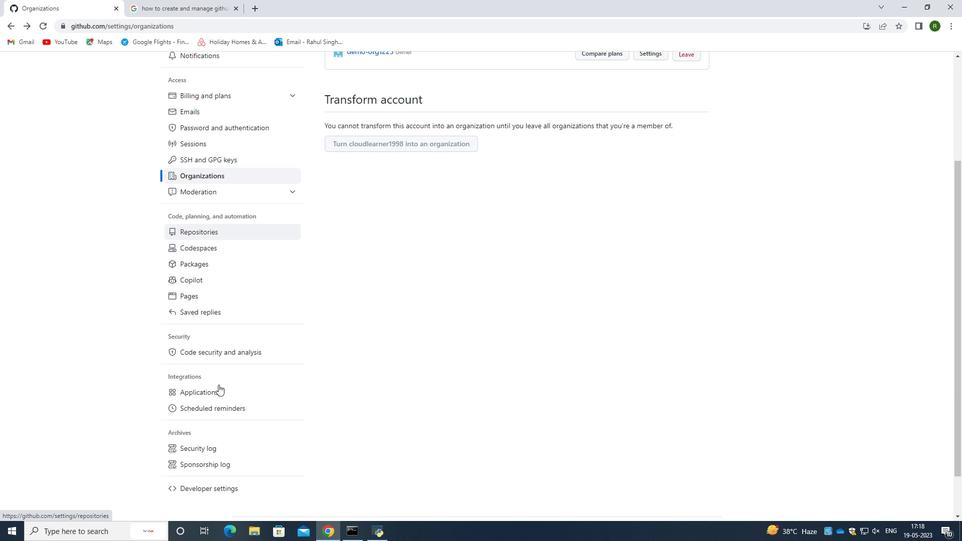 
Action: Mouse scrolled (218, 384) with delta (0, 0)
Screenshot: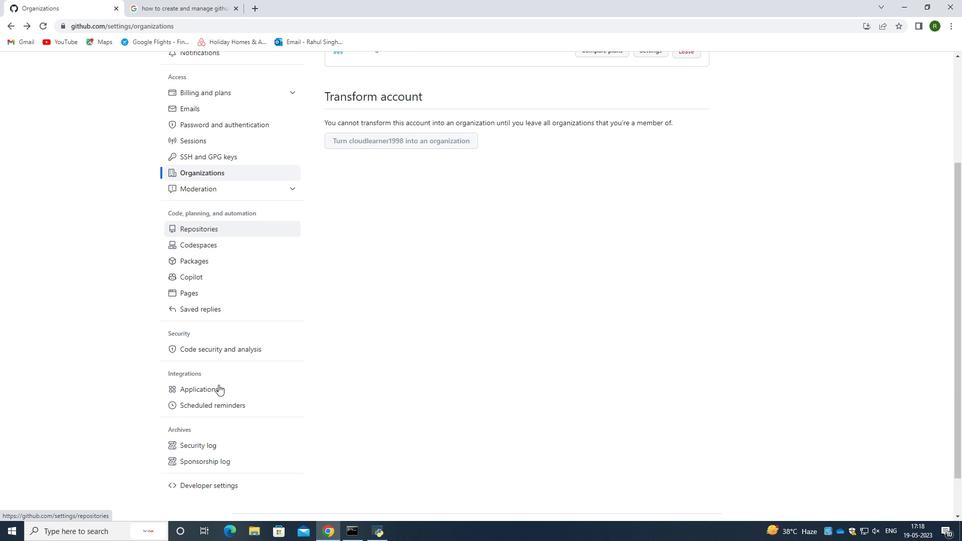 
Action: Mouse moved to (358, 324)
Screenshot: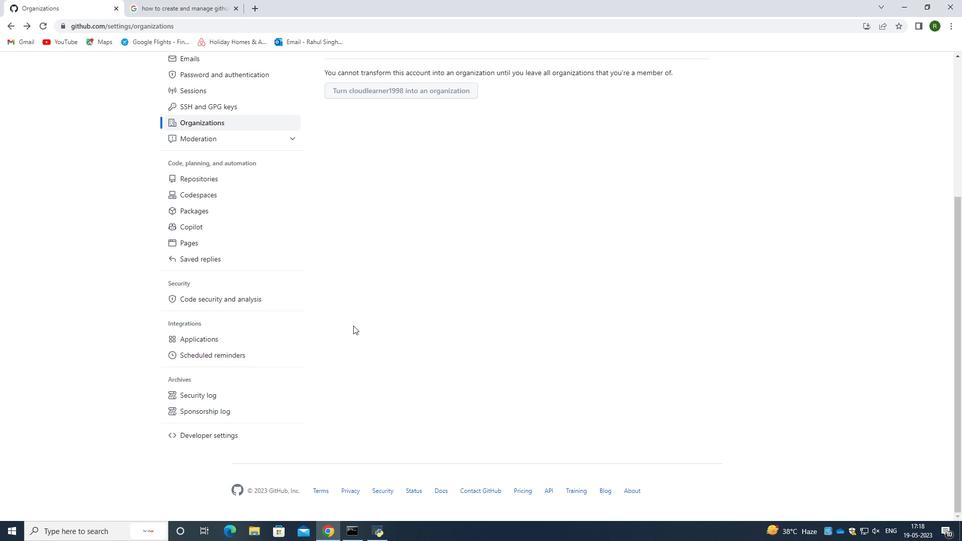 
Action: Mouse scrolled (358, 324) with delta (0, 0)
Screenshot: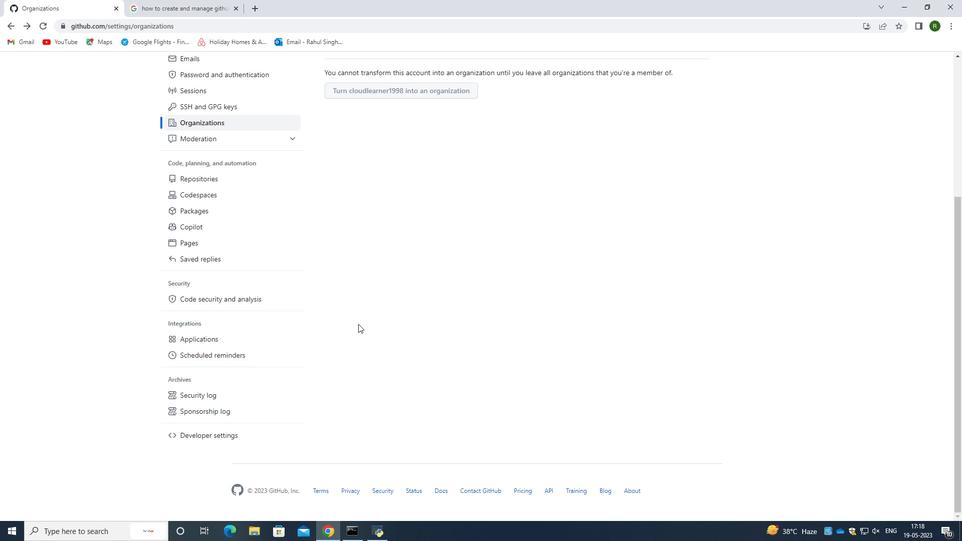 
Action: Mouse scrolled (358, 324) with delta (0, 0)
Screenshot: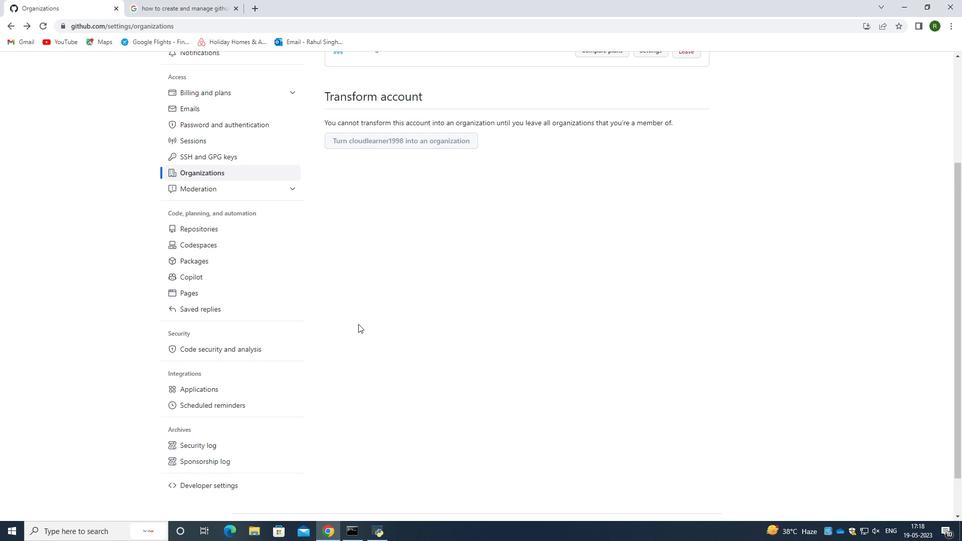 
Action: Mouse scrolled (358, 324) with delta (0, 0)
Screenshot: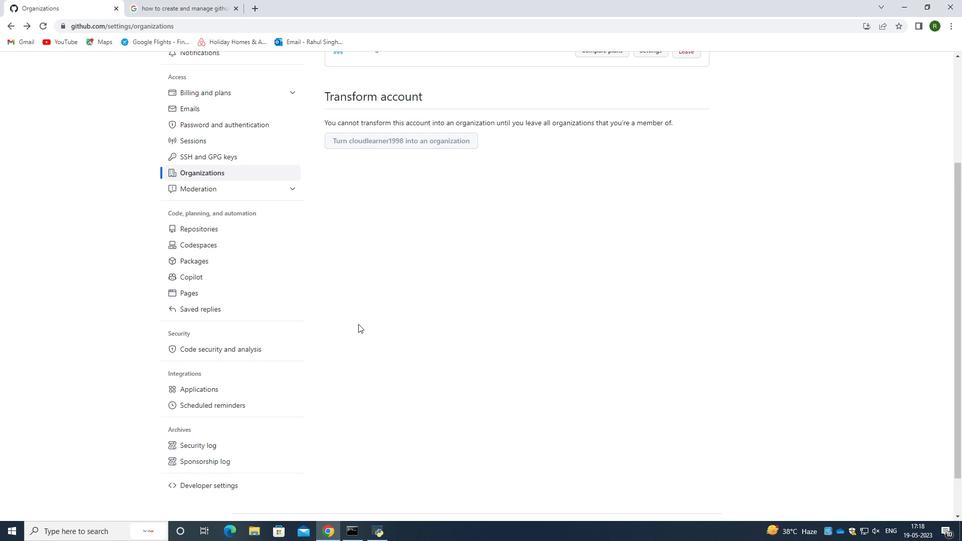 
Action: Mouse scrolled (358, 324) with delta (0, 0)
Screenshot: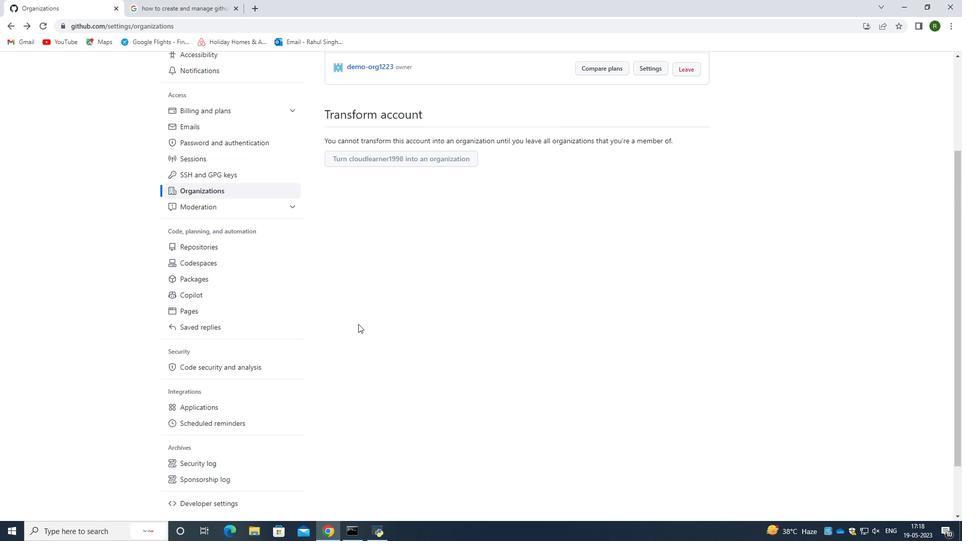 
Action: Mouse scrolled (358, 324) with delta (0, 0)
Screenshot: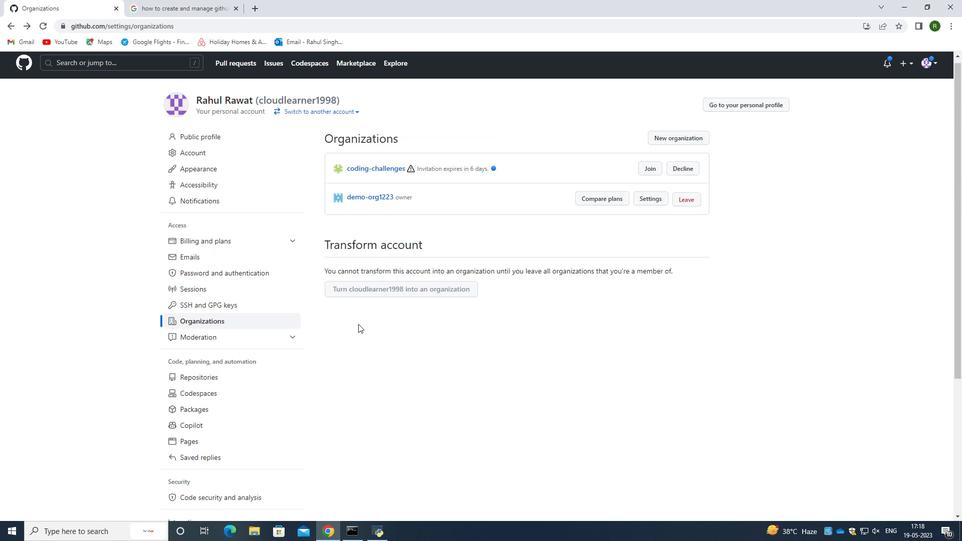 
Action: Mouse scrolled (358, 324) with delta (0, 0)
Screenshot: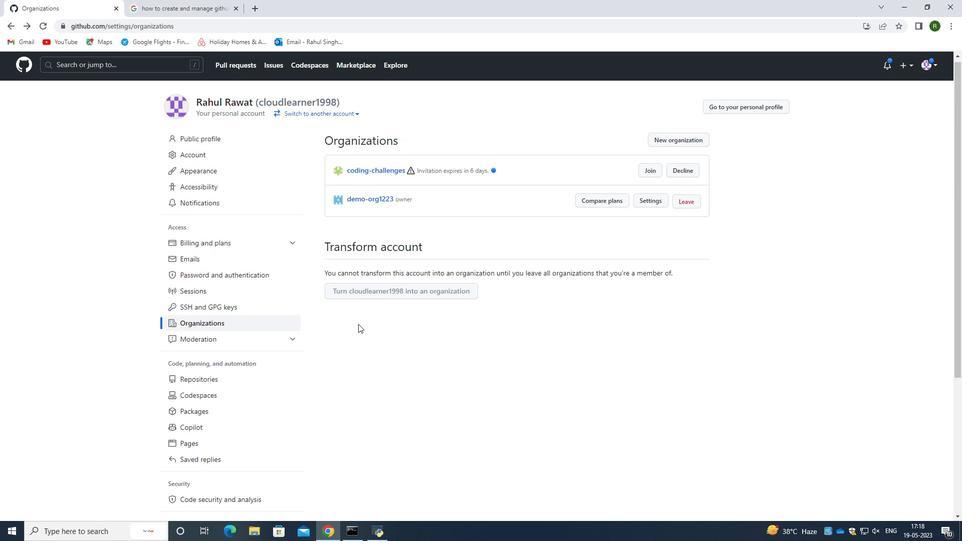 
Action: Mouse moved to (679, 202)
Screenshot: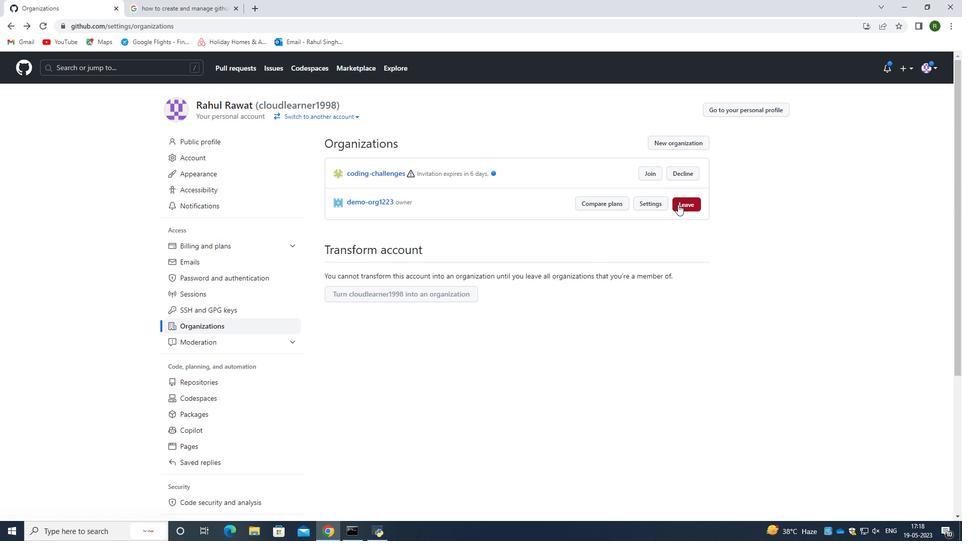 
Action: Mouse pressed left at (679, 202)
Screenshot: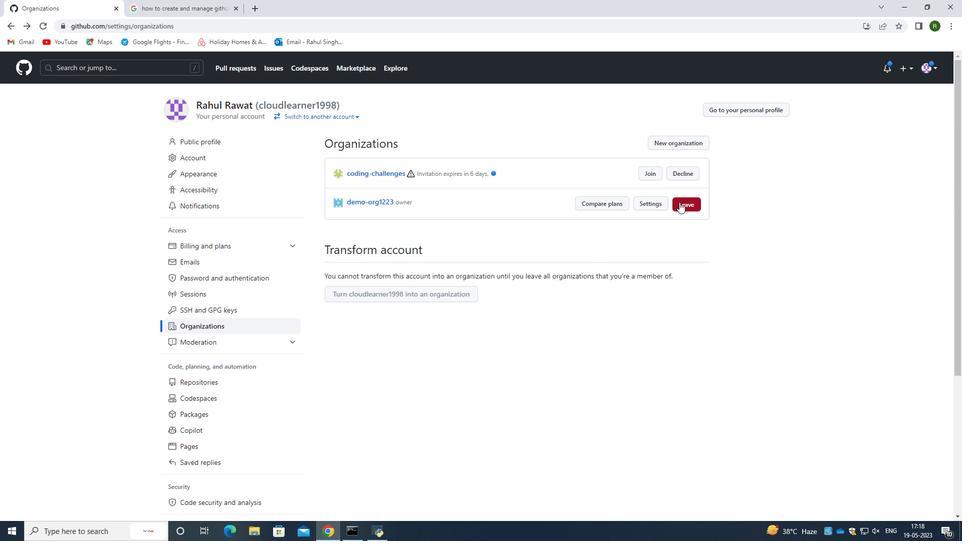 
Action: Mouse moved to (540, 94)
Screenshot: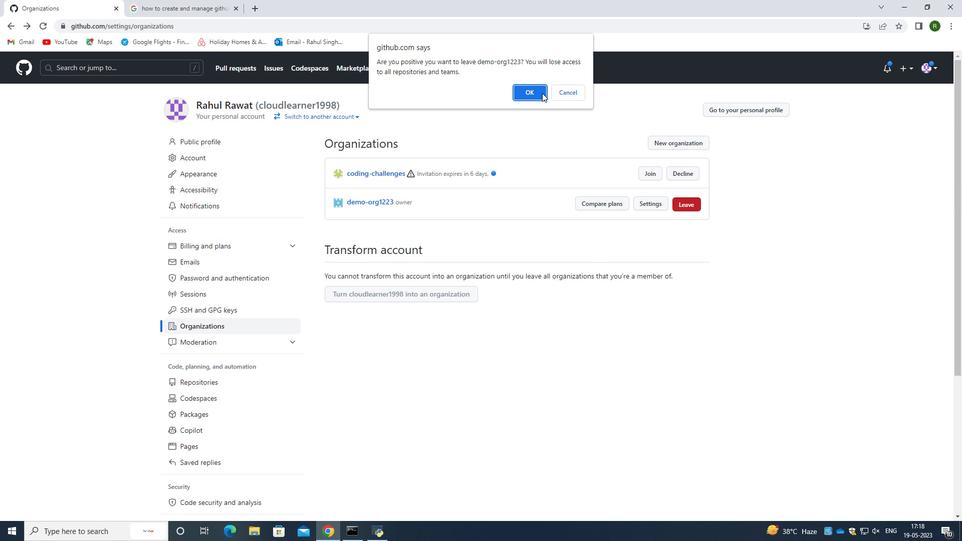 
Action: Mouse pressed left at (540, 94)
Screenshot: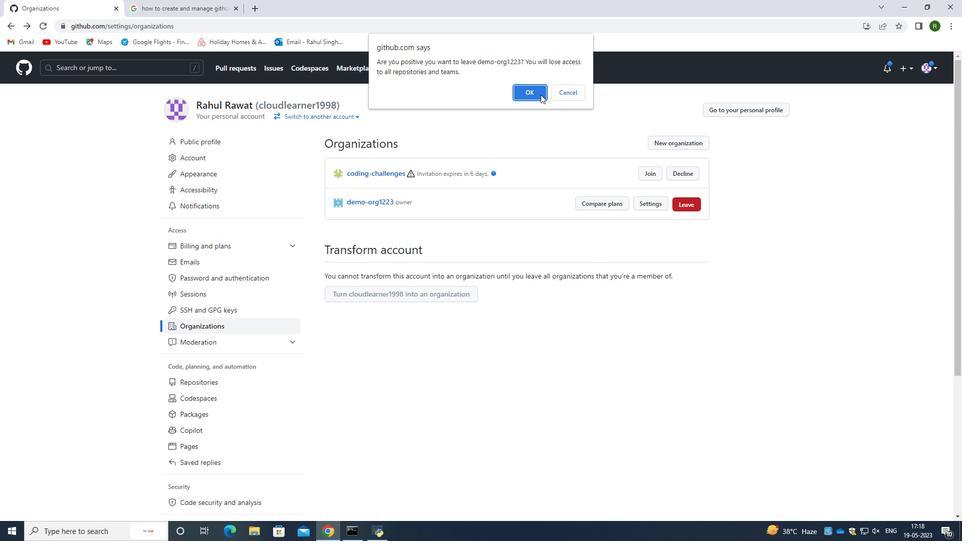 
Action: Mouse moved to (652, 204)
Screenshot: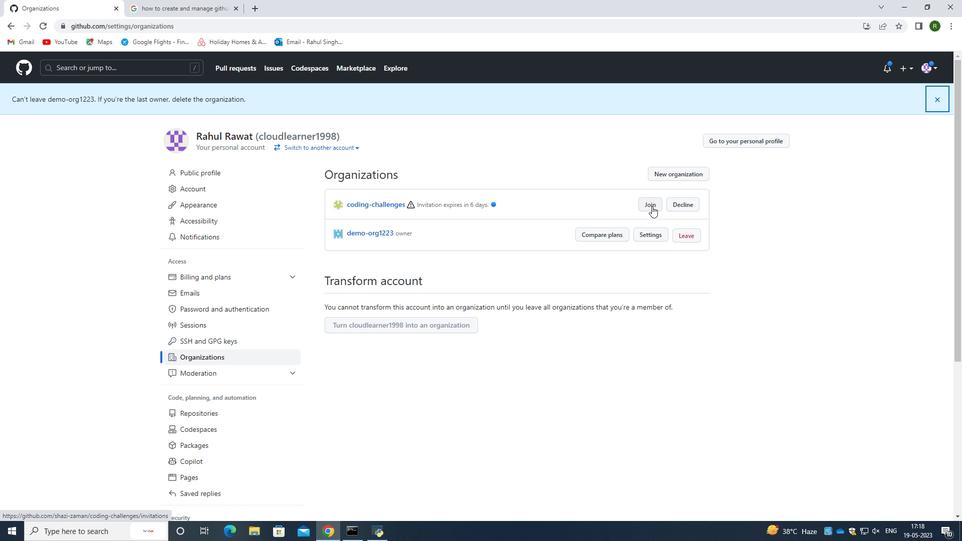 
Action: Mouse pressed left at (652, 204)
Screenshot: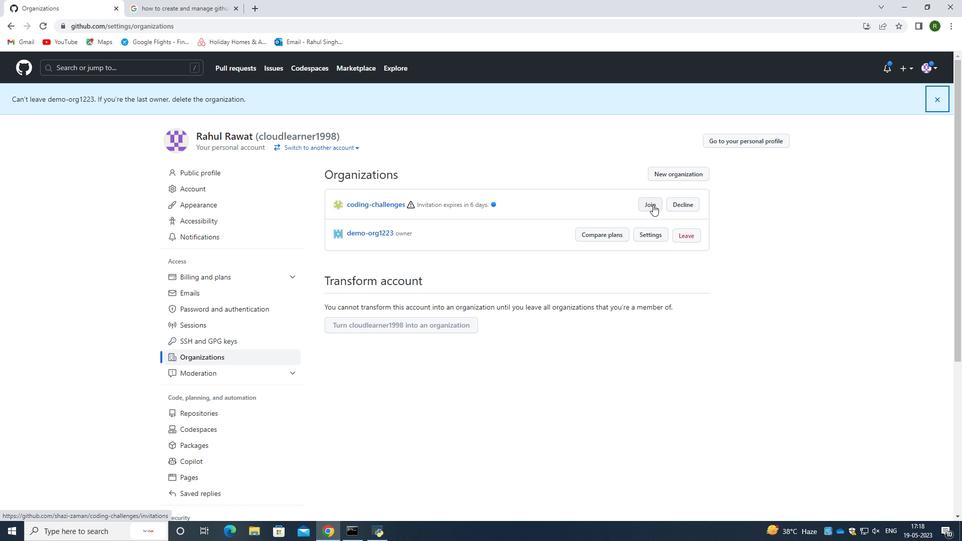 
Action: Mouse moved to (476, 232)
Screenshot: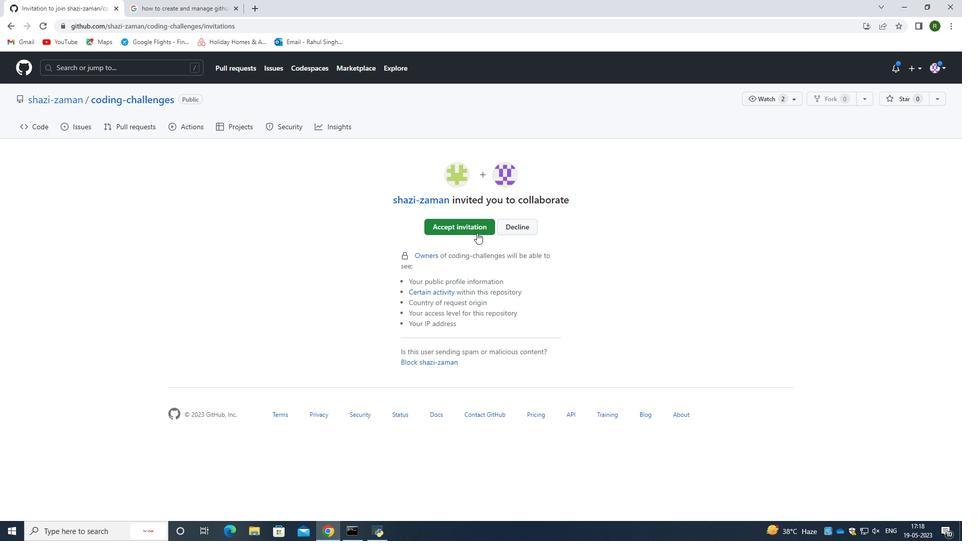 
Action: Mouse pressed left at (476, 232)
Screenshot: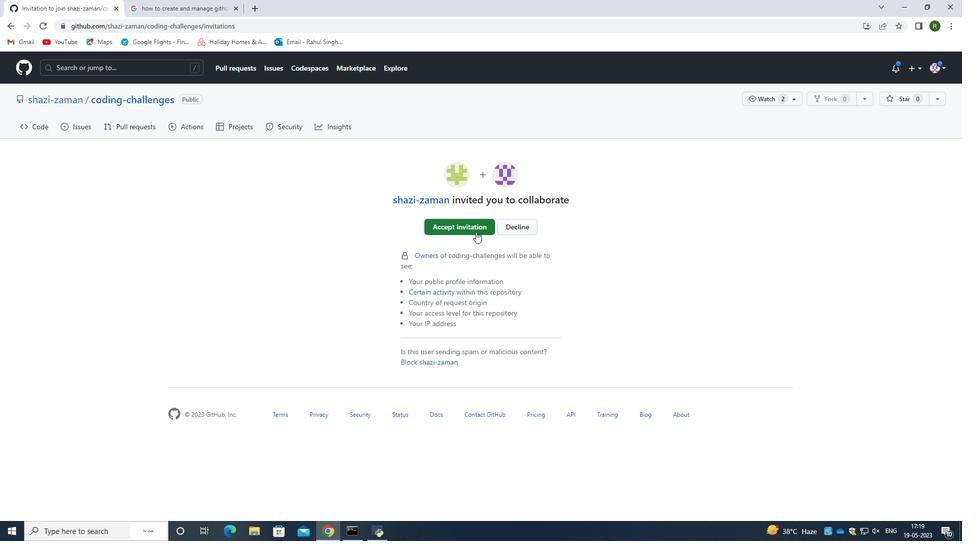 
Action: Mouse moved to (581, 325)
Screenshot: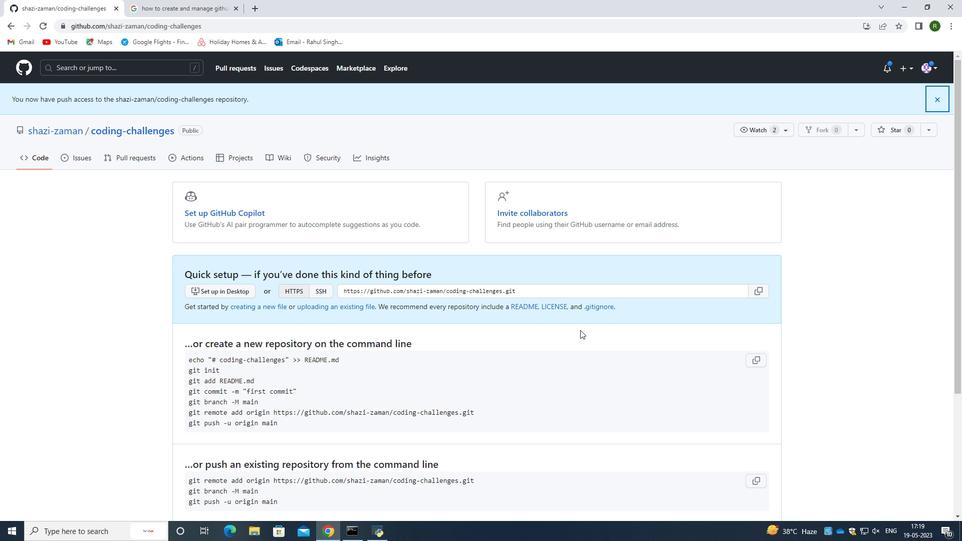 
Action: Mouse scrolled (581, 324) with delta (0, 0)
Screenshot: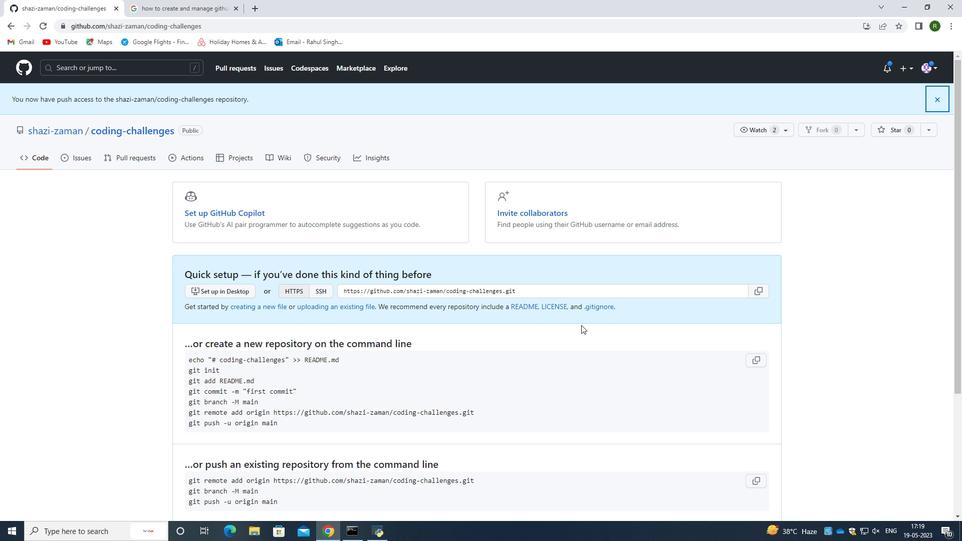 
Action: Mouse moved to (580, 325)
Screenshot: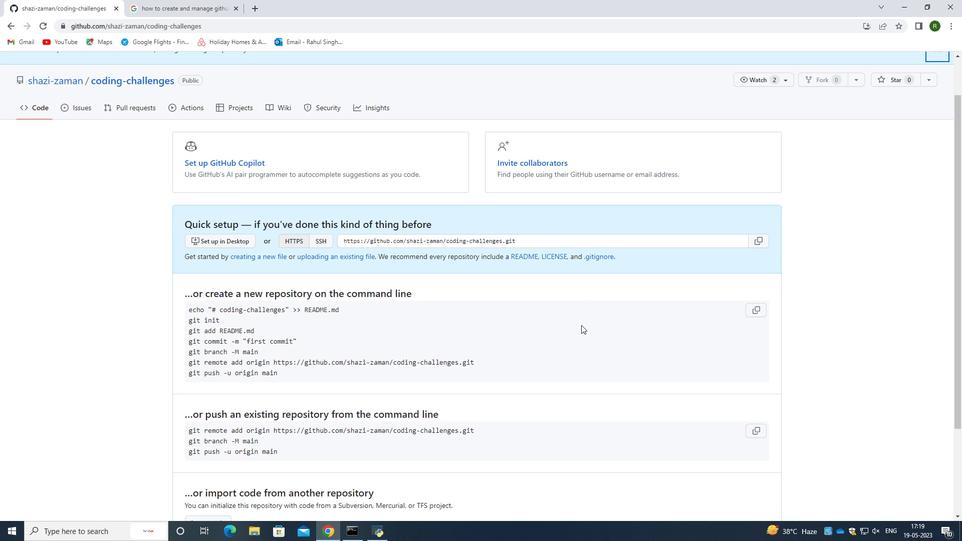 
Action: Mouse scrolled (580, 325) with delta (0, 0)
Screenshot: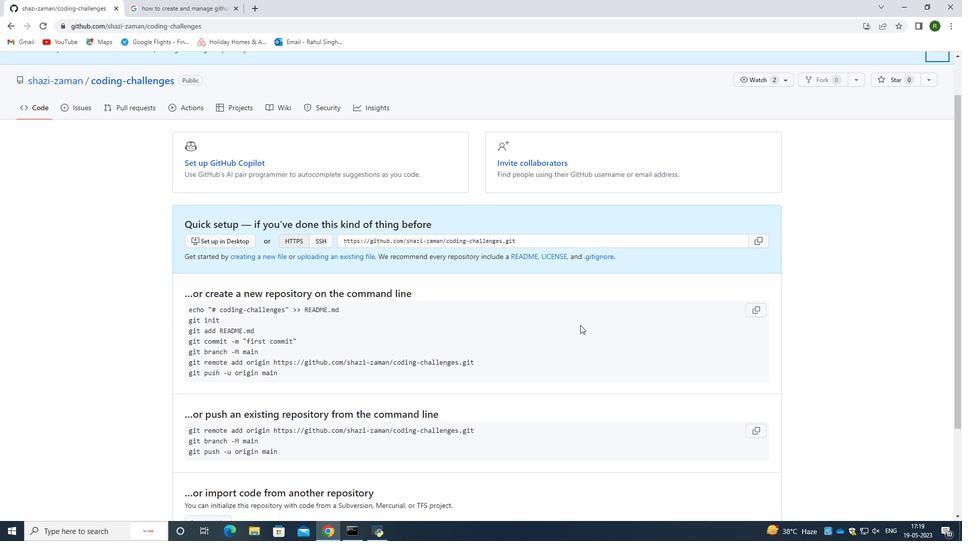 
Action: Mouse scrolled (580, 325) with delta (0, 0)
Screenshot: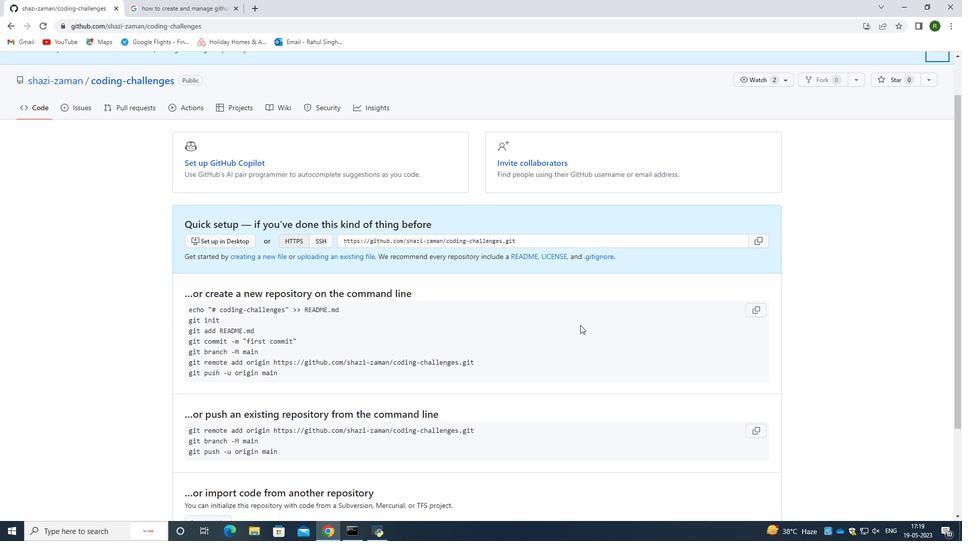 
Action: Mouse moved to (356, 125)
Screenshot: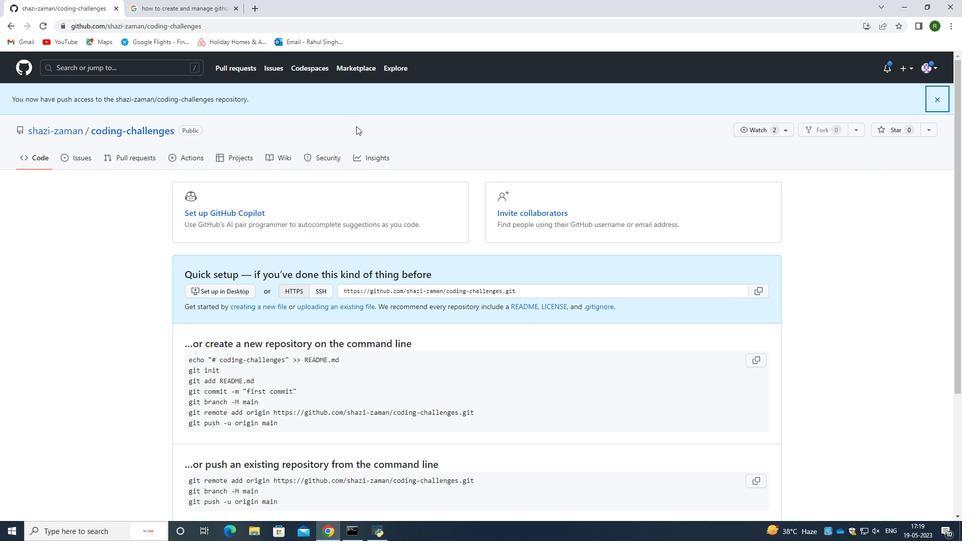
